 Task: Find connections with filter location Lehrte with filter topic #personalbrandingwith filter profile language English with filter current company Corporate Soldiers®? with filter school St. Thomas Higher Secondary School  with filter industry Fine Arts Schools with filter service category Bankruptcy Law with filter keywords title Entertainment Specialist
Action: Mouse moved to (606, 89)
Screenshot: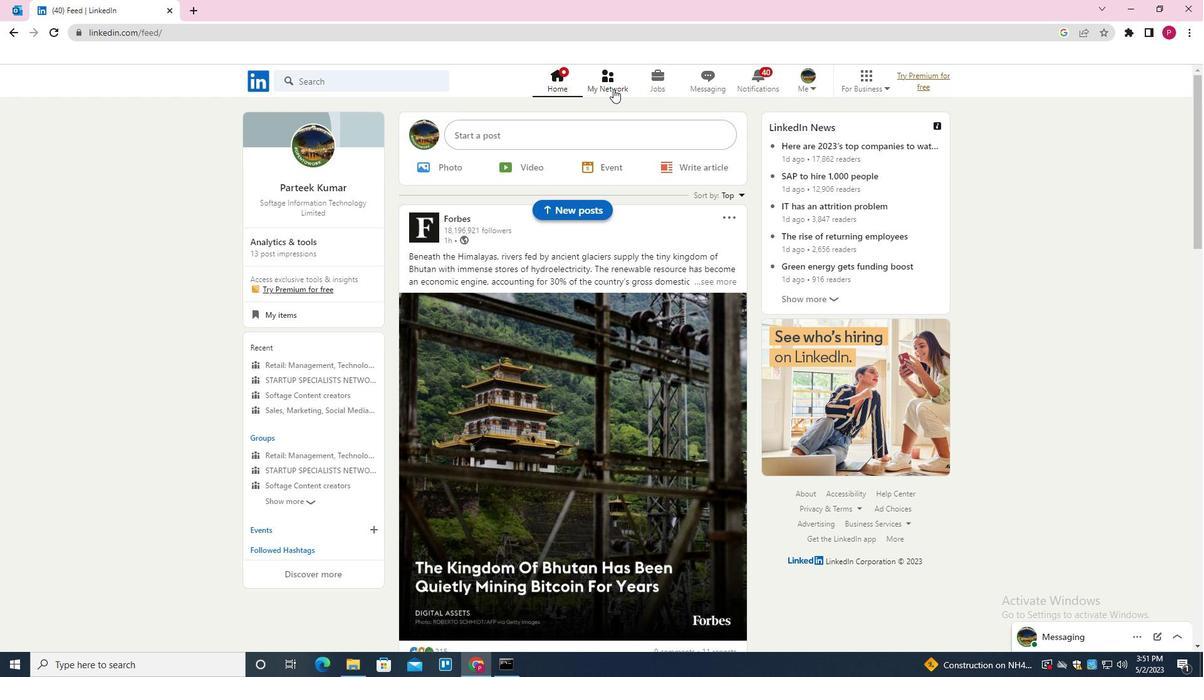 
Action: Mouse pressed left at (606, 89)
Screenshot: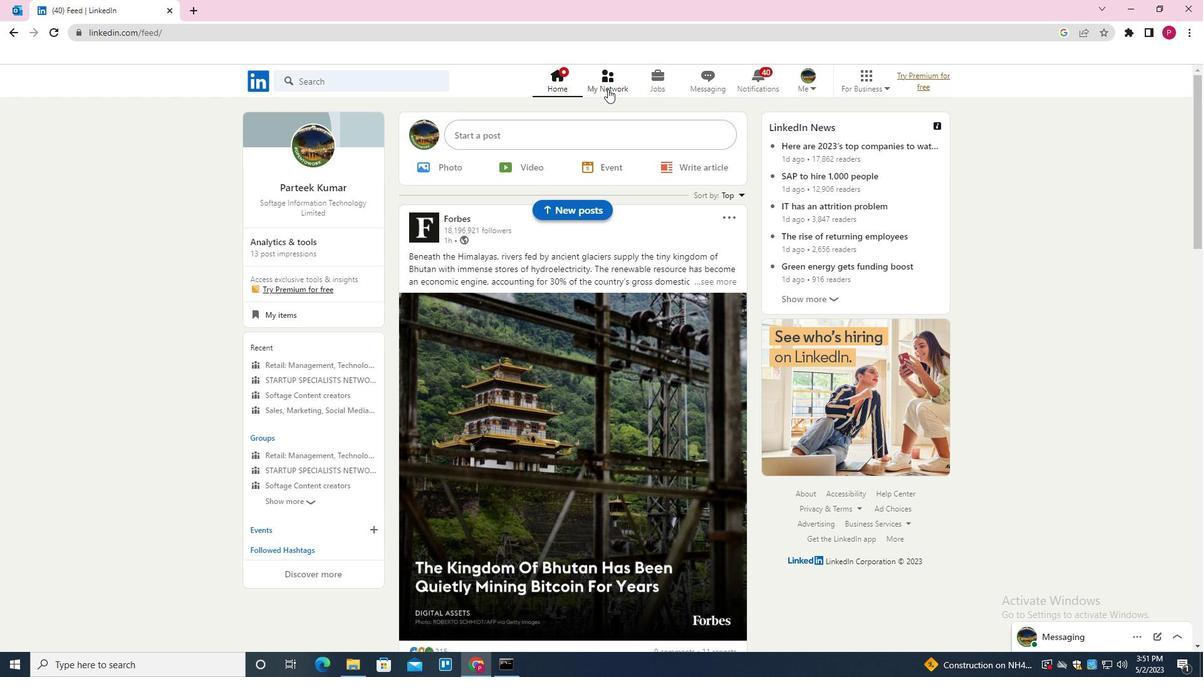 
Action: Mouse moved to (386, 147)
Screenshot: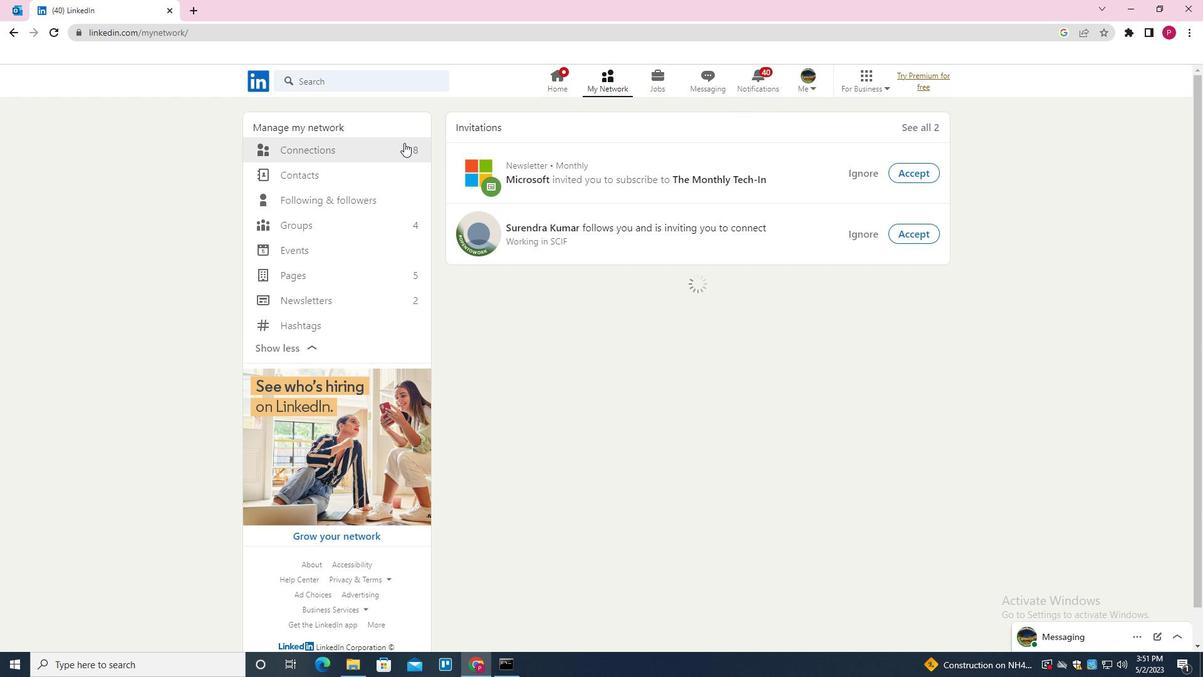 
Action: Mouse pressed left at (386, 147)
Screenshot: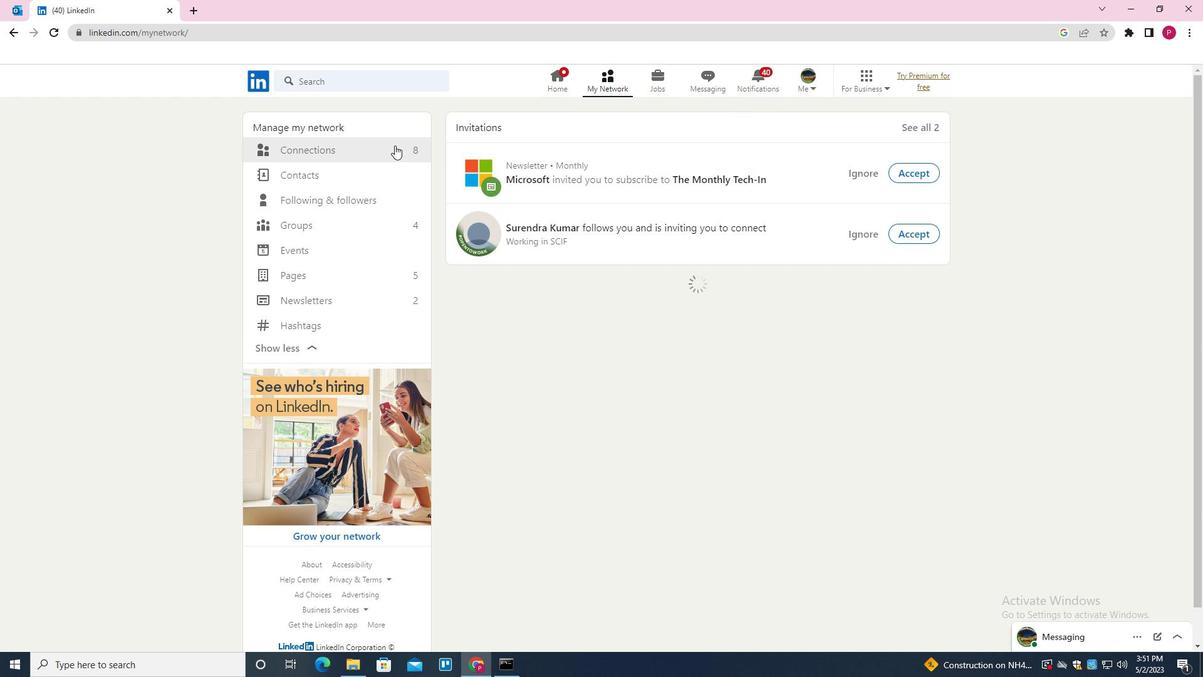 
Action: Mouse moved to (680, 149)
Screenshot: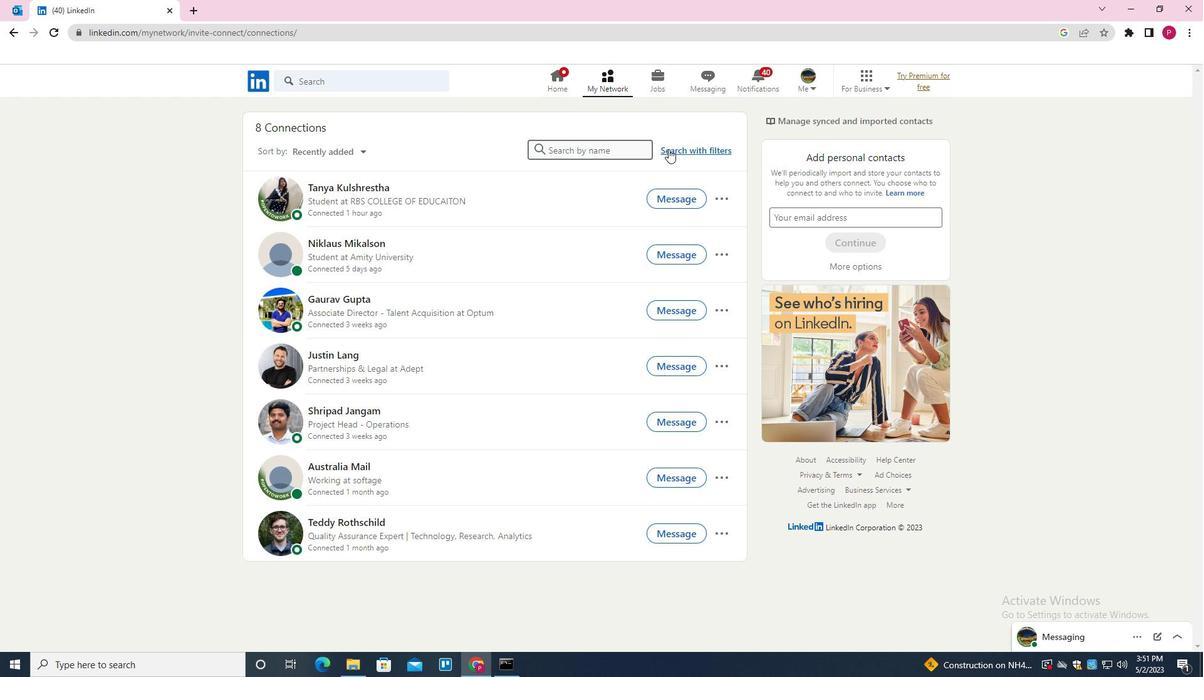 
Action: Mouse pressed left at (680, 149)
Screenshot: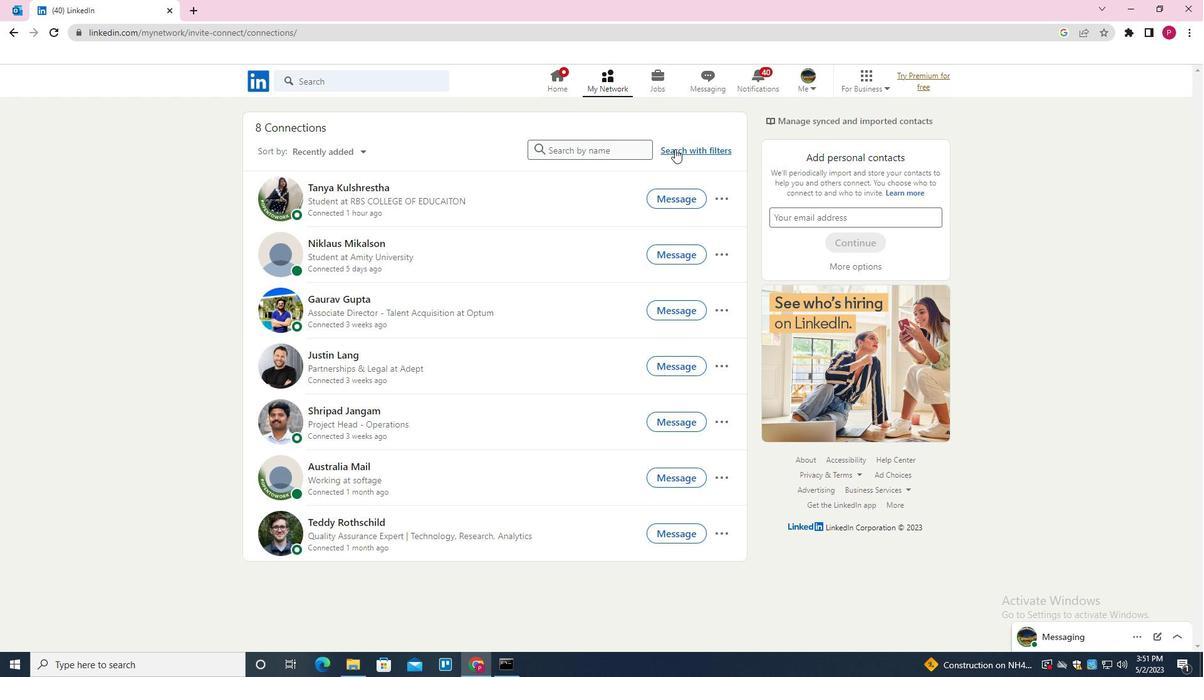 
Action: Mouse moved to (638, 115)
Screenshot: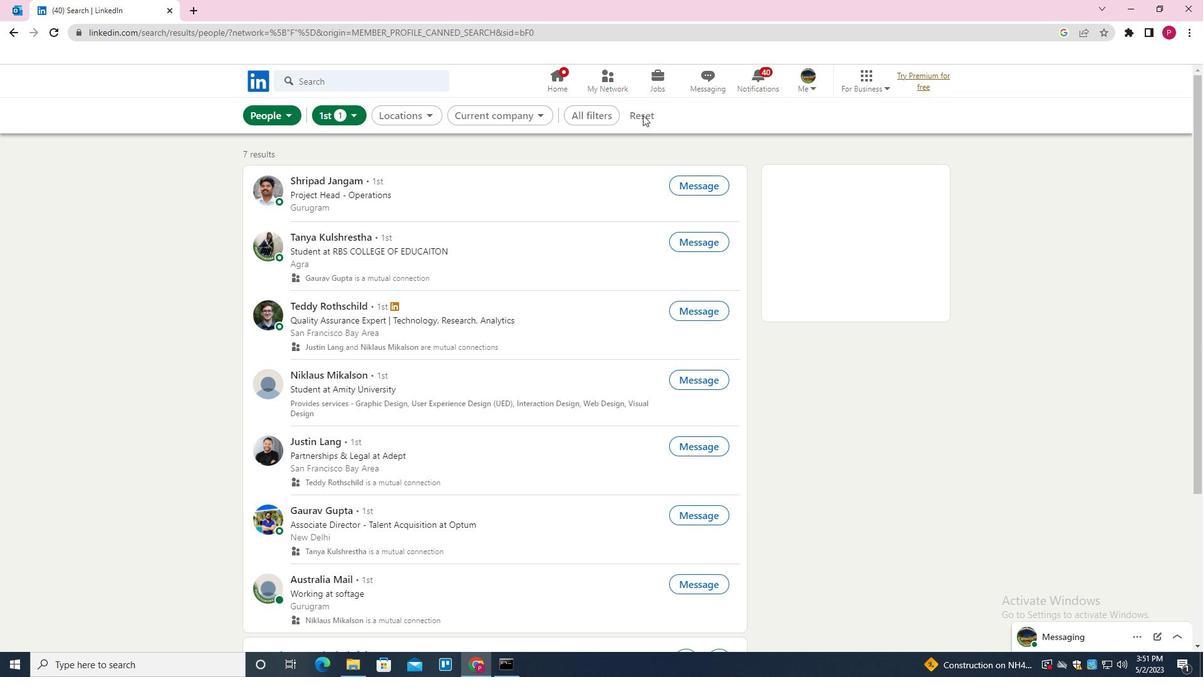 
Action: Mouse pressed left at (638, 115)
Screenshot: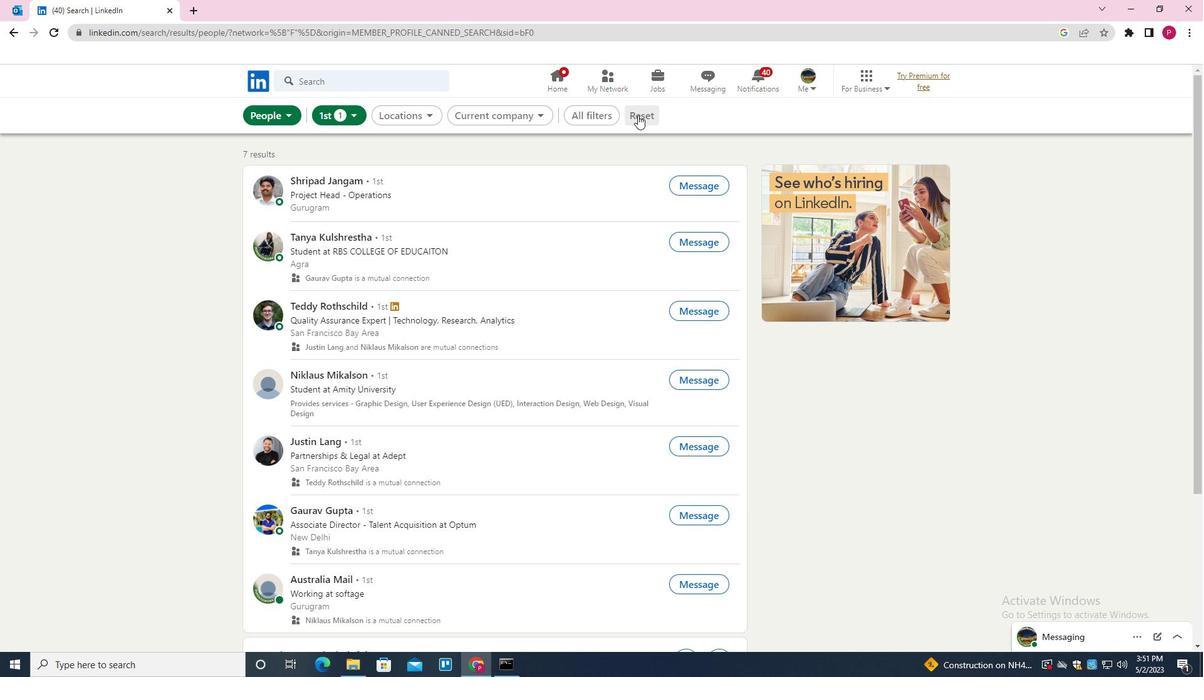 
Action: Mouse moved to (618, 117)
Screenshot: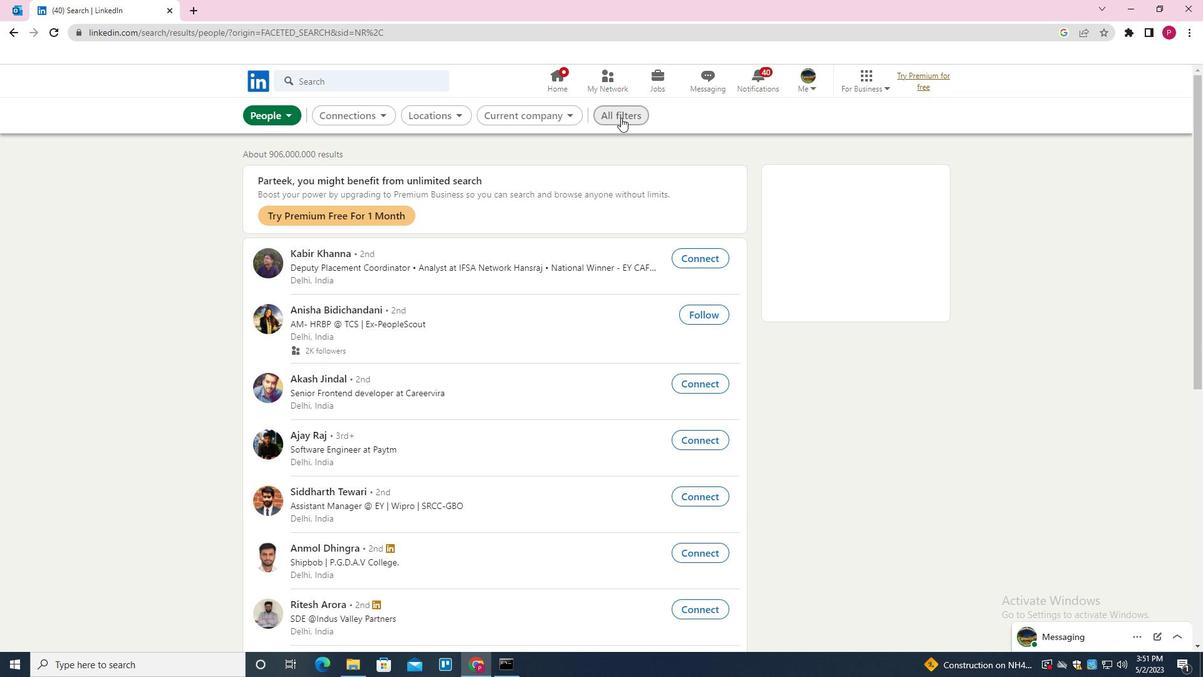 
Action: Mouse pressed left at (618, 117)
Screenshot: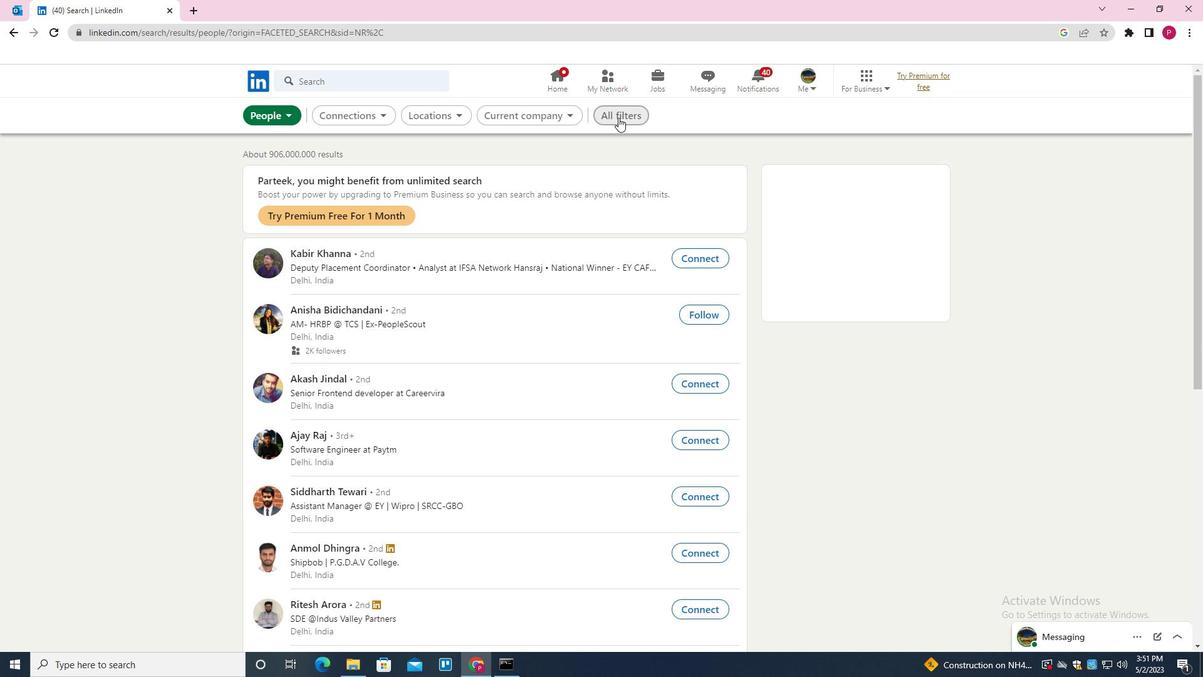 
Action: Mouse moved to (1053, 323)
Screenshot: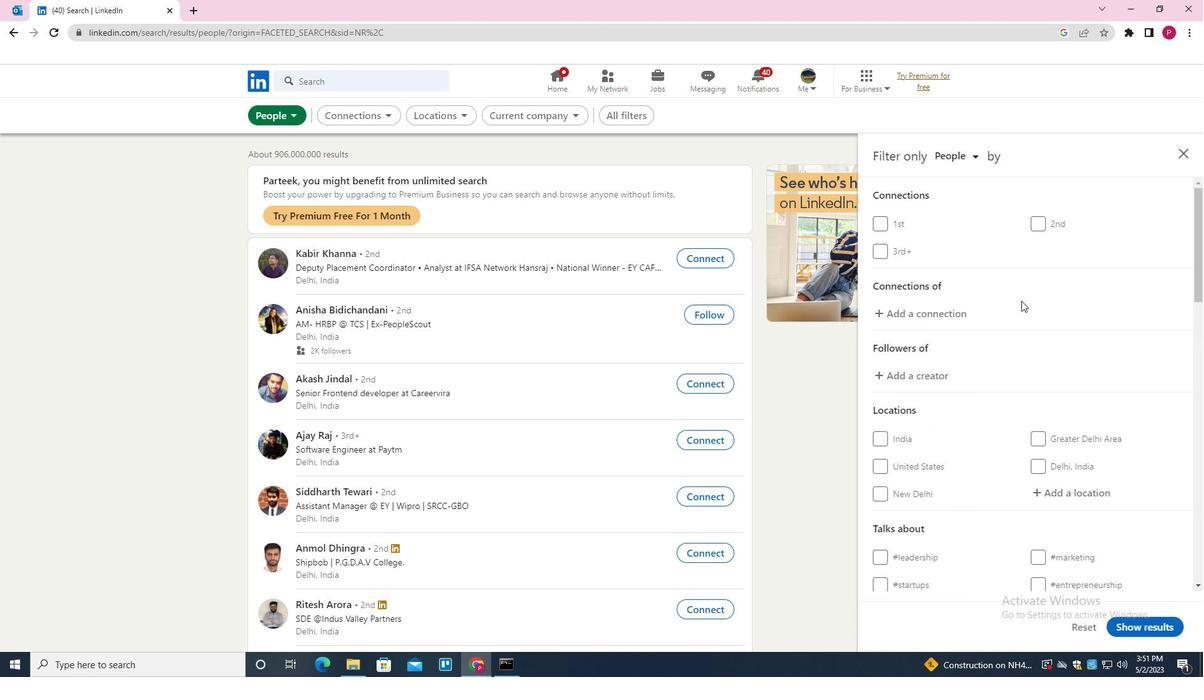 
Action: Mouse scrolled (1053, 322) with delta (0, 0)
Screenshot: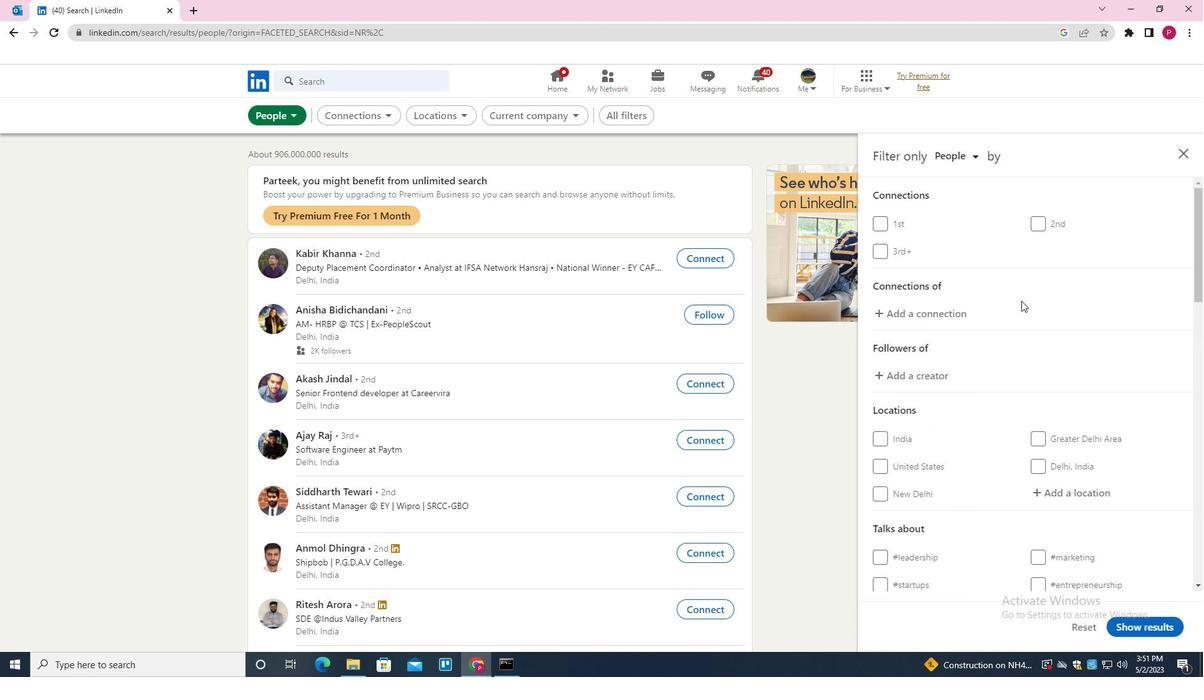 
Action: Mouse scrolled (1053, 322) with delta (0, 0)
Screenshot: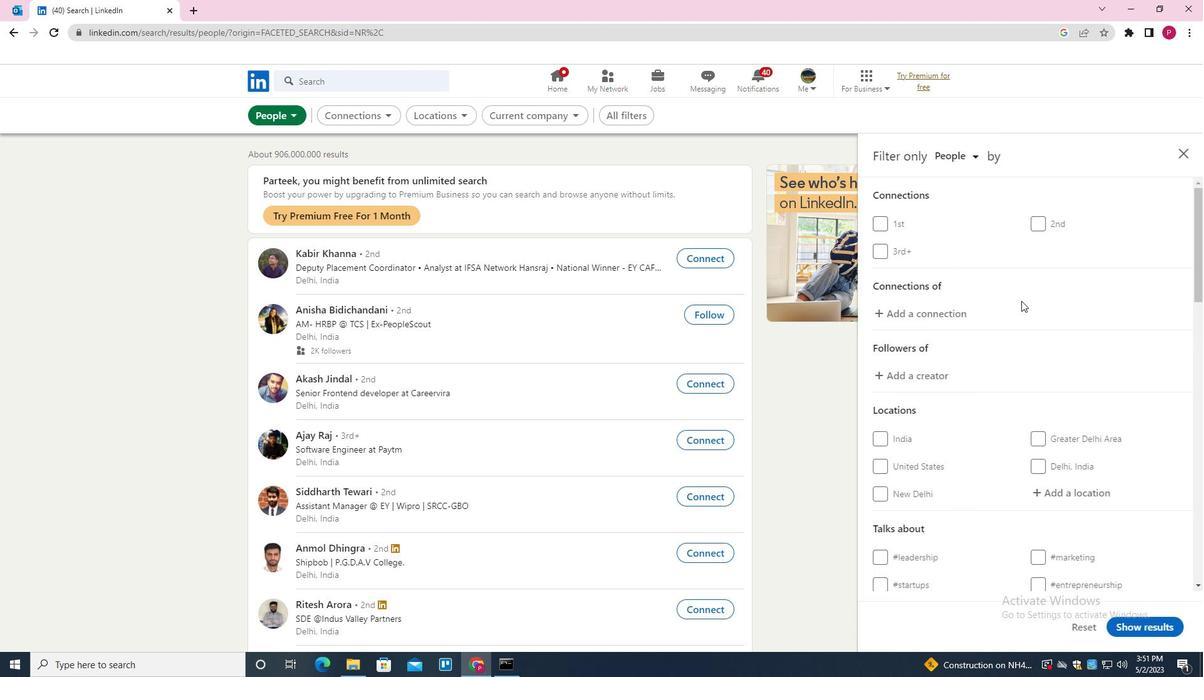 
Action: Mouse moved to (1055, 369)
Screenshot: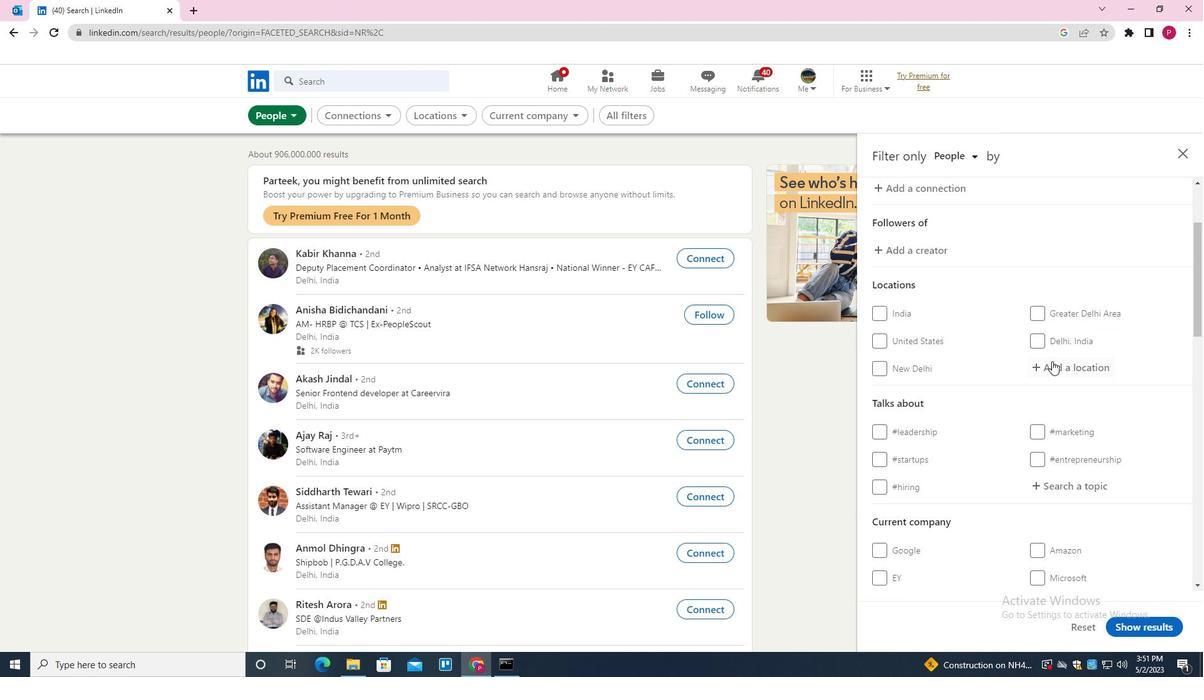 
Action: Mouse pressed left at (1055, 369)
Screenshot: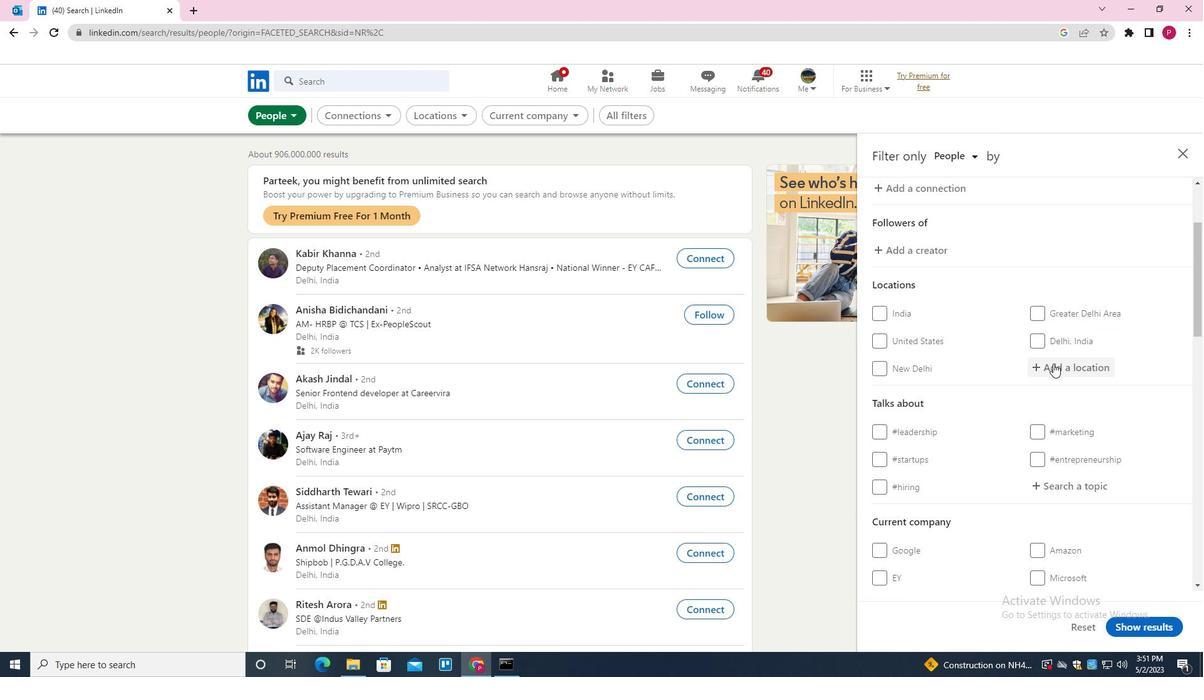 
Action: Mouse moved to (1055, 369)
Screenshot: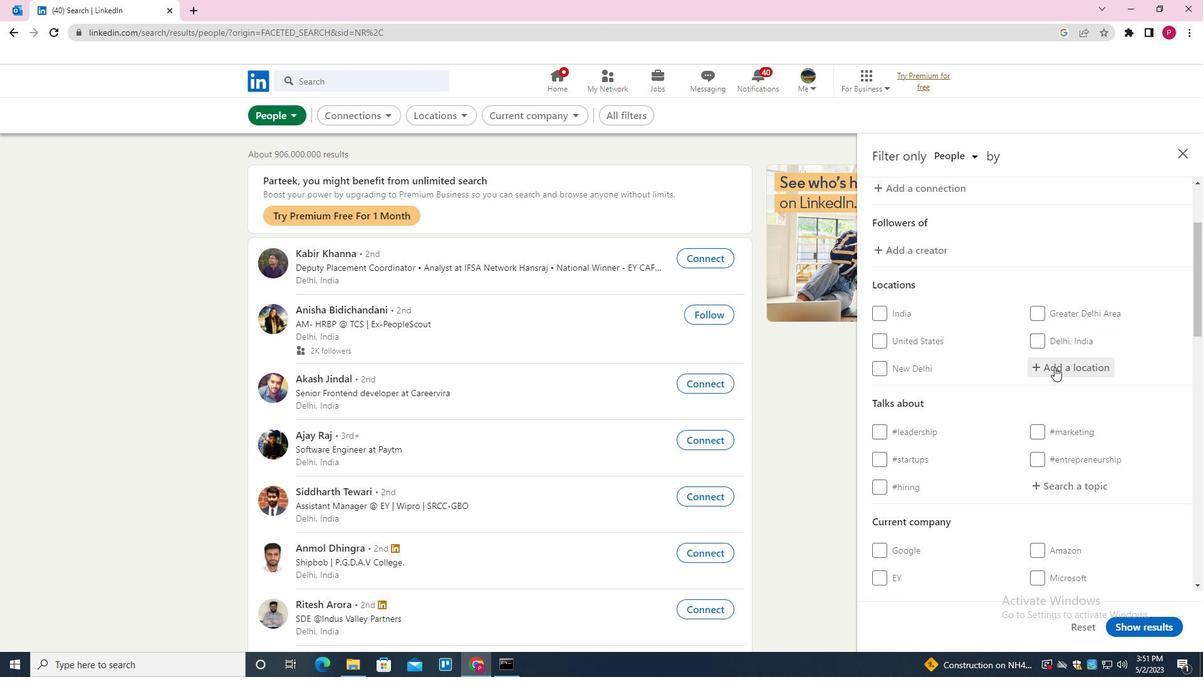 
Action: Key pressed <Key.shift><Key.shift><Key.shift><Key.shift><Key.shift><Key.shift><Key.shift><Key.shift>LEHRTE<Key.down><Key.enter>
Screenshot: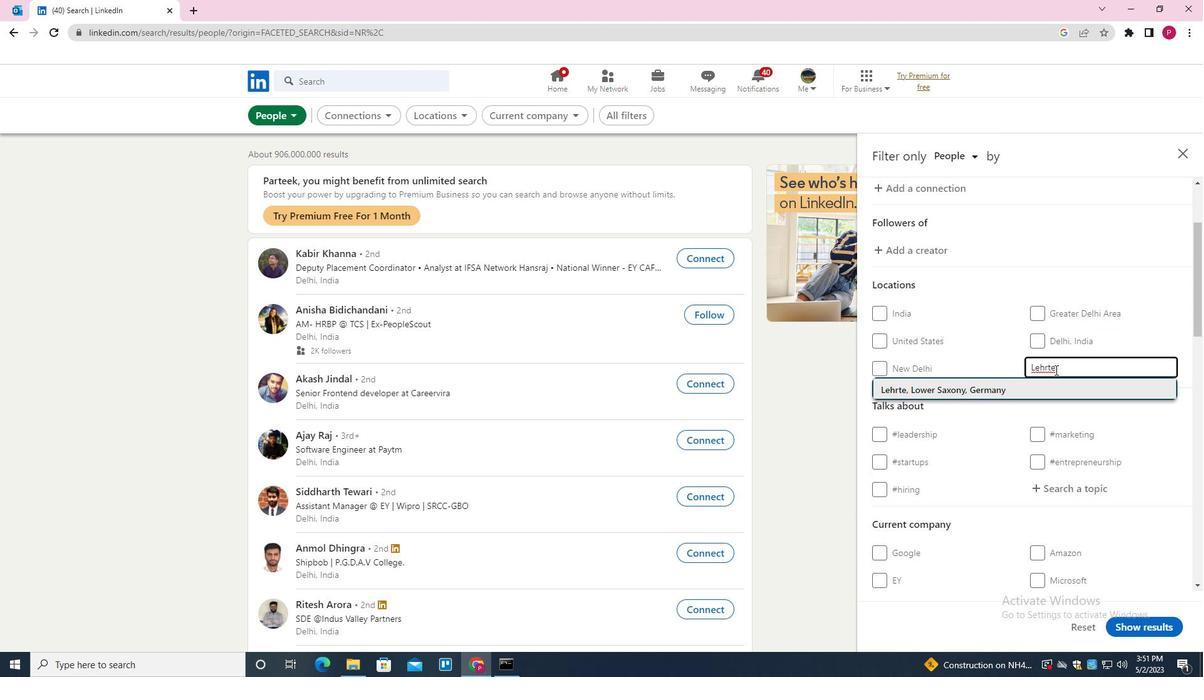 
Action: Mouse scrolled (1055, 369) with delta (0, 0)
Screenshot: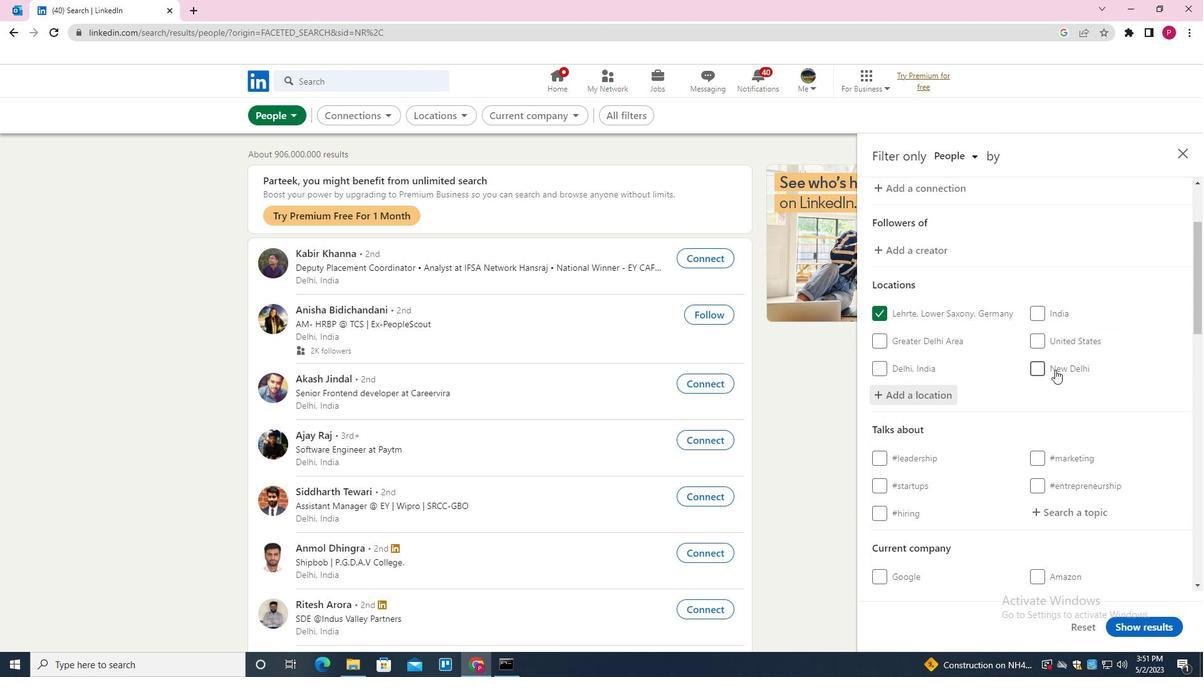 
Action: Mouse scrolled (1055, 369) with delta (0, 0)
Screenshot: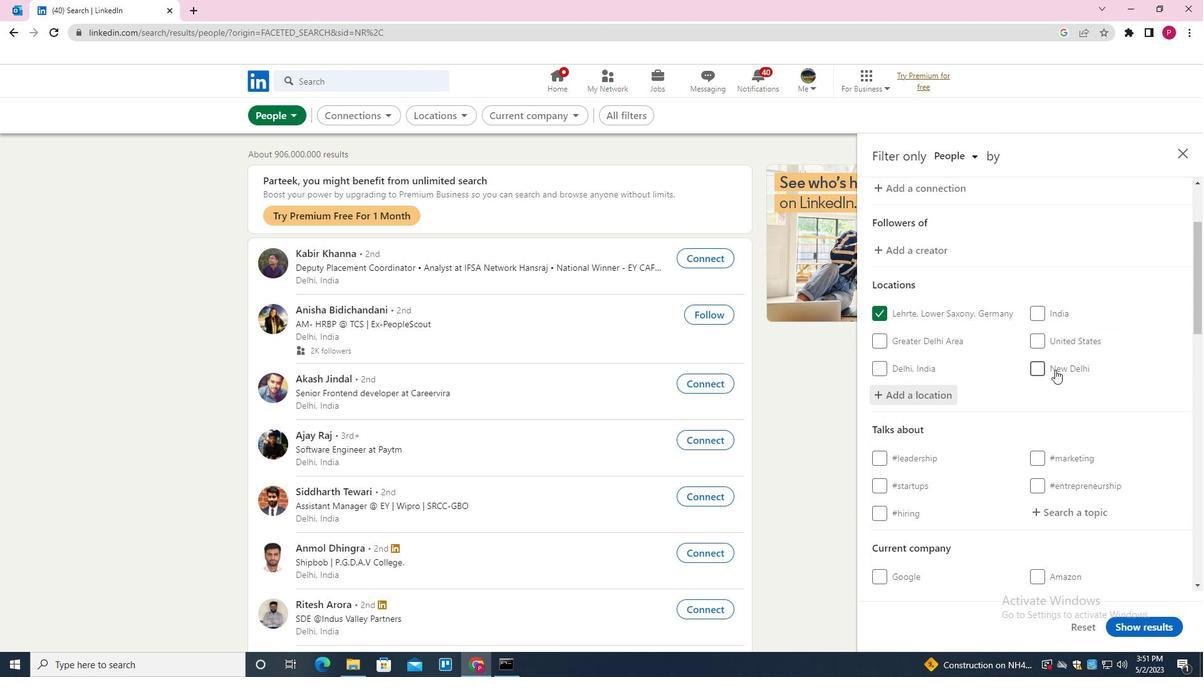 
Action: Mouse scrolled (1055, 369) with delta (0, 0)
Screenshot: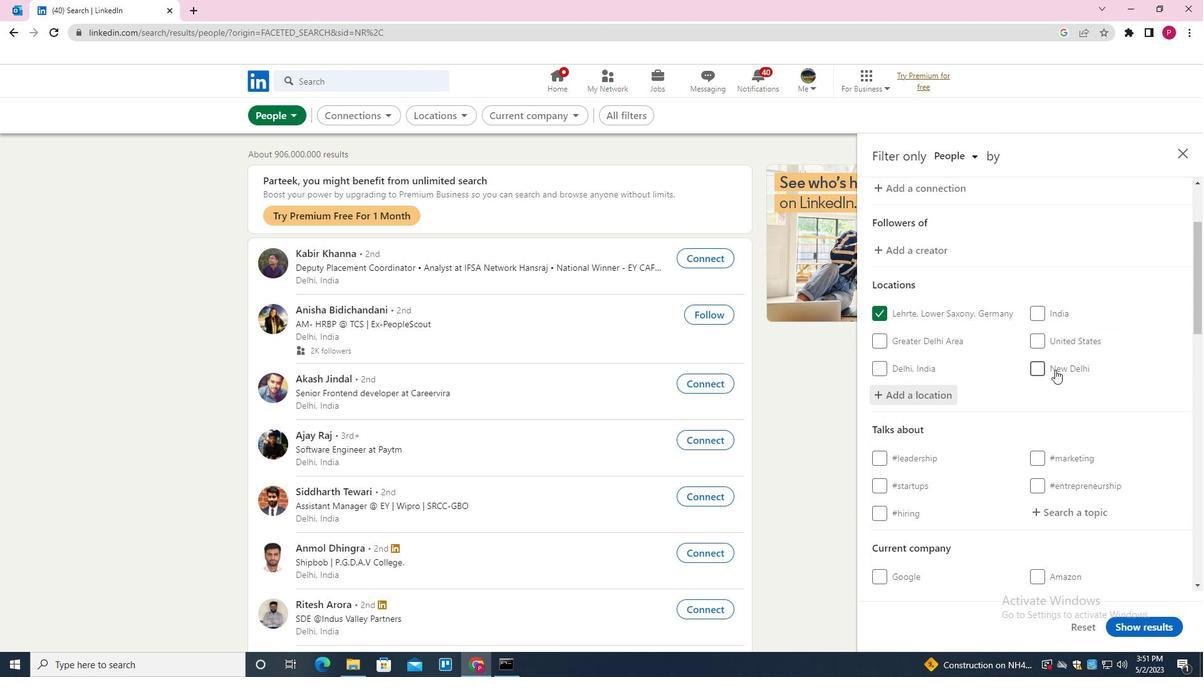
Action: Mouse moved to (1067, 327)
Screenshot: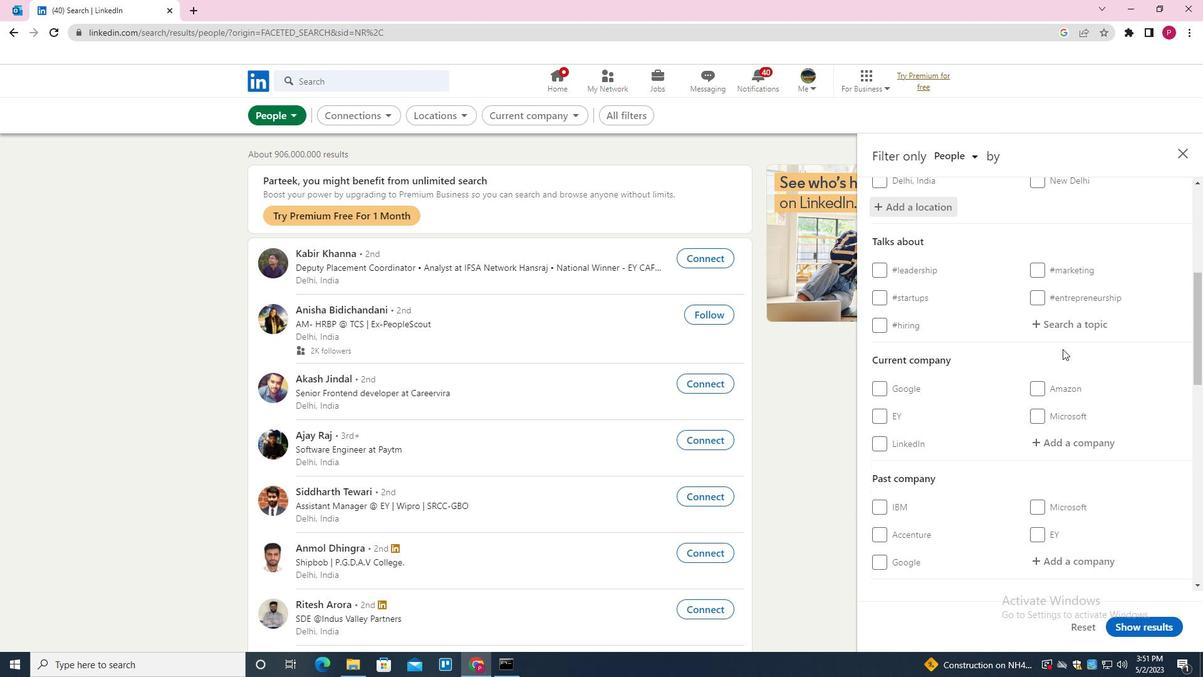 
Action: Mouse pressed left at (1067, 327)
Screenshot: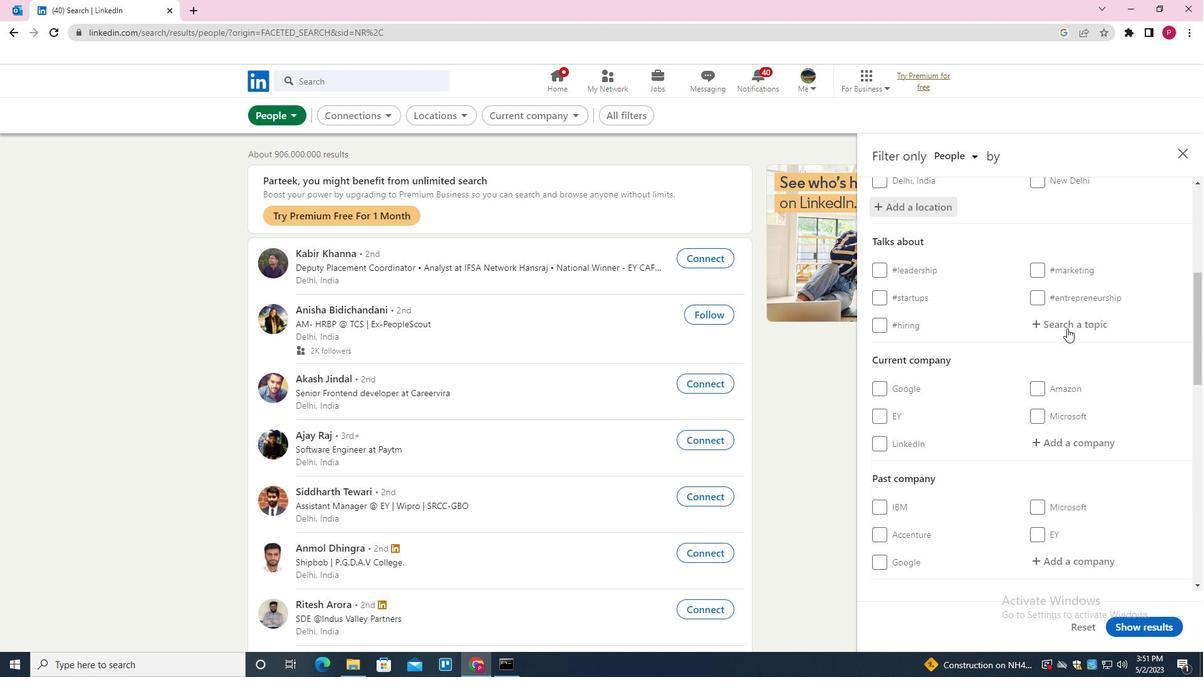 
Action: Key pressed PERSONALBRANDING<Key.down><Key.enter>
Screenshot: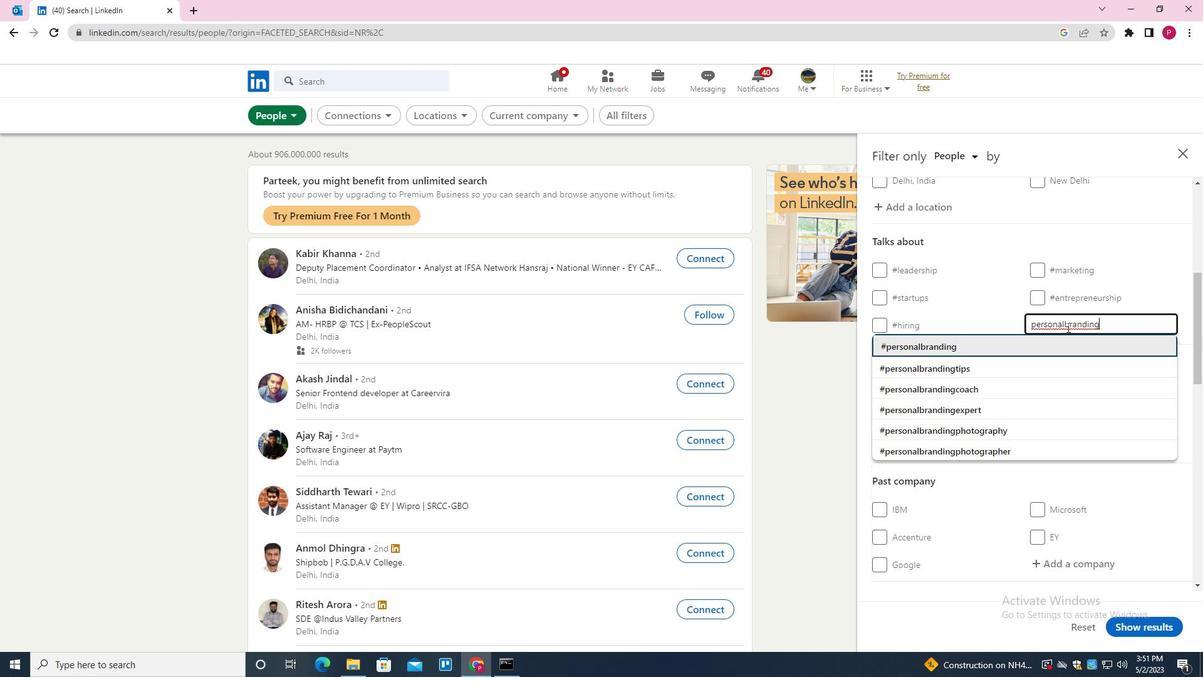 
Action: Mouse moved to (1067, 326)
Screenshot: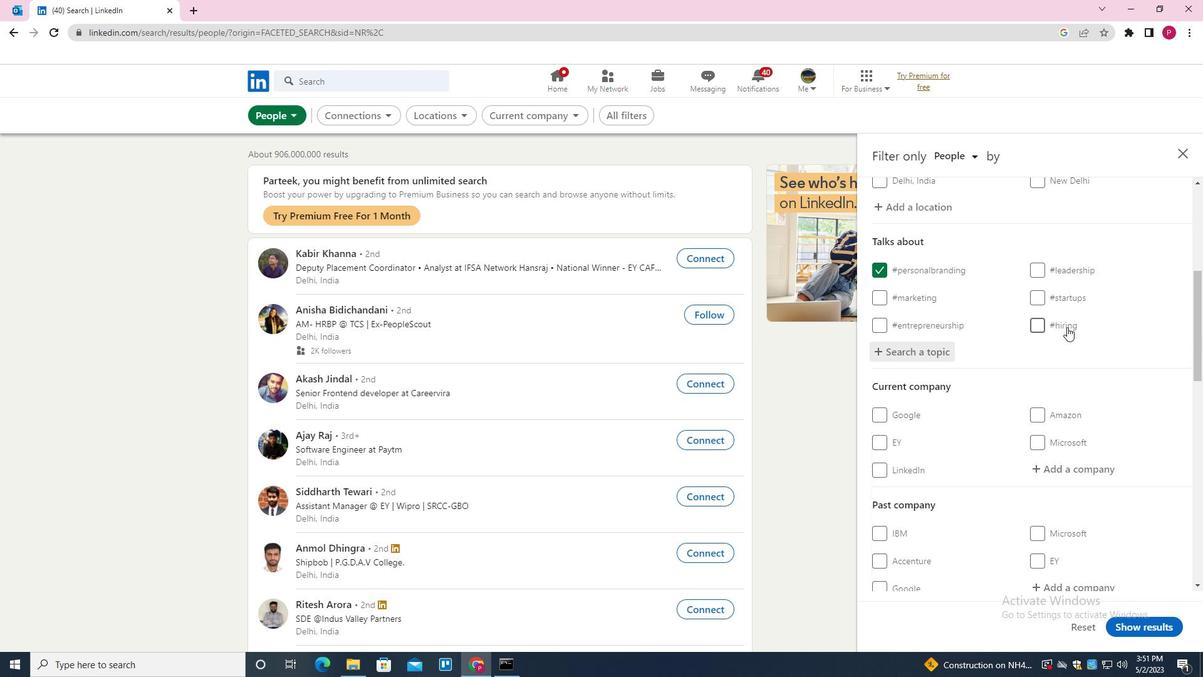 
Action: Mouse scrolled (1067, 326) with delta (0, 0)
Screenshot: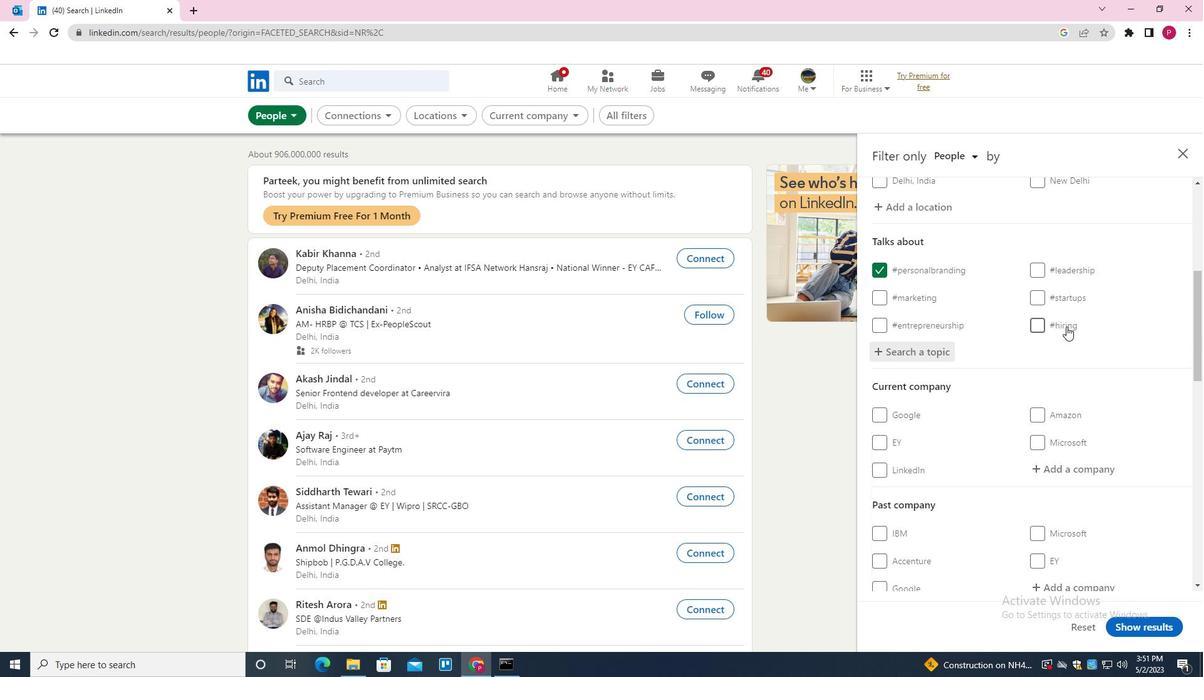 
Action: Mouse scrolled (1067, 326) with delta (0, 0)
Screenshot: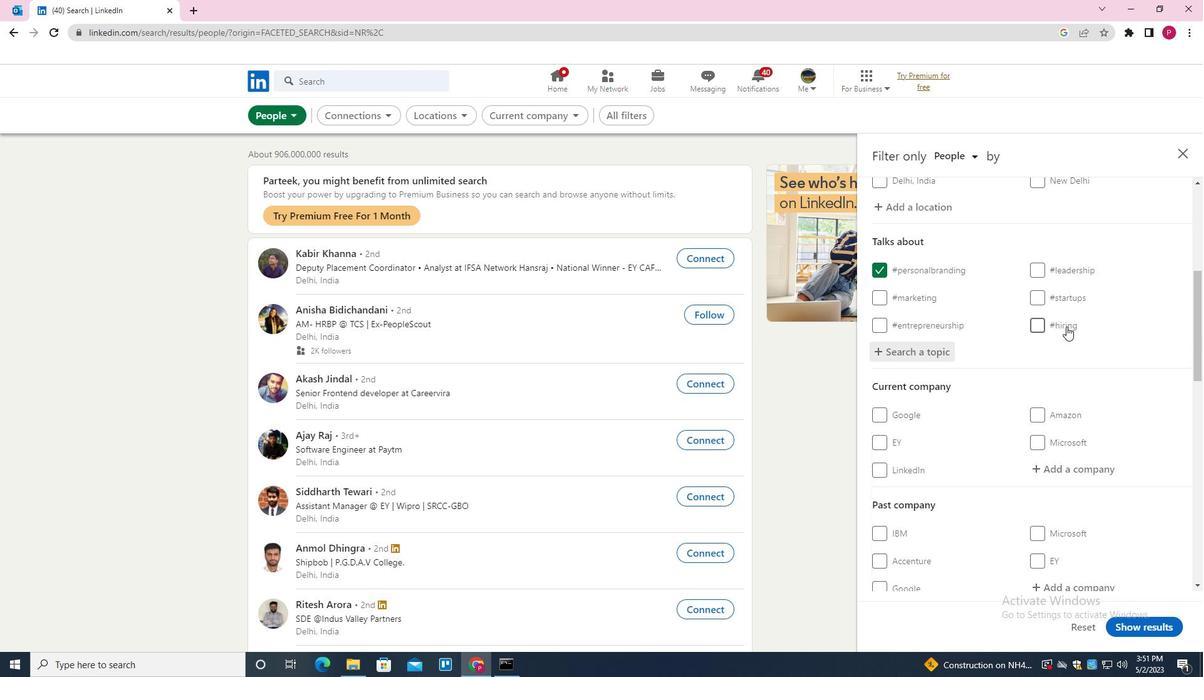 
Action: Mouse scrolled (1067, 326) with delta (0, 0)
Screenshot: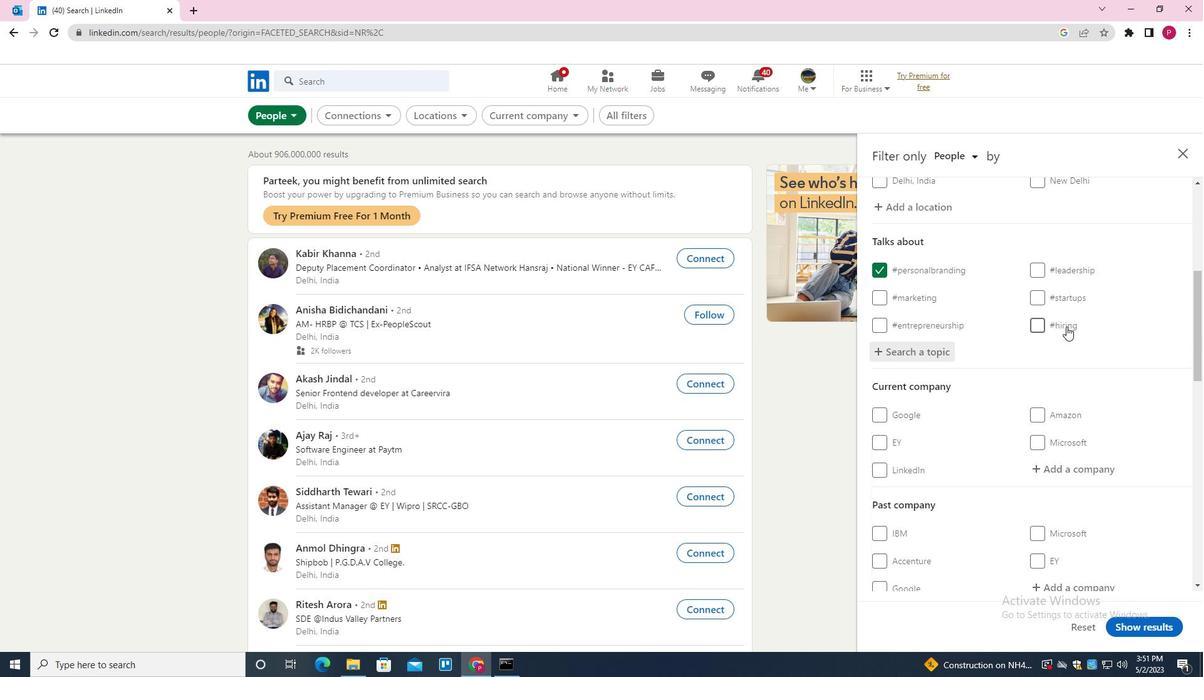 
Action: Mouse moved to (1058, 327)
Screenshot: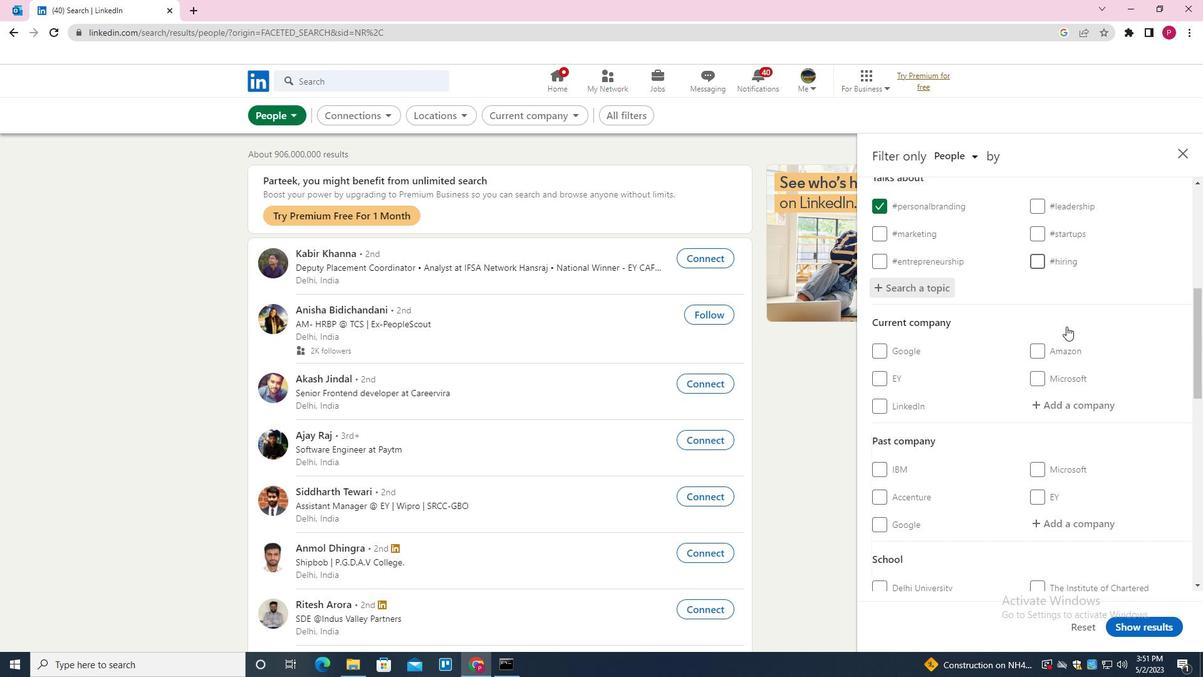 
Action: Mouse scrolled (1058, 326) with delta (0, 0)
Screenshot: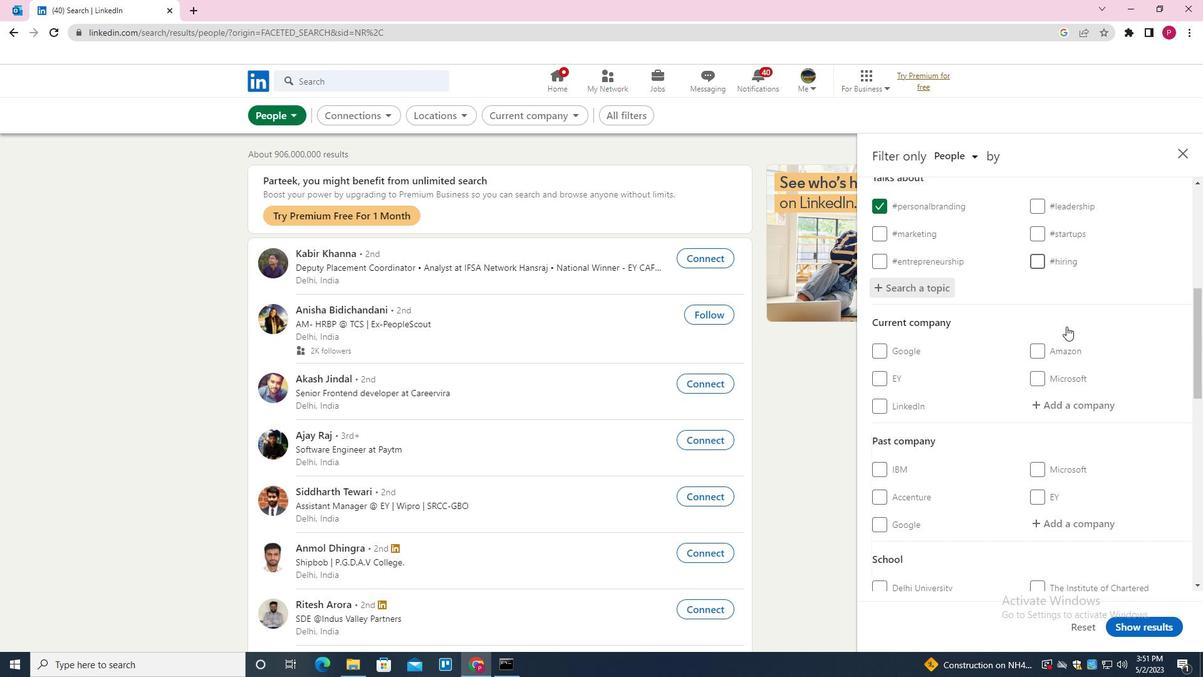 
Action: Mouse moved to (1053, 327)
Screenshot: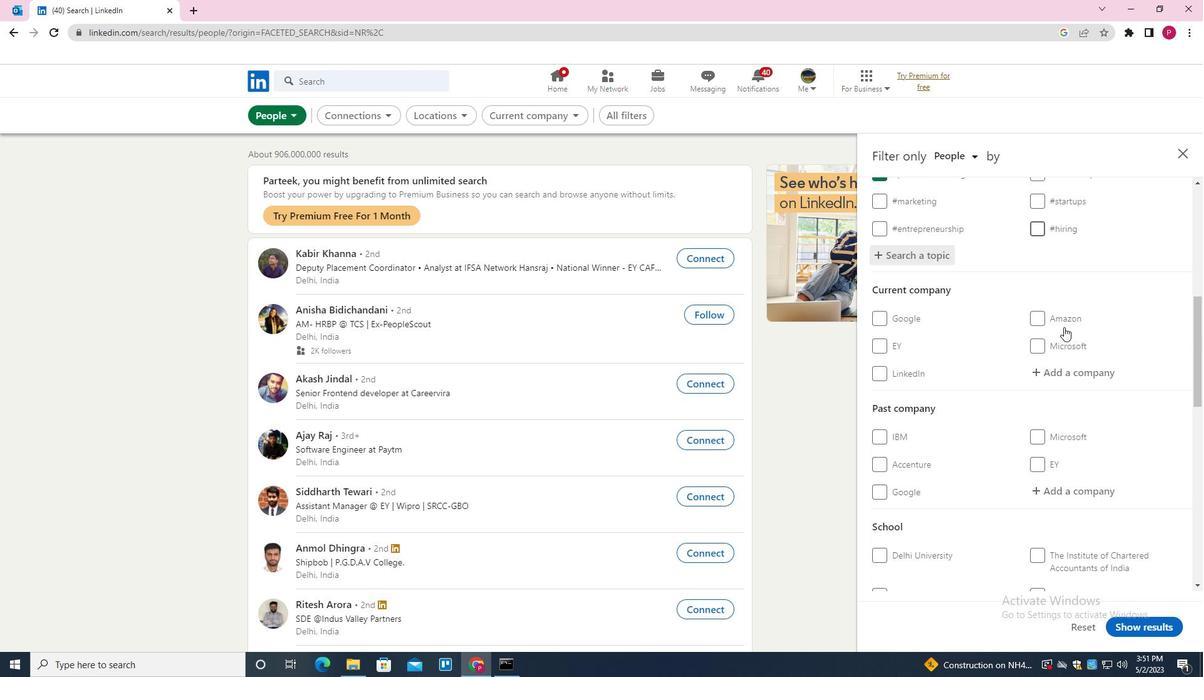 
Action: Mouse scrolled (1053, 326) with delta (0, 0)
Screenshot: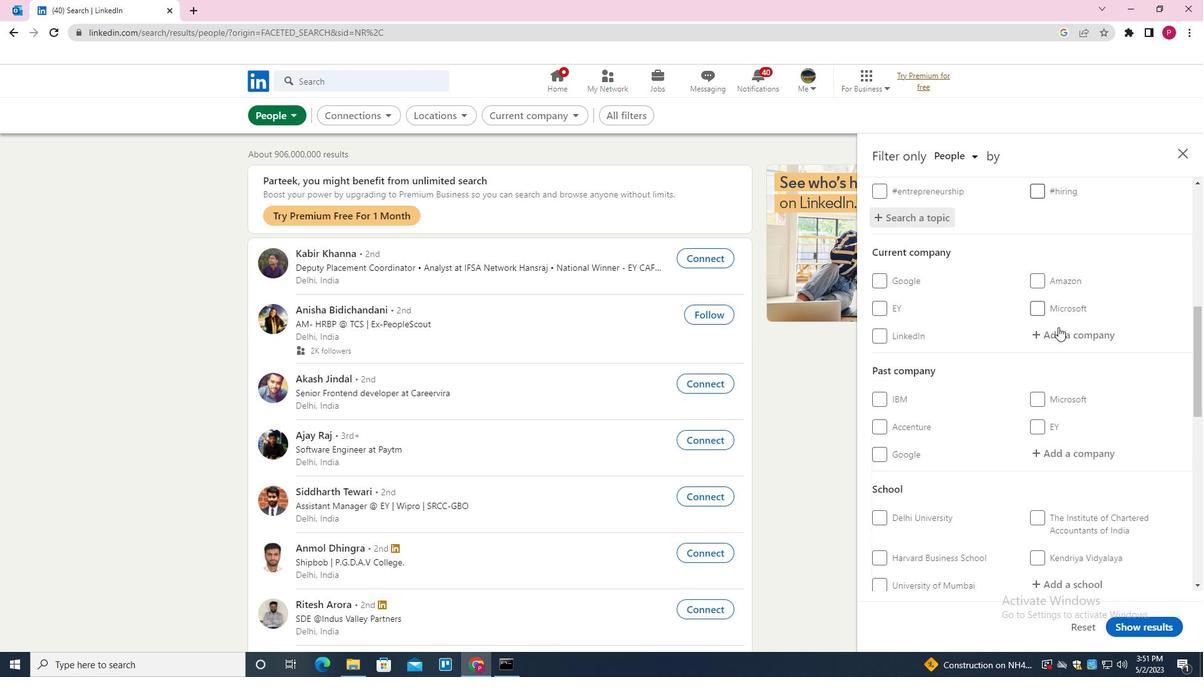 
Action: Mouse moved to (1052, 327)
Screenshot: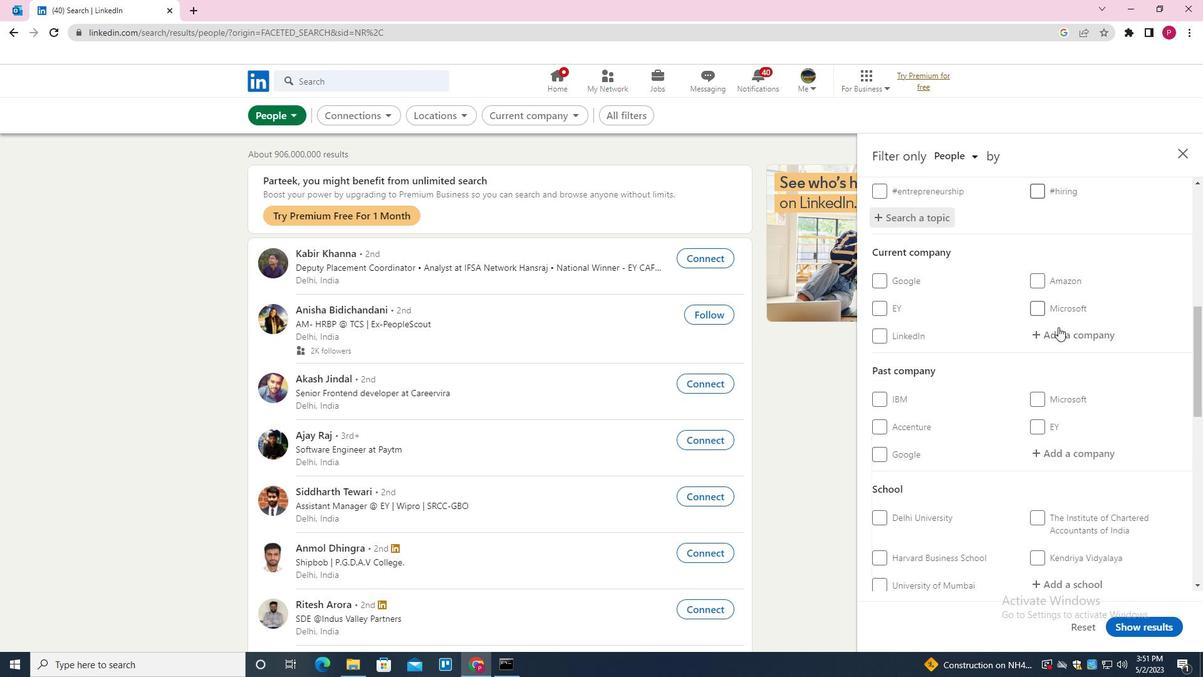 
Action: Mouse scrolled (1052, 326) with delta (0, 0)
Screenshot: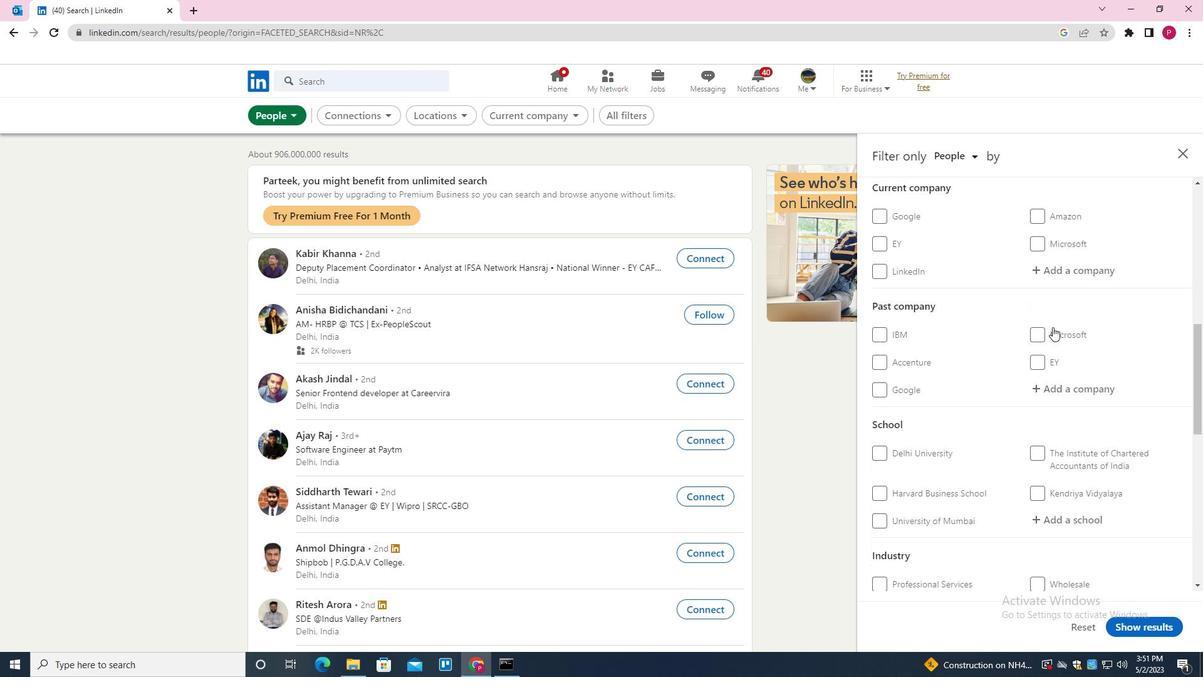 
Action: Mouse moved to (1052, 327)
Screenshot: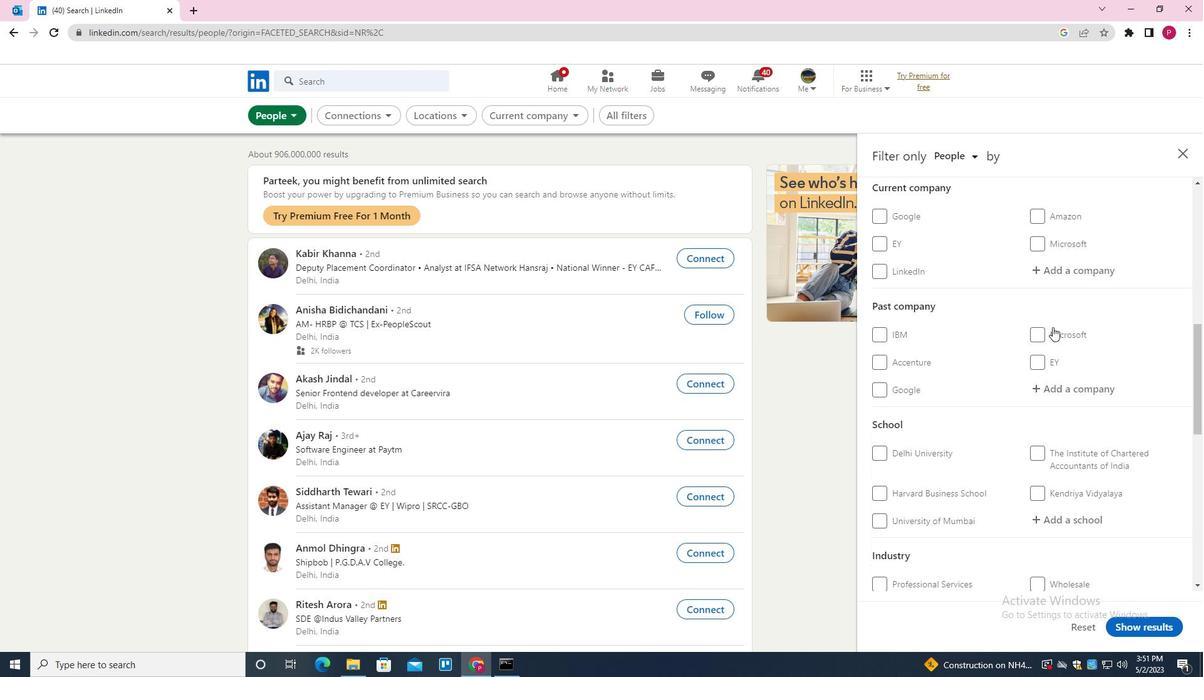 
Action: Mouse scrolled (1052, 326) with delta (0, 0)
Screenshot: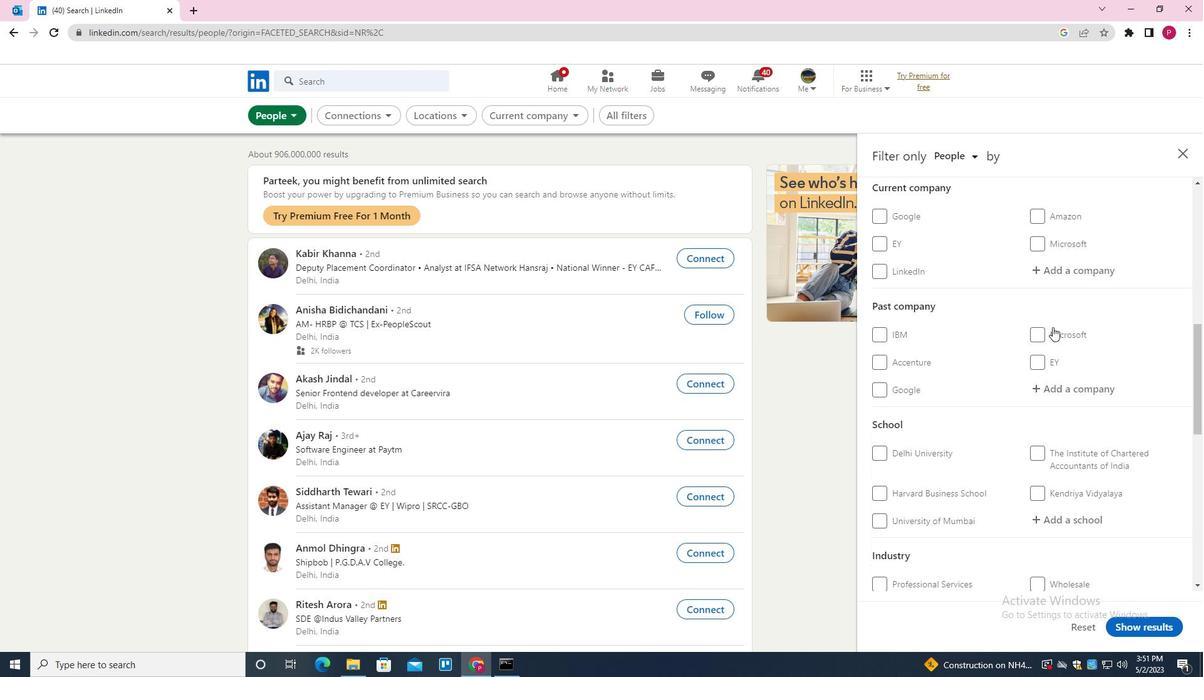 
Action: Mouse scrolled (1052, 326) with delta (0, 0)
Screenshot: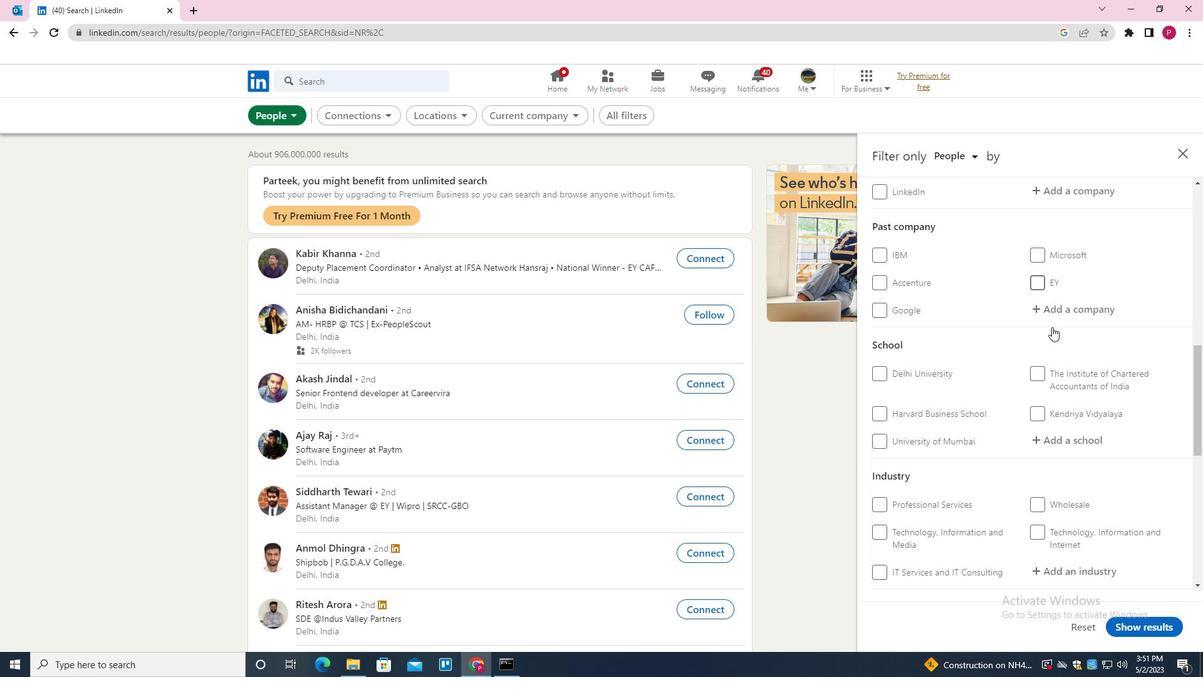 
Action: Mouse moved to (957, 342)
Screenshot: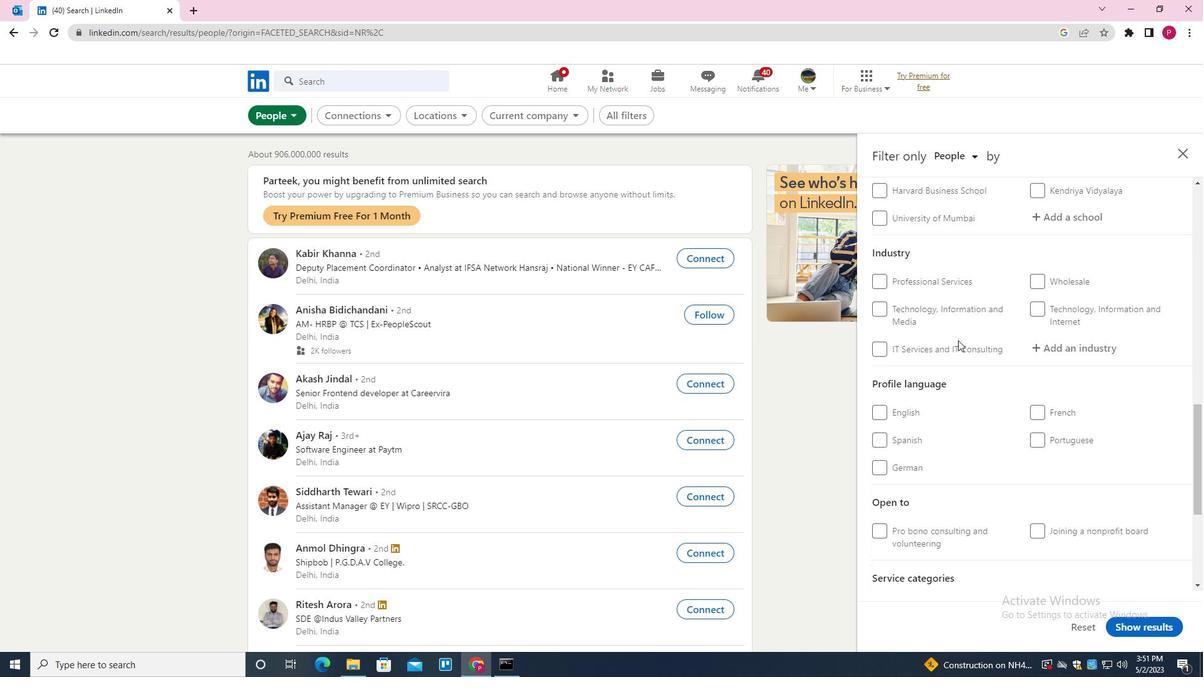 
Action: Mouse scrolled (957, 341) with delta (0, 0)
Screenshot: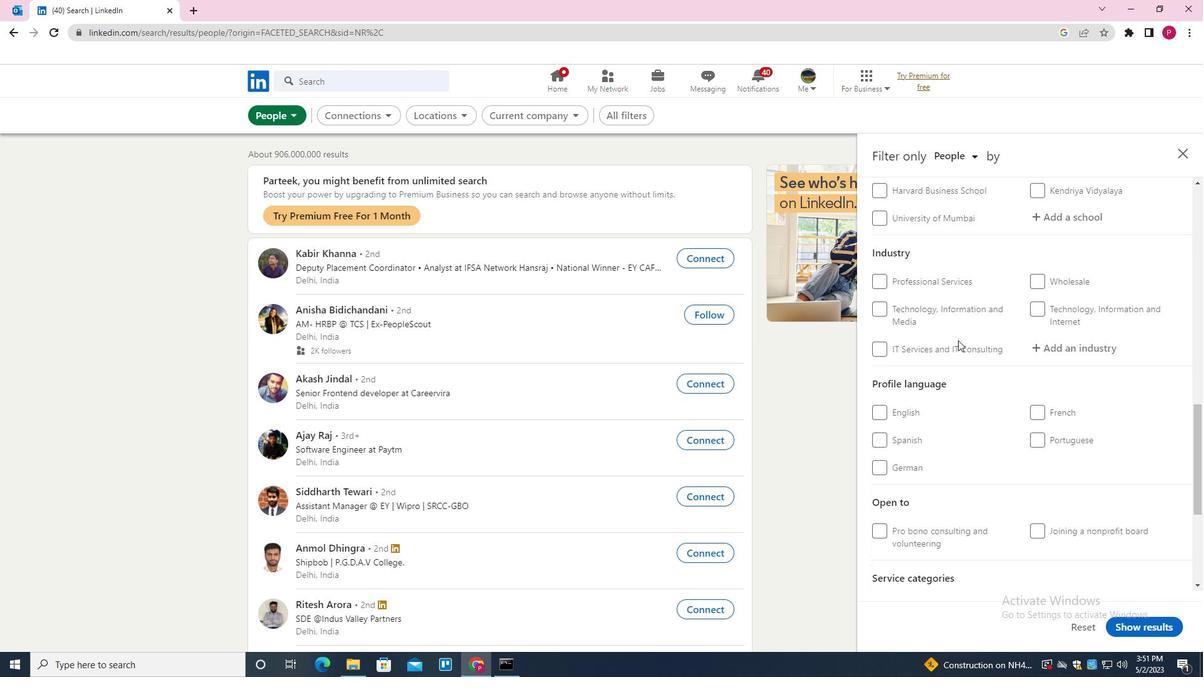 
Action: Mouse moved to (957, 343)
Screenshot: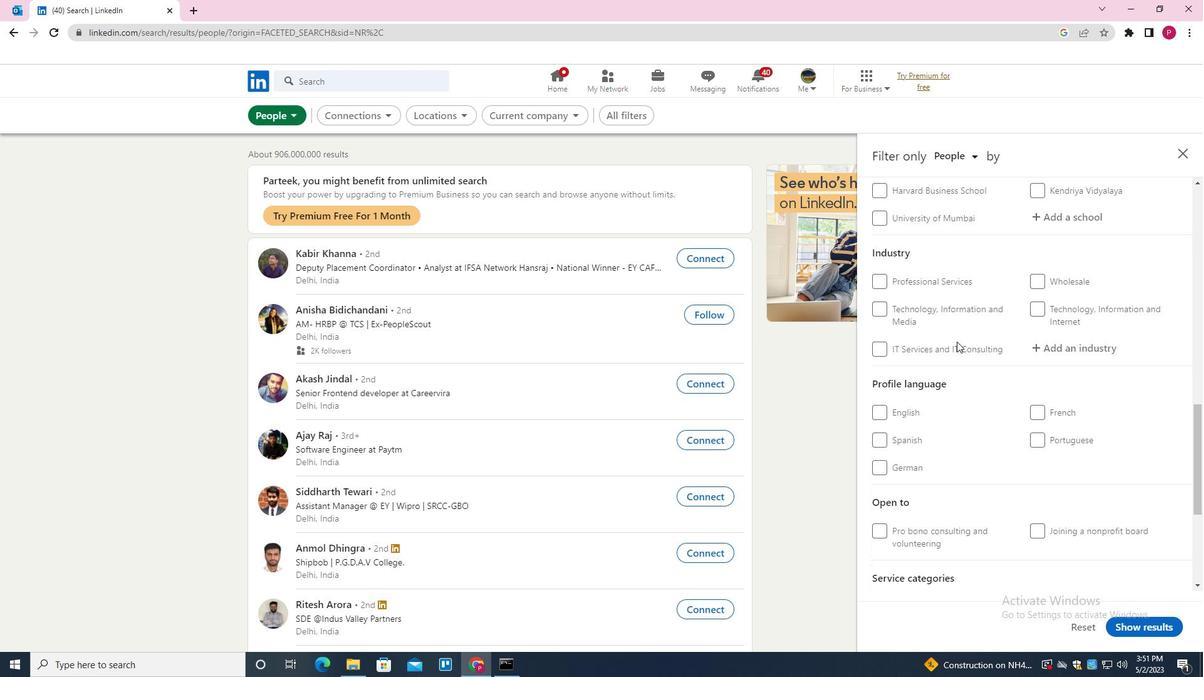 
Action: Mouse scrolled (957, 342) with delta (0, 0)
Screenshot: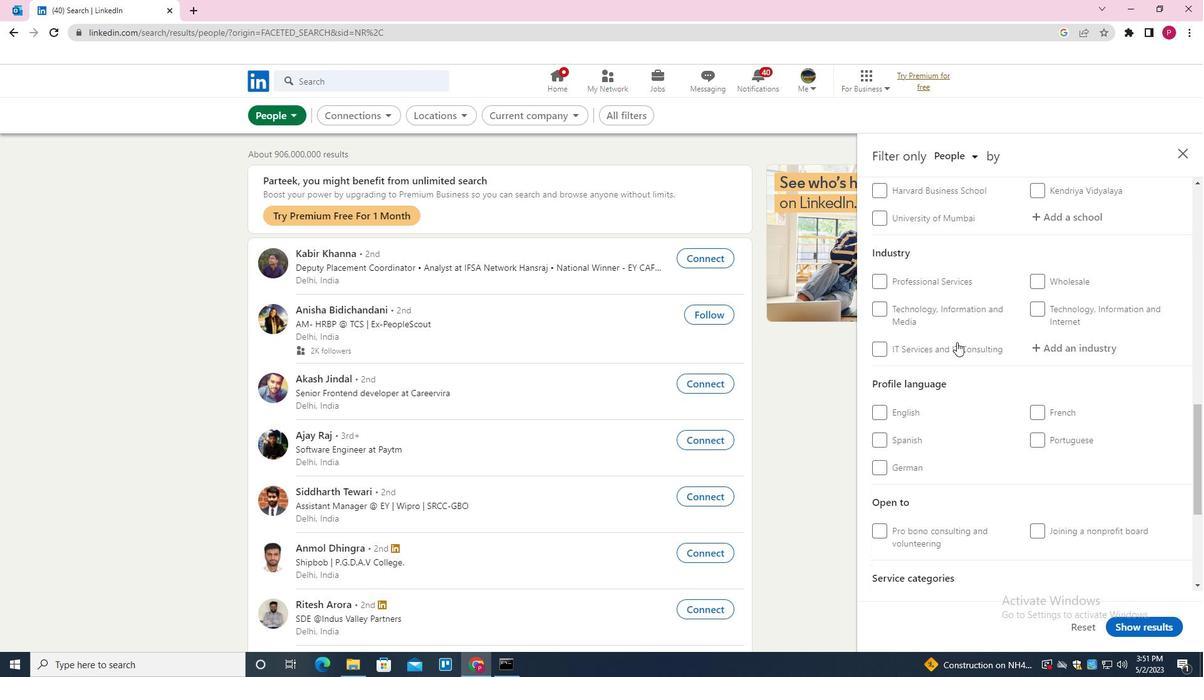 
Action: Mouse moved to (897, 289)
Screenshot: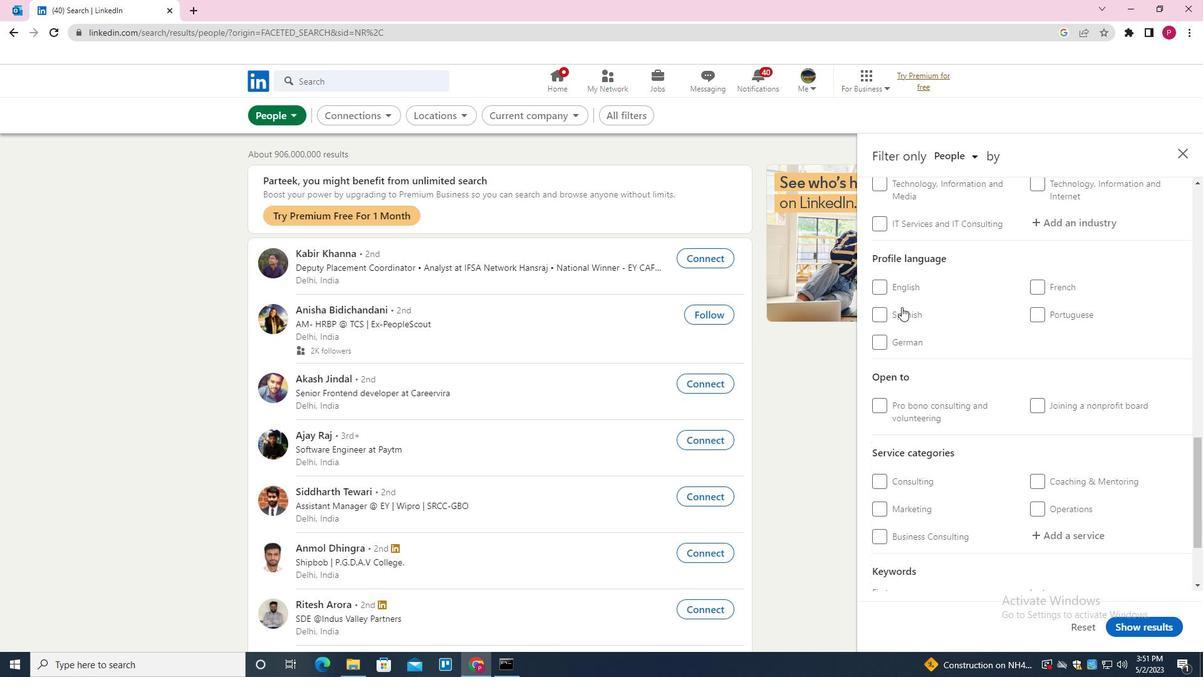 
Action: Mouse pressed left at (897, 289)
Screenshot: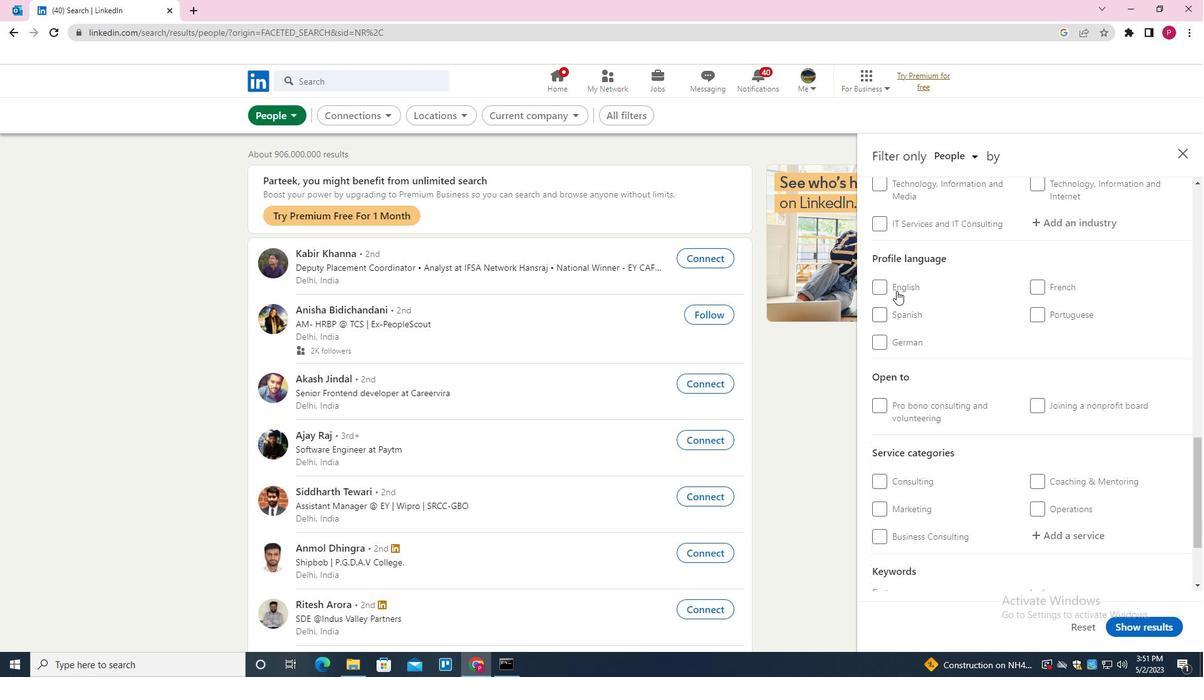 
Action: Mouse moved to (946, 335)
Screenshot: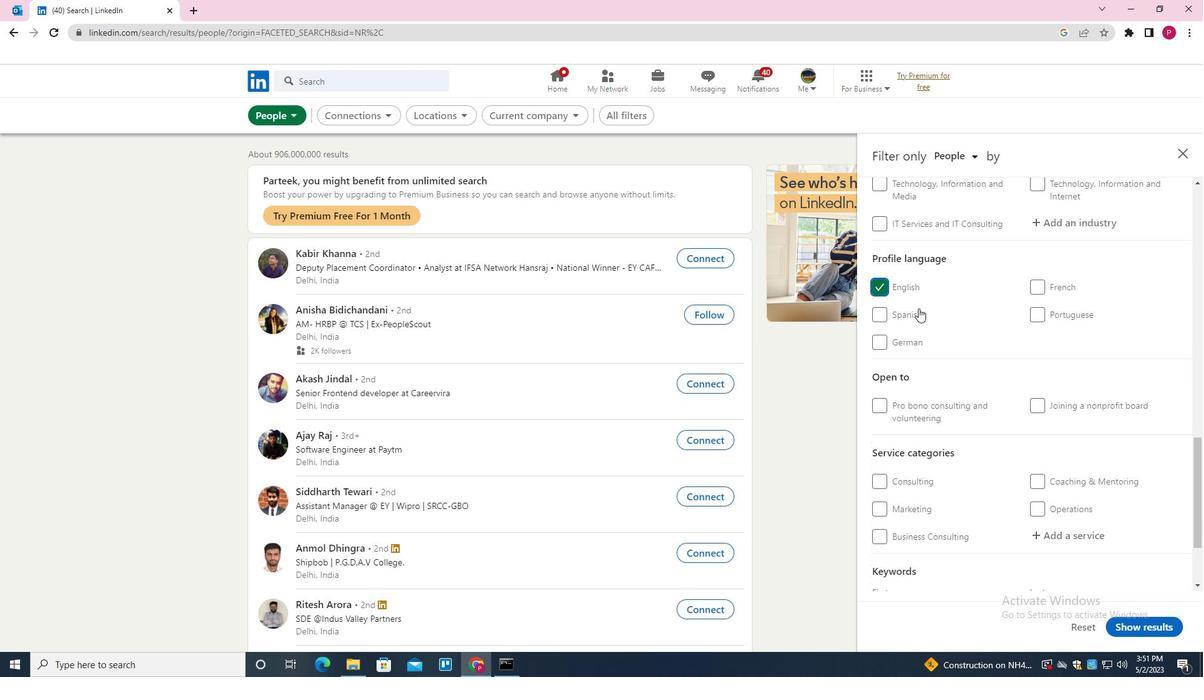 
Action: Mouse scrolled (946, 336) with delta (0, 0)
Screenshot: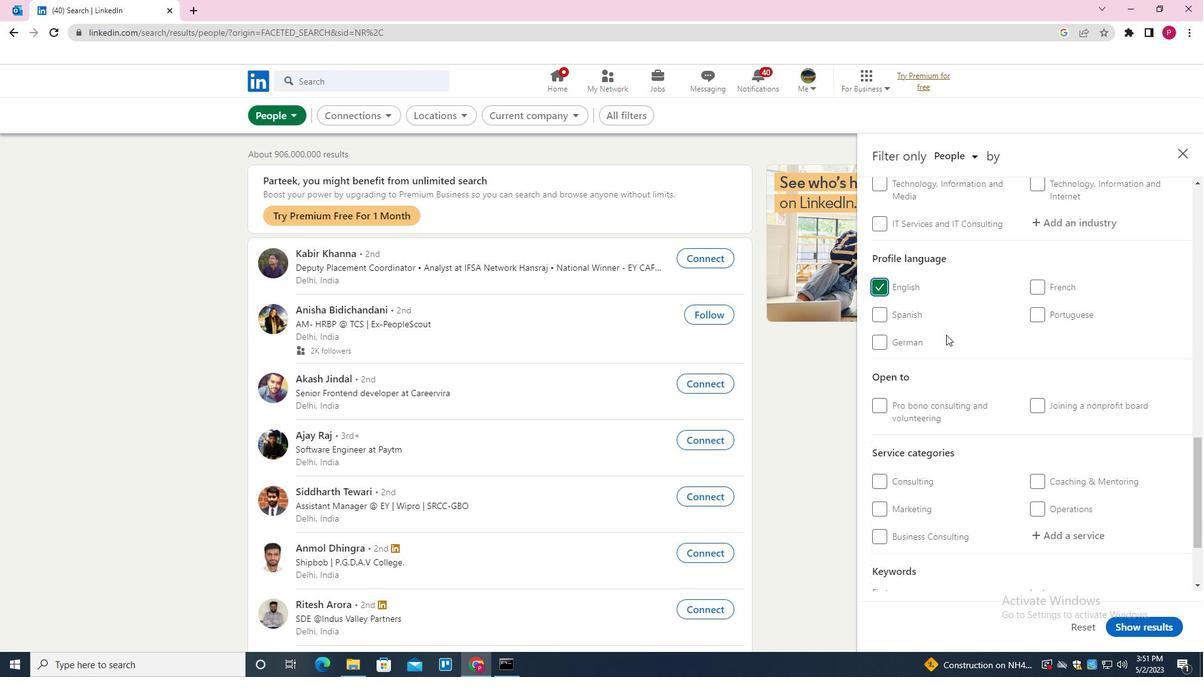 
Action: Mouse scrolled (946, 336) with delta (0, 0)
Screenshot: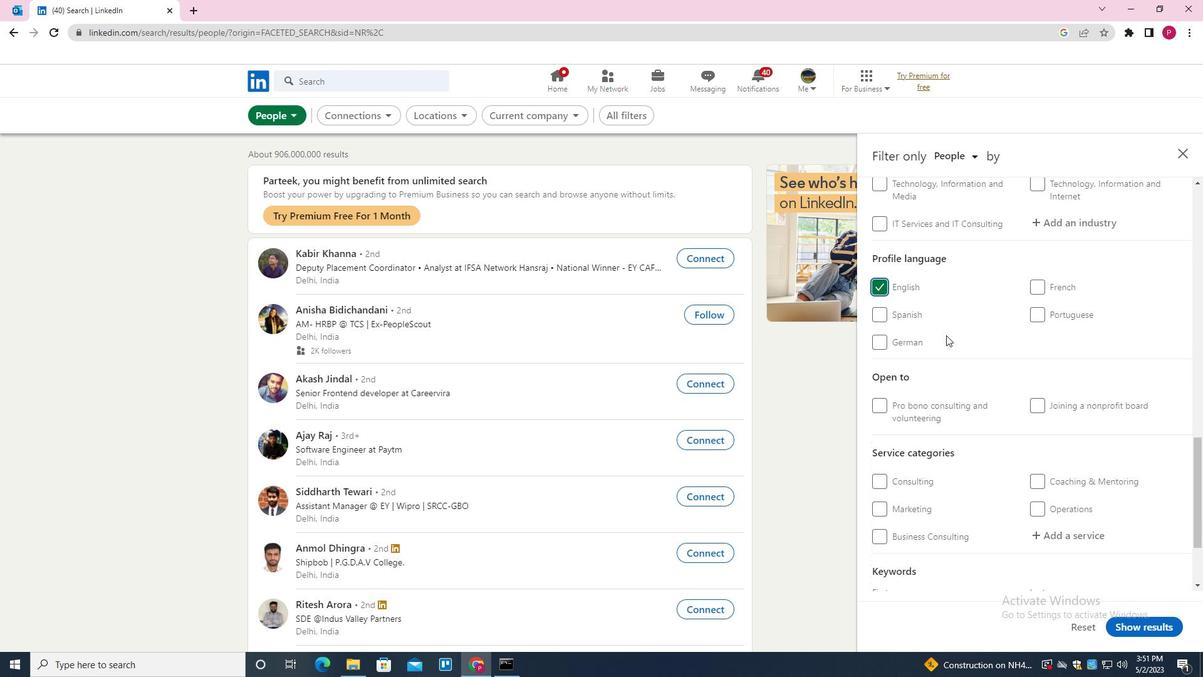 
Action: Mouse scrolled (946, 336) with delta (0, 0)
Screenshot: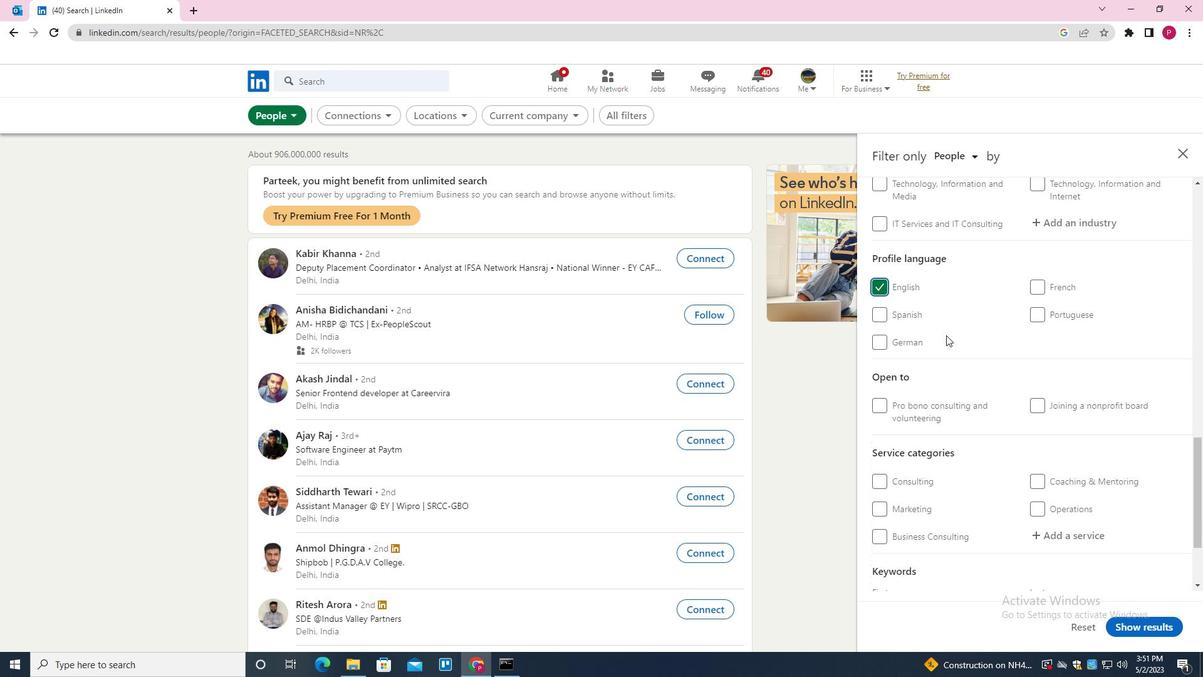 
Action: Mouse scrolled (946, 336) with delta (0, 0)
Screenshot: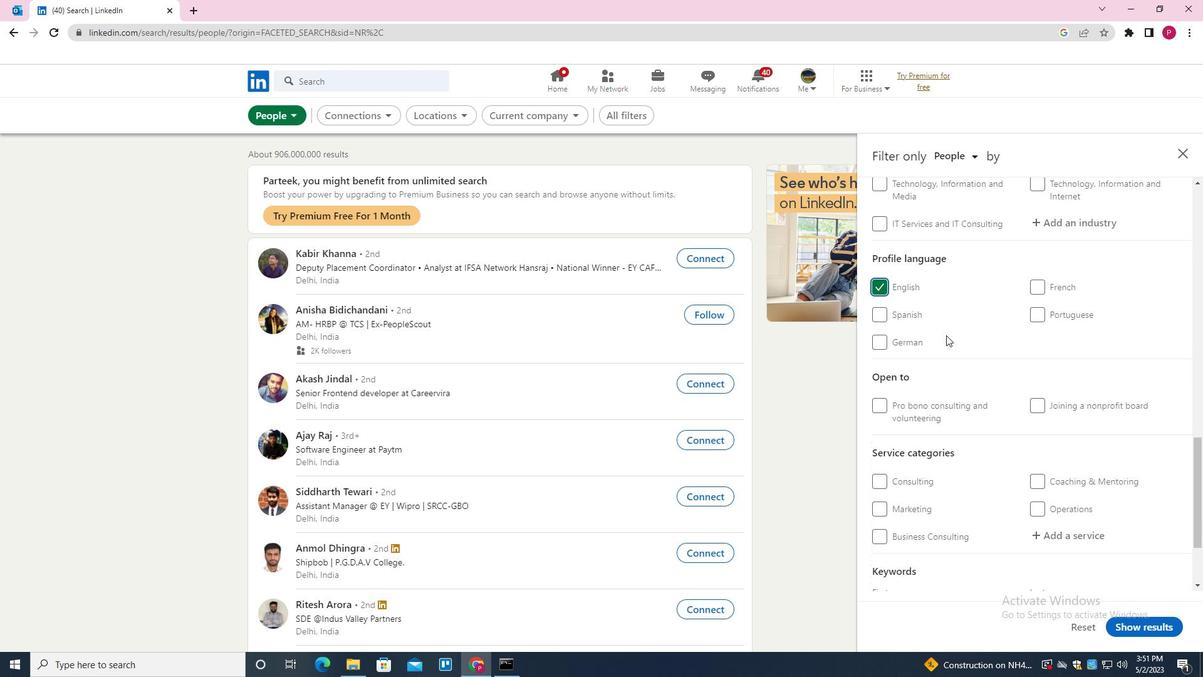 
Action: Mouse scrolled (946, 336) with delta (0, 0)
Screenshot: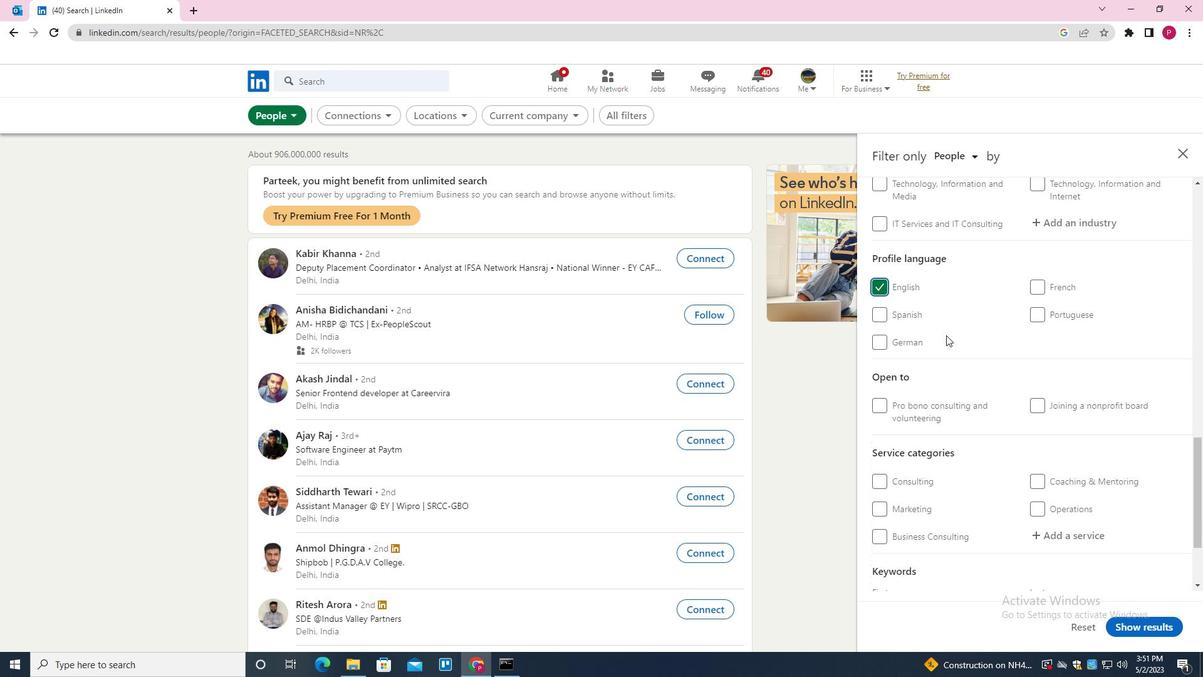 
Action: Mouse scrolled (946, 336) with delta (0, 0)
Screenshot: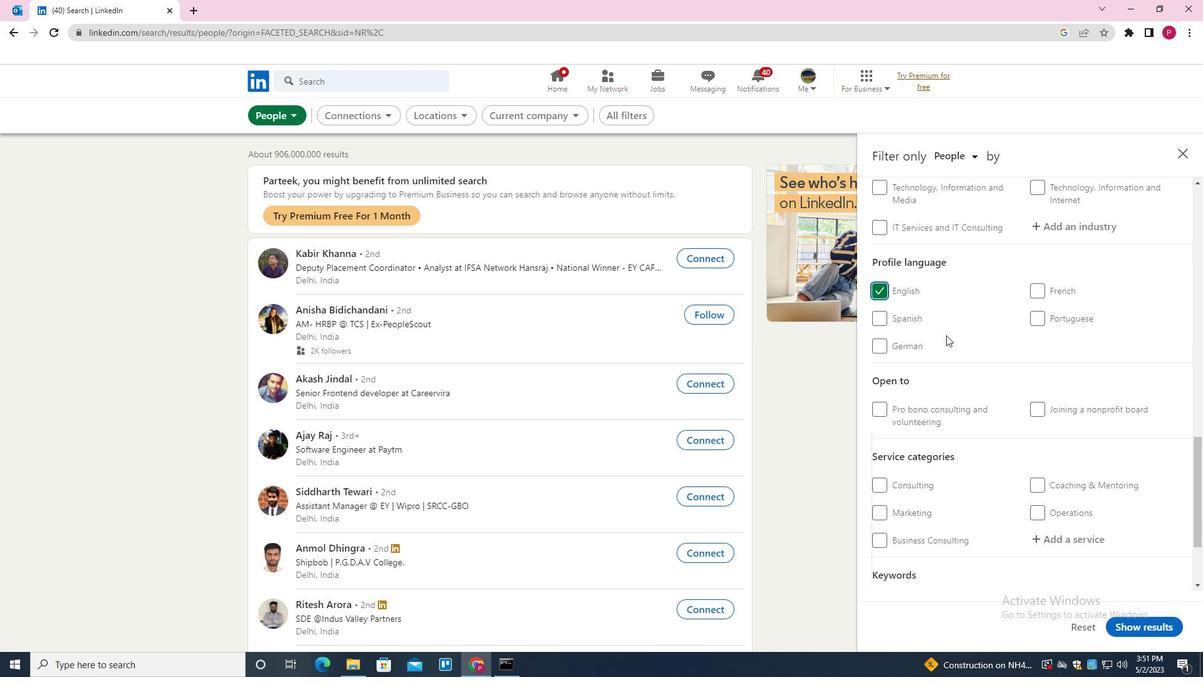 
Action: Mouse scrolled (946, 336) with delta (0, 0)
Screenshot: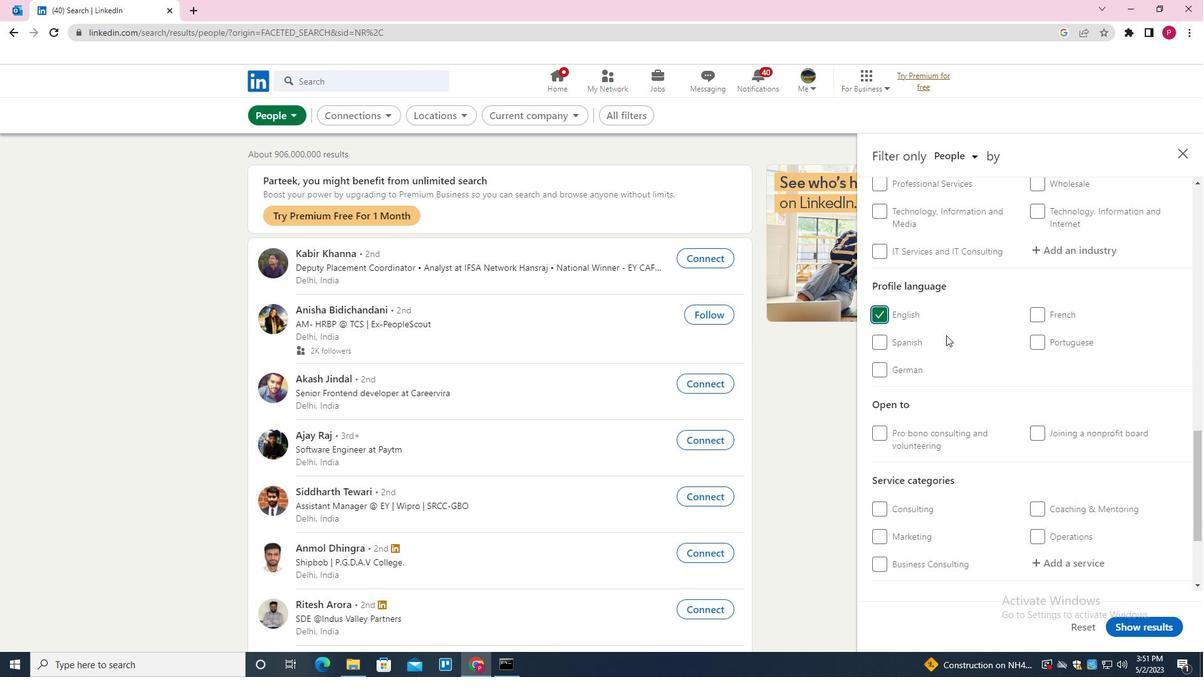 
Action: Mouse moved to (947, 335)
Screenshot: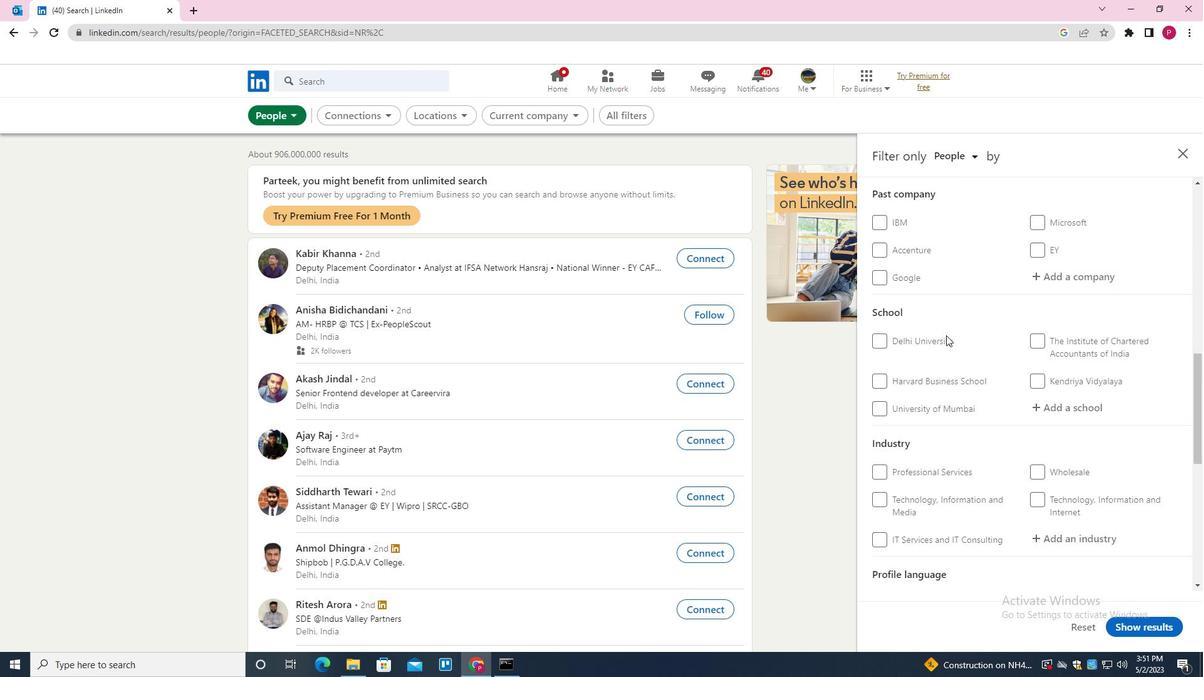 
Action: Mouse scrolled (947, 336) with delta (0, 0)
Screenshot: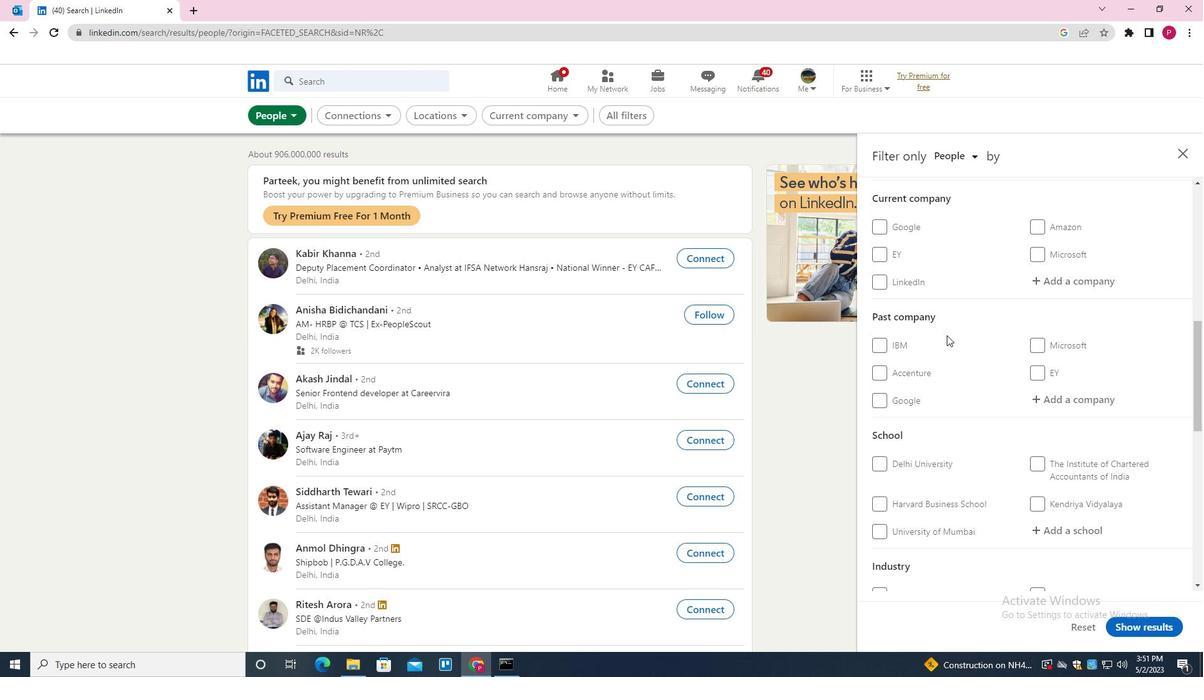 
Action: Mouse scrolled (947, 336) with delta (0, 0)
Screenshot: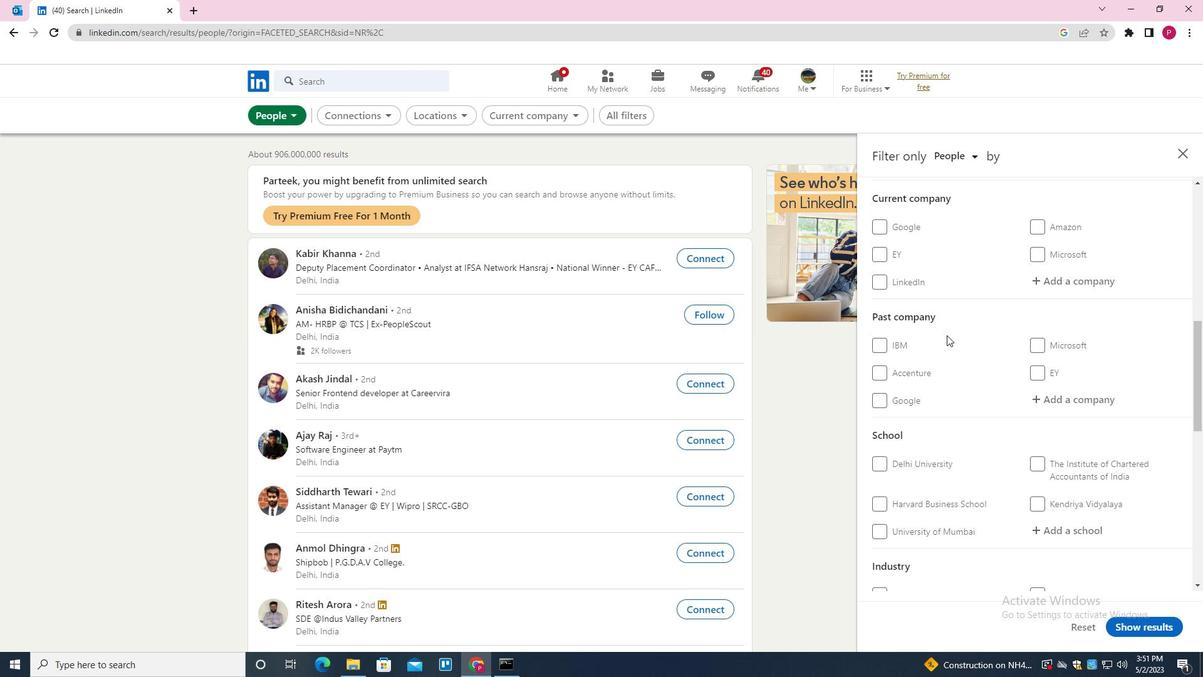 
Action: Mouse scrolled (947, 336) with delta (0, 0)
Screenshot: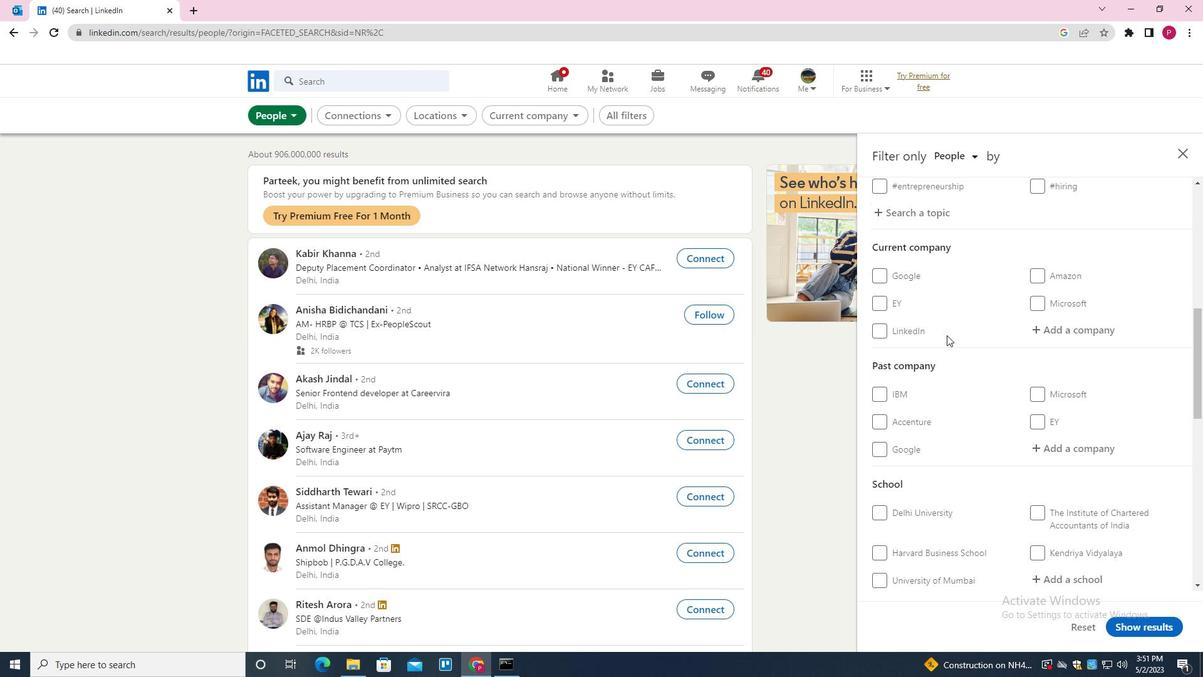 
Action: Mouse moved to (1073, 472)
Screenshot: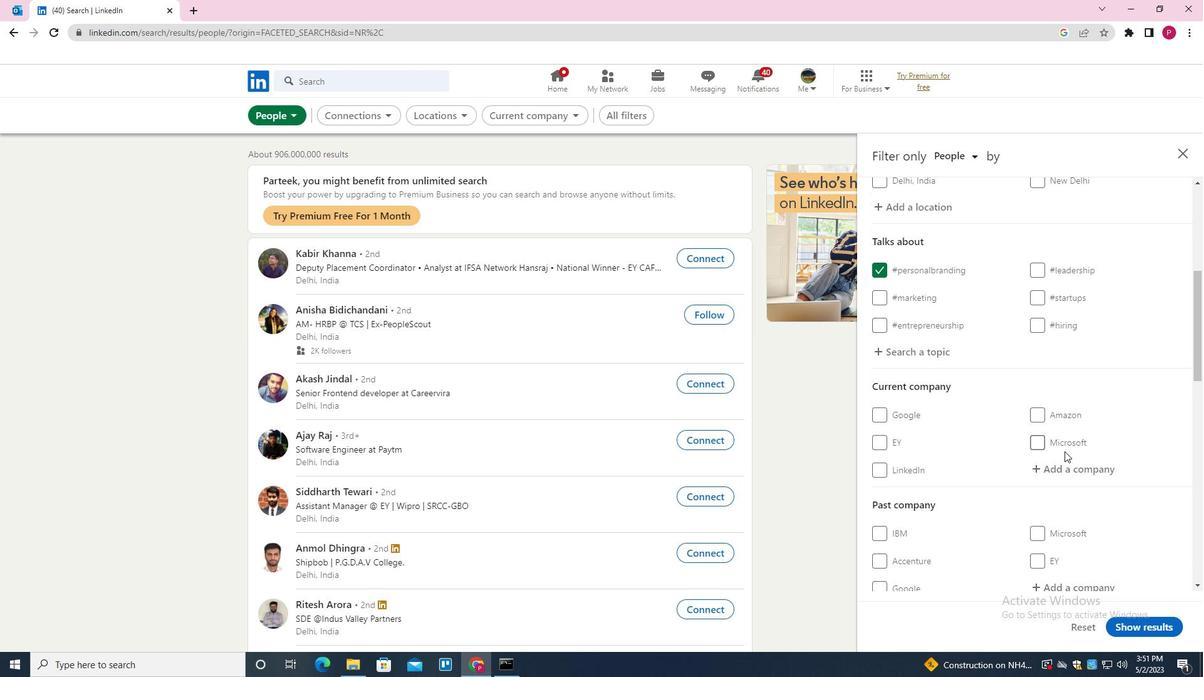 
Action: Mouse pressed left at (1073, 472)
Screenshot: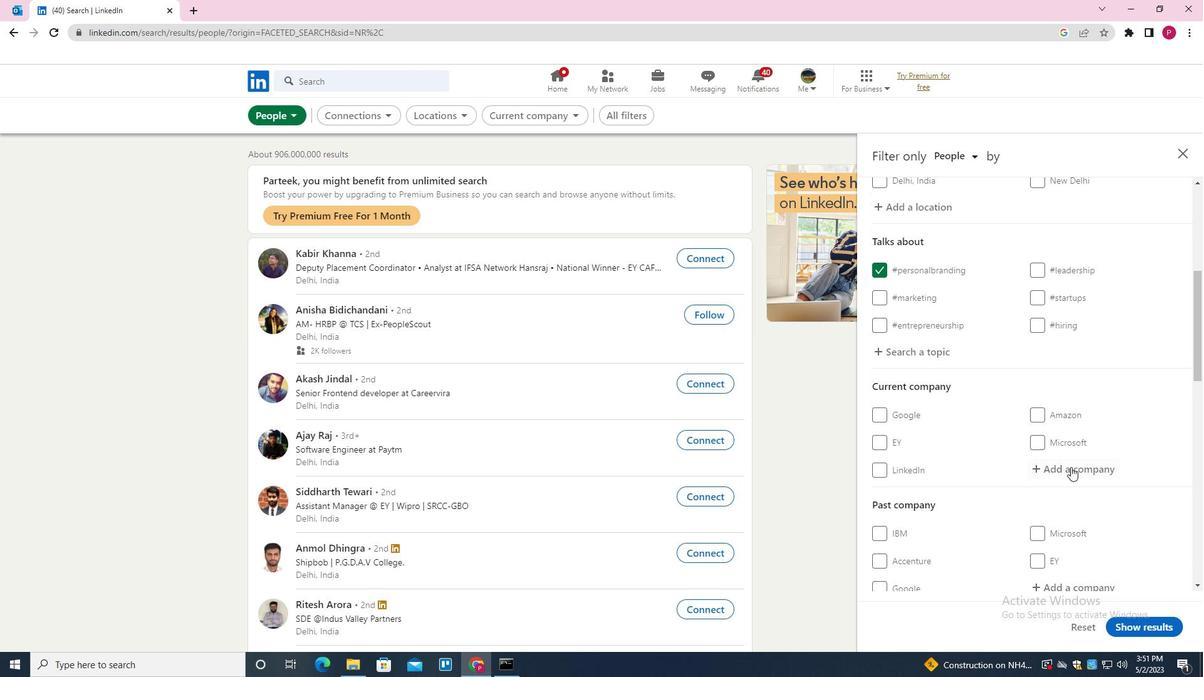 
Action: Key pressed <Key.shift><Key.shift><Key.shift><Key.shift><Key.shift><Key.shift><Key.shift><Key.shift><Key.shift><Key.shift><Key.shift><Key.shift><Key.shift><Key.shift><Key.shift><Key.shift><Key.shift><Key.shift>CORPORATE<Key.space><Key.shift>SOLDIRES<Key.backspace><Key.backspace><Key.backspace><Key.down><Key.enter>
Screenshot: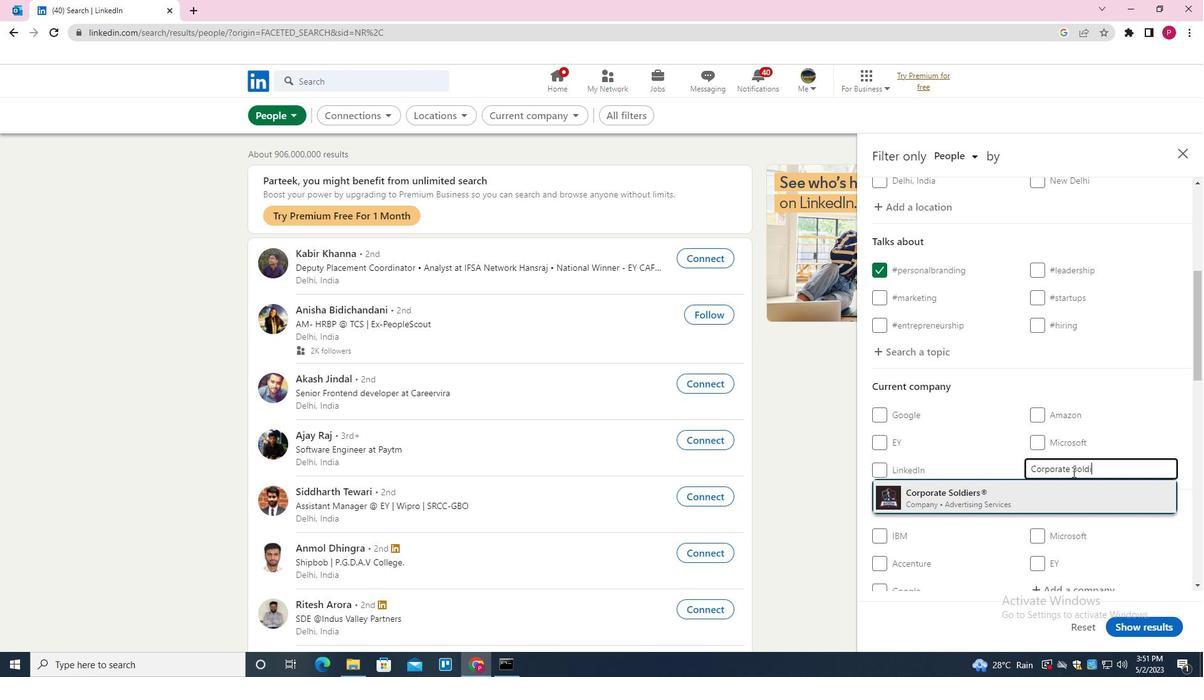 
Action: Mouse moved to (1041, 432)
Screenshot: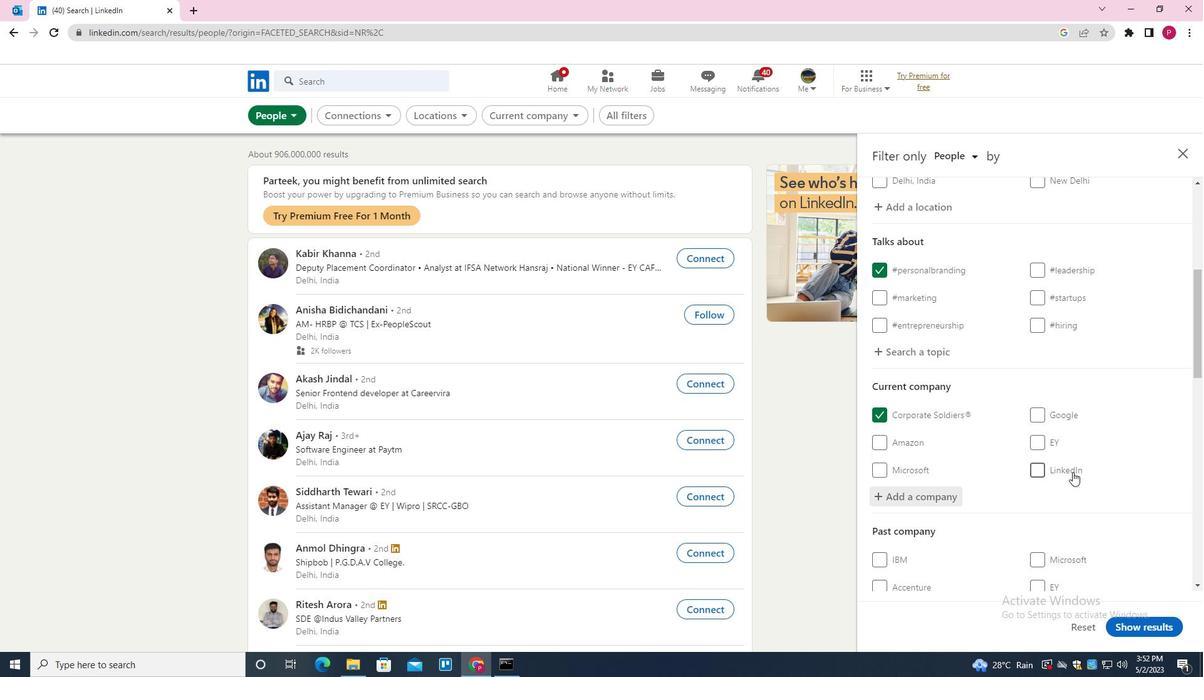 
Action: Mouse scrolled (1041, 431) with delta (0, 0)
Screenshot: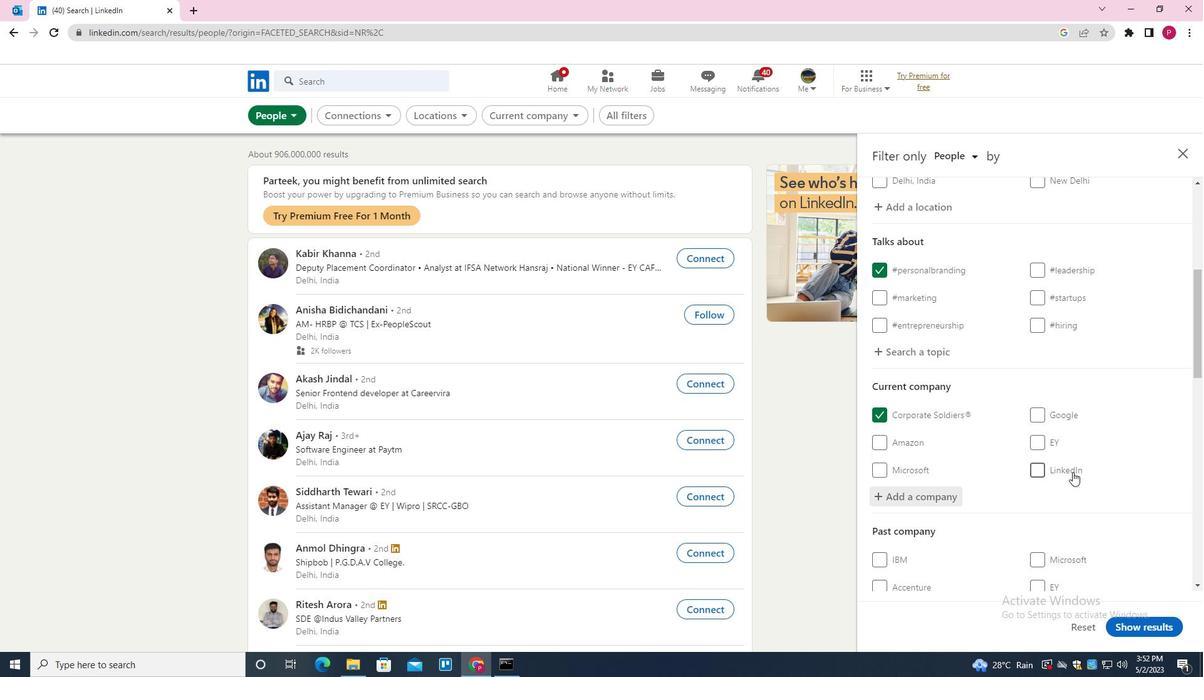 
Action: Mouse moved to (1039, 426)
Screenshot: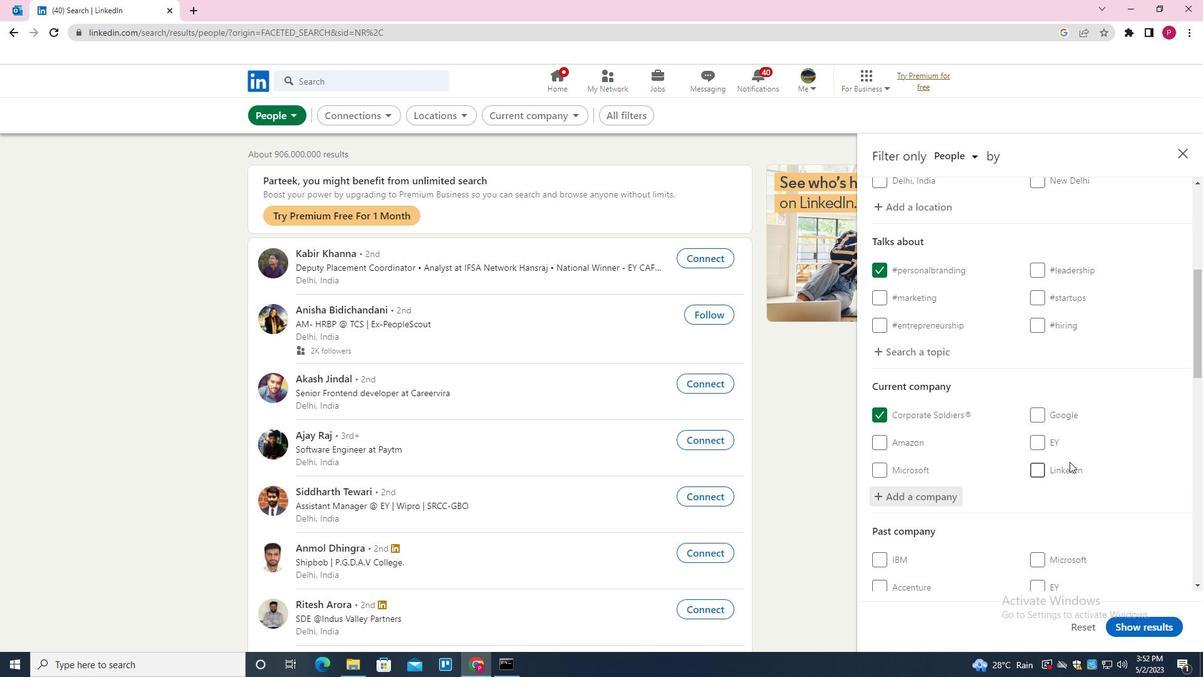 
Action: Mouse scrolled (1039, 425) with delta (0, 0)
Screenshot: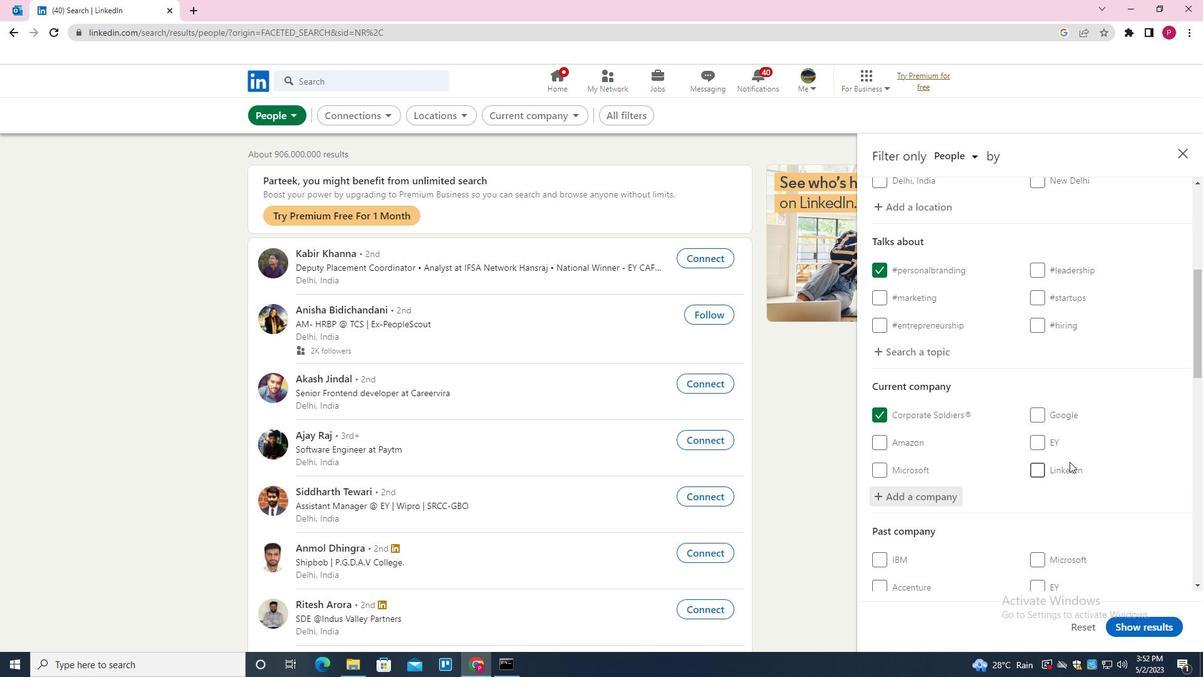 
Action: Mouse moved to (1039, 425)
Screenshot: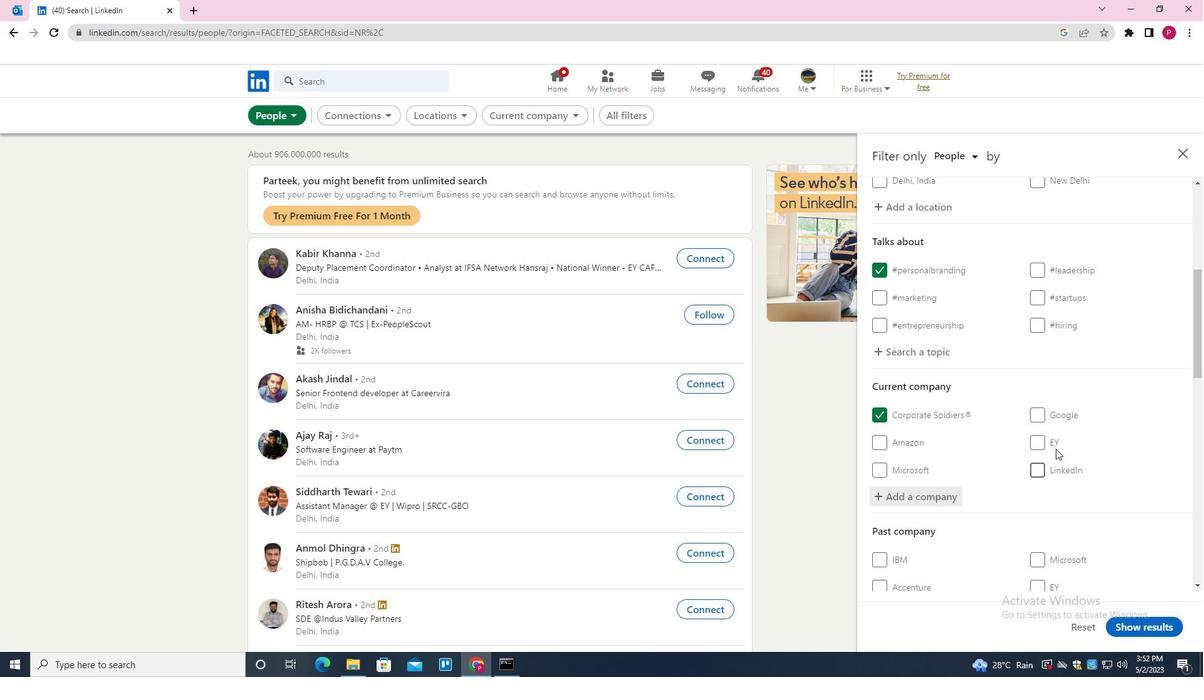 
Action: Mouse scrolled (1039, 425) with delta (0, 0)
Screenshot: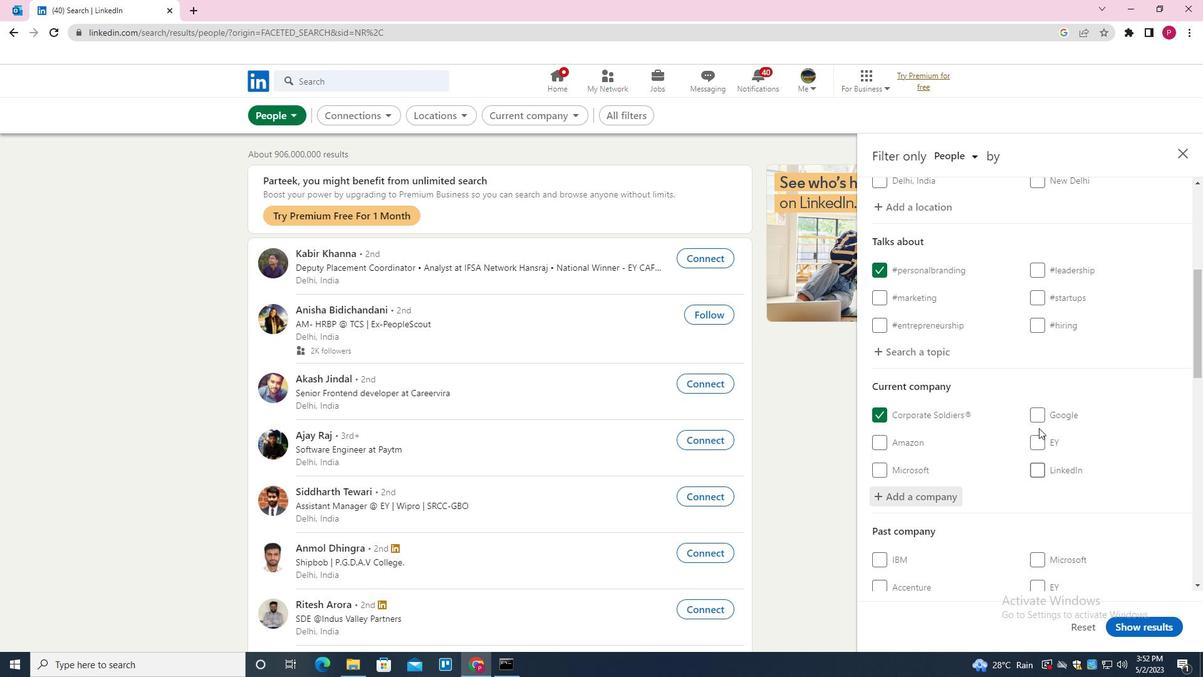 
Action: Mouse moved to (1039, 425)
Screenshot: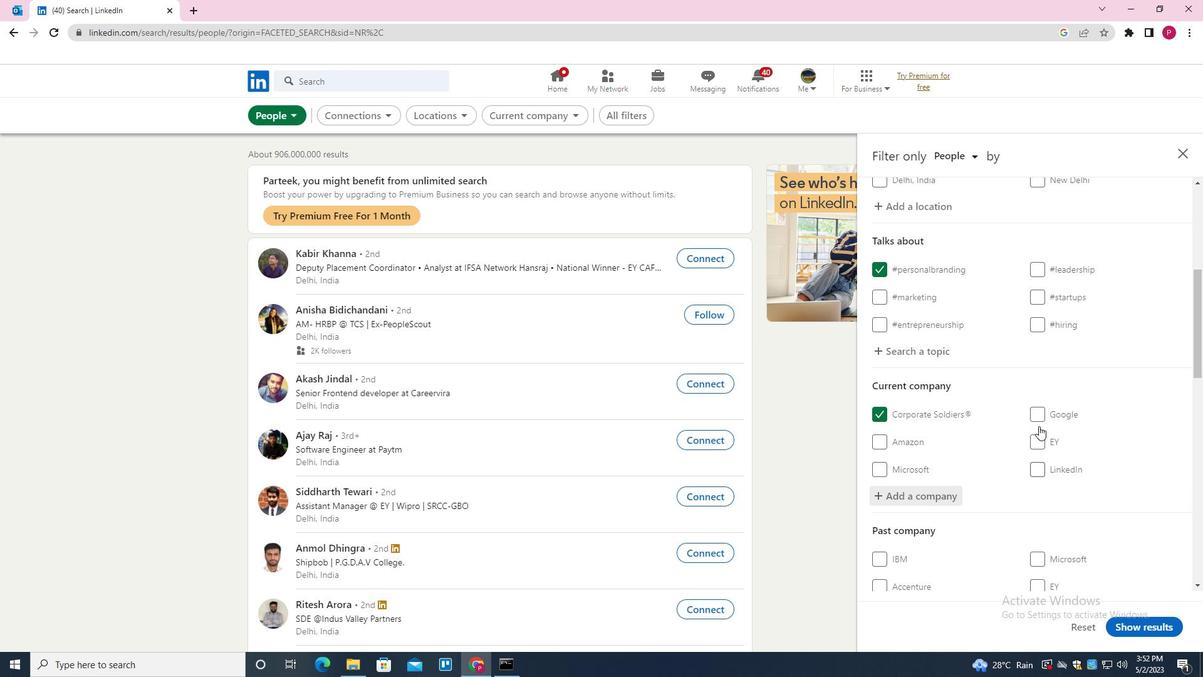
Action: Mouse scrolled (1039, 424) with delta (0, 0)
Screenshot: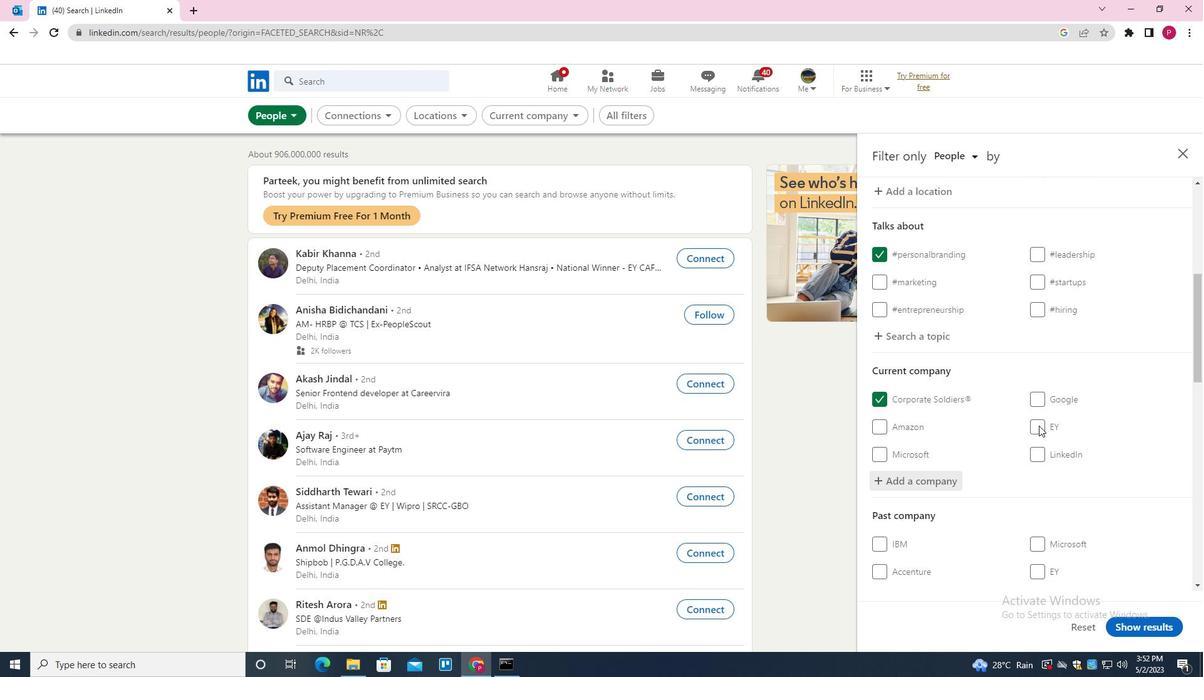 
Action: Mouse moved to (1039, 424)
Screenshot: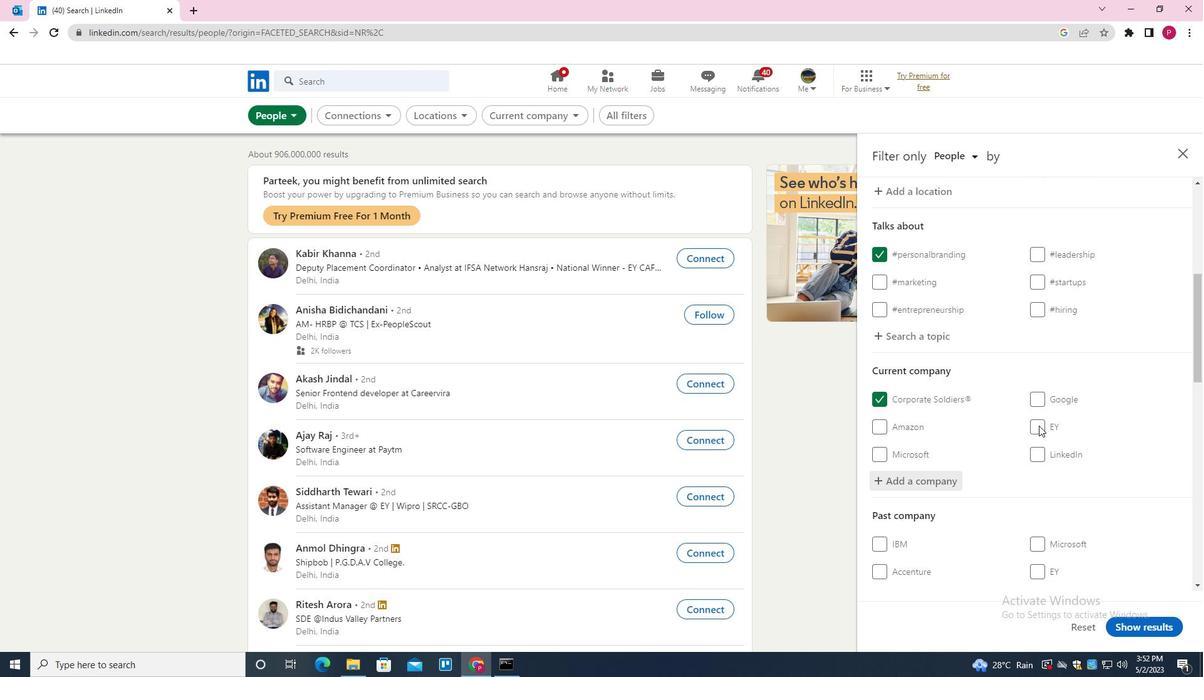 
Action: Mouse scrolled (1039, 423) with delta (0, 0)
Screenshot: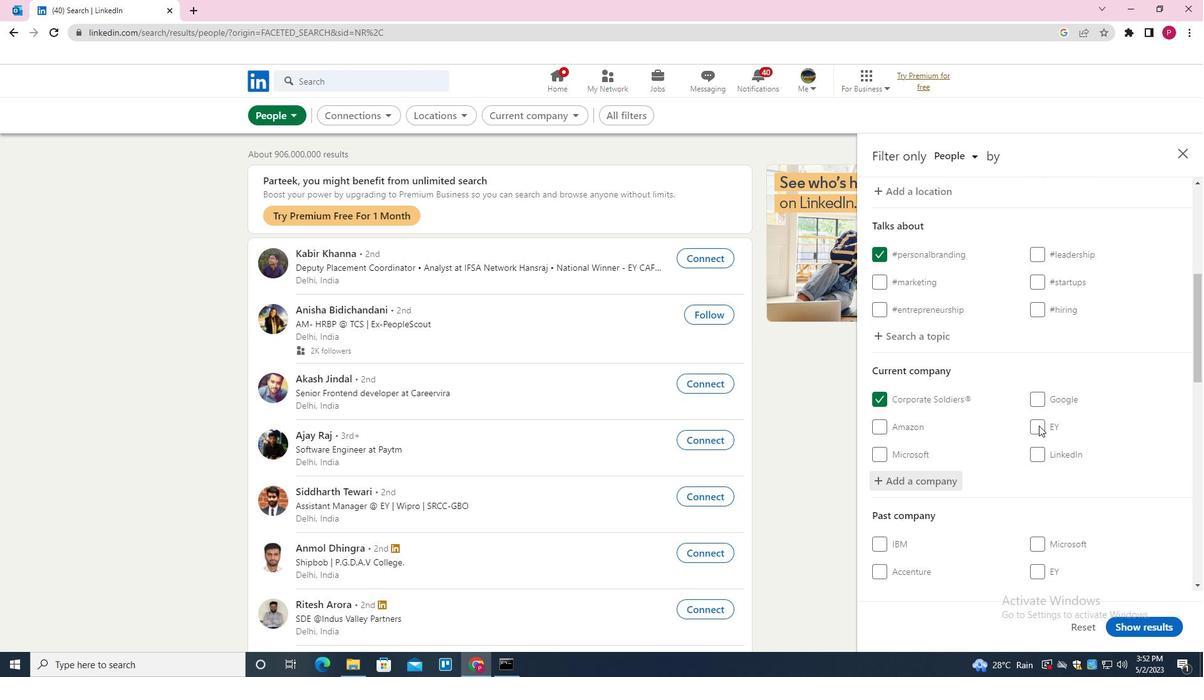 
Action: Mouse scrolled (1039, 423) with delta (0, 0)
Screenshot: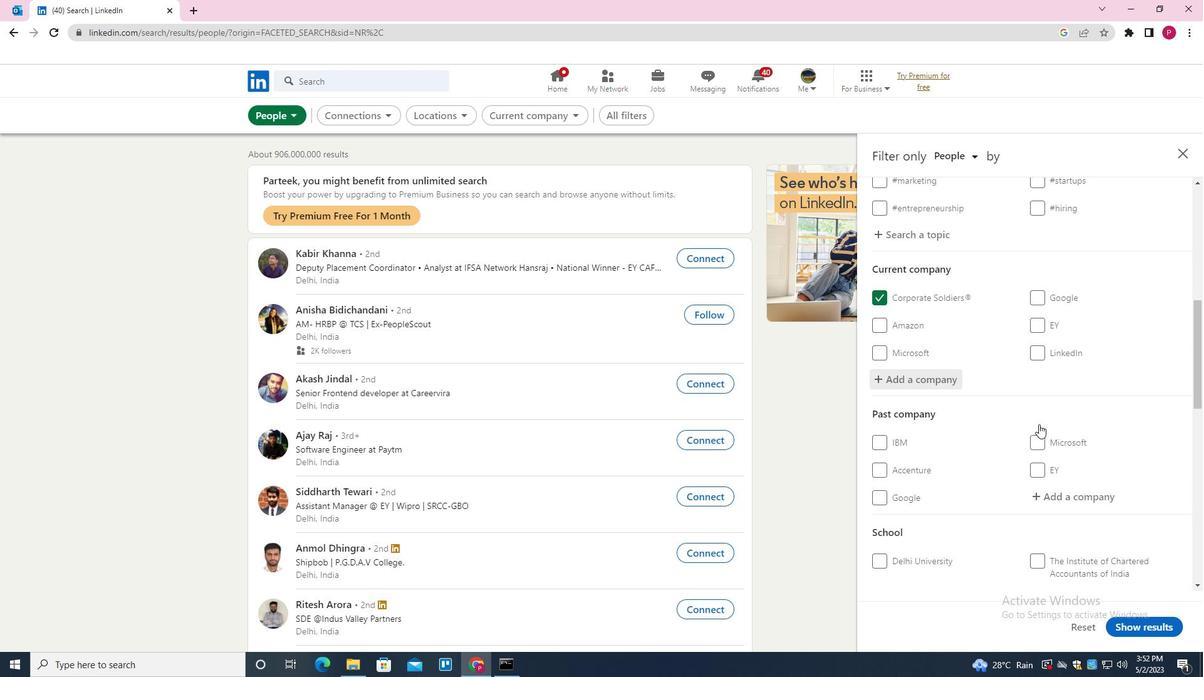
Action: Mouse moved to (1063, 366)
Screenshot: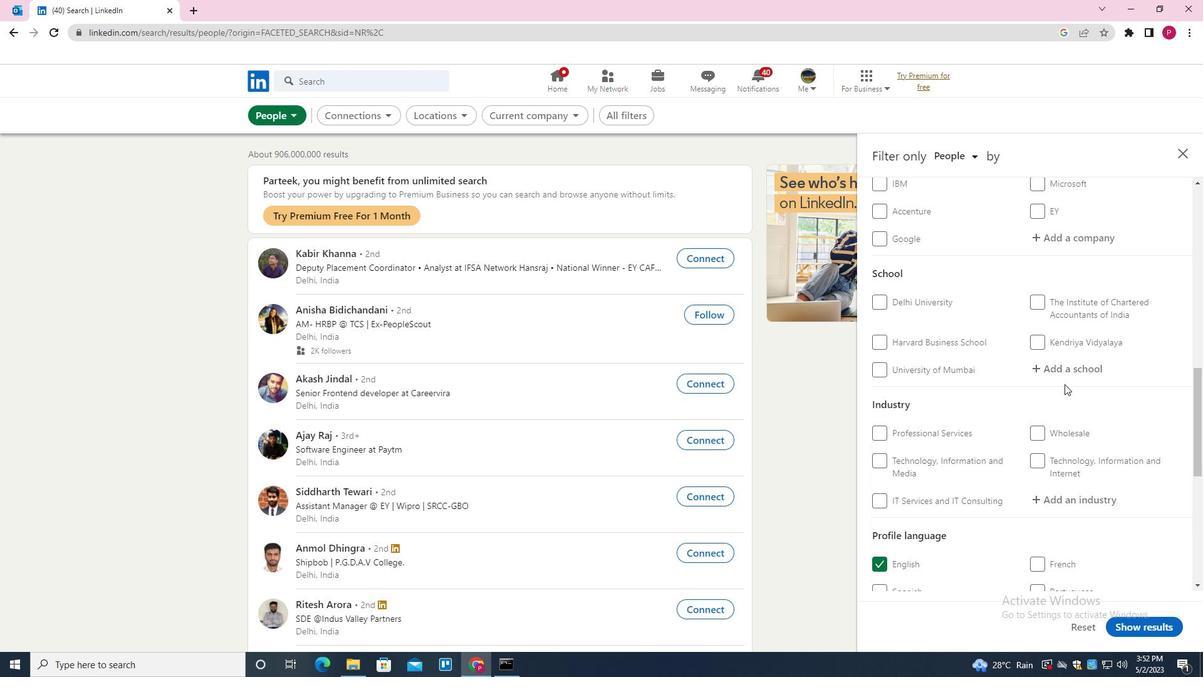 
Action: Mouse pressed left at (1063, 366)
Screenshot: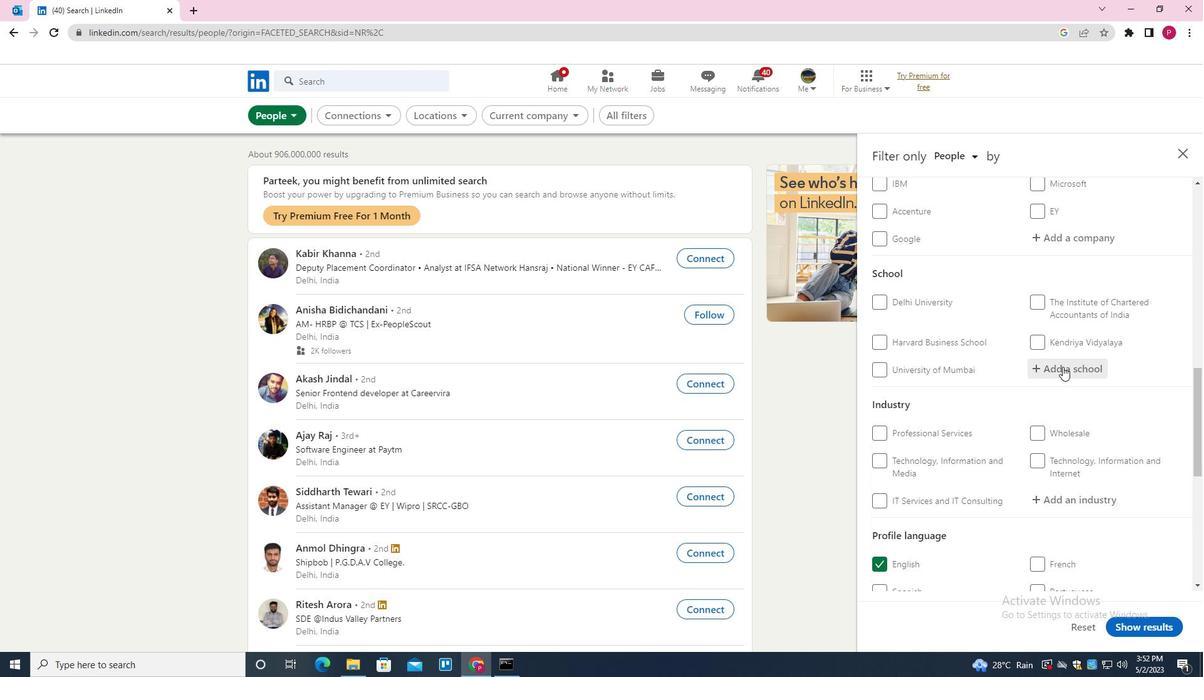 
Action: Mouse moved to (1062, 366)
Screenshot: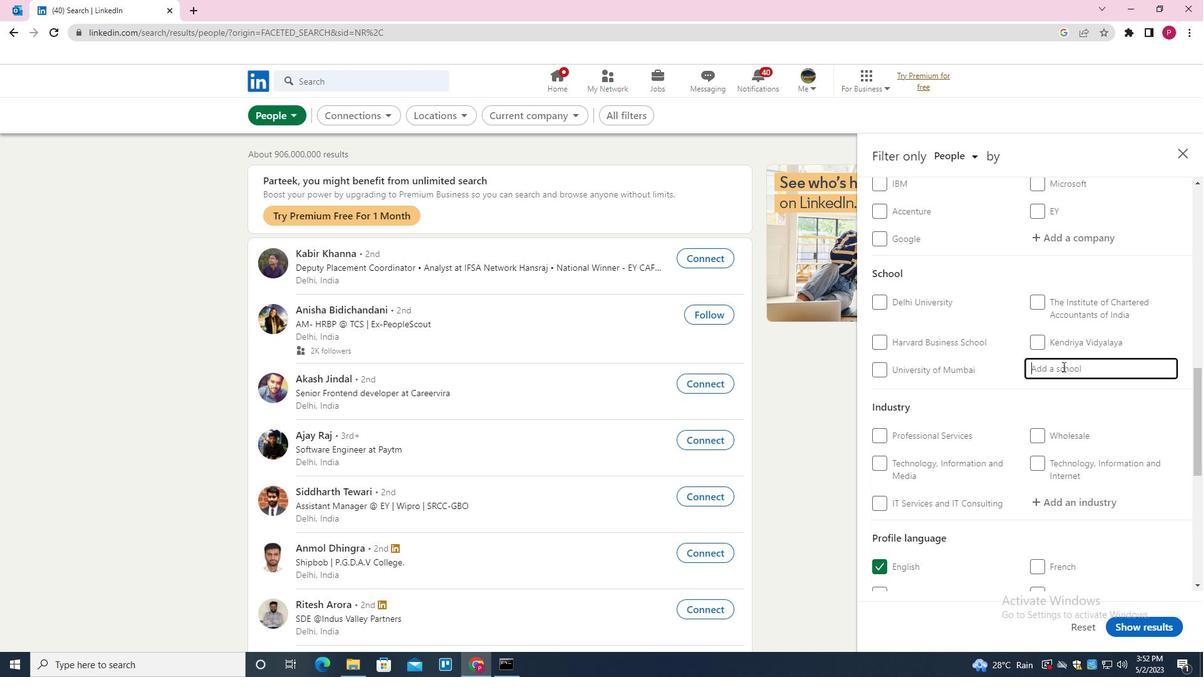 
Action: Key pressed <Key.shift>ST.<Key.space><Key.shift>THOMAS<Key.space><Key.shift>HIGHER<Key.space><Key.shift>SECONDARY<Key.space><Key.shift>SCHOOL<Key.down><Key.down><Key.enter>
Screenshot: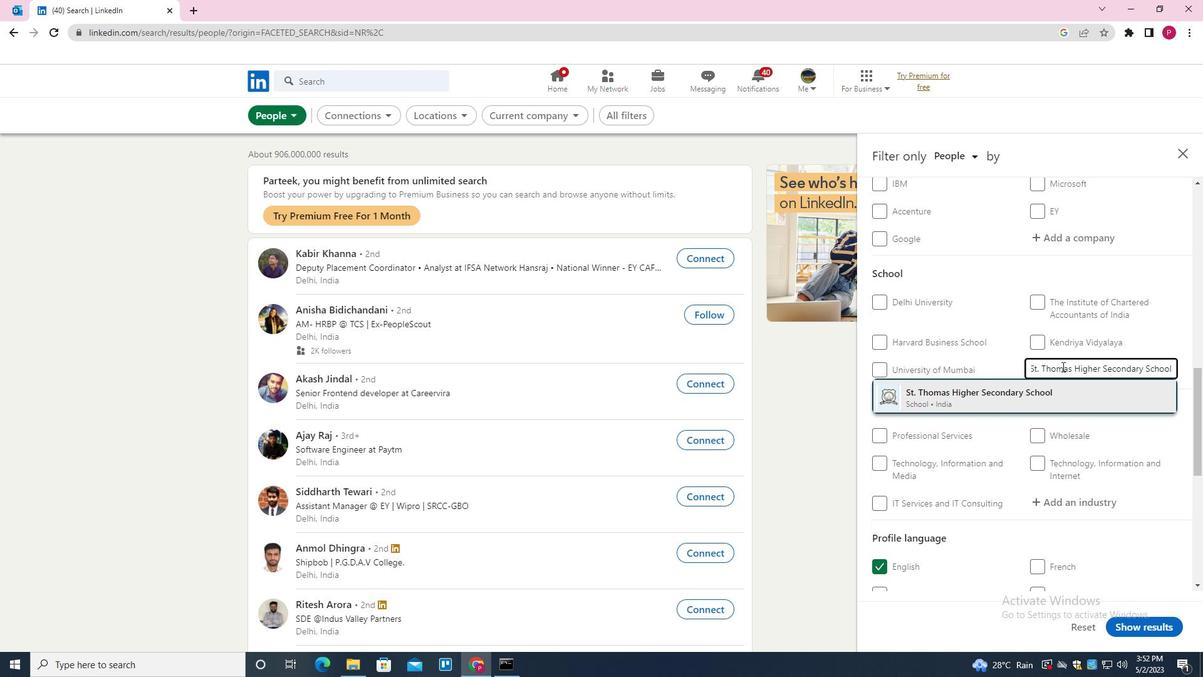 
Action: Mouse moved to (1061, 367)
Screenshot: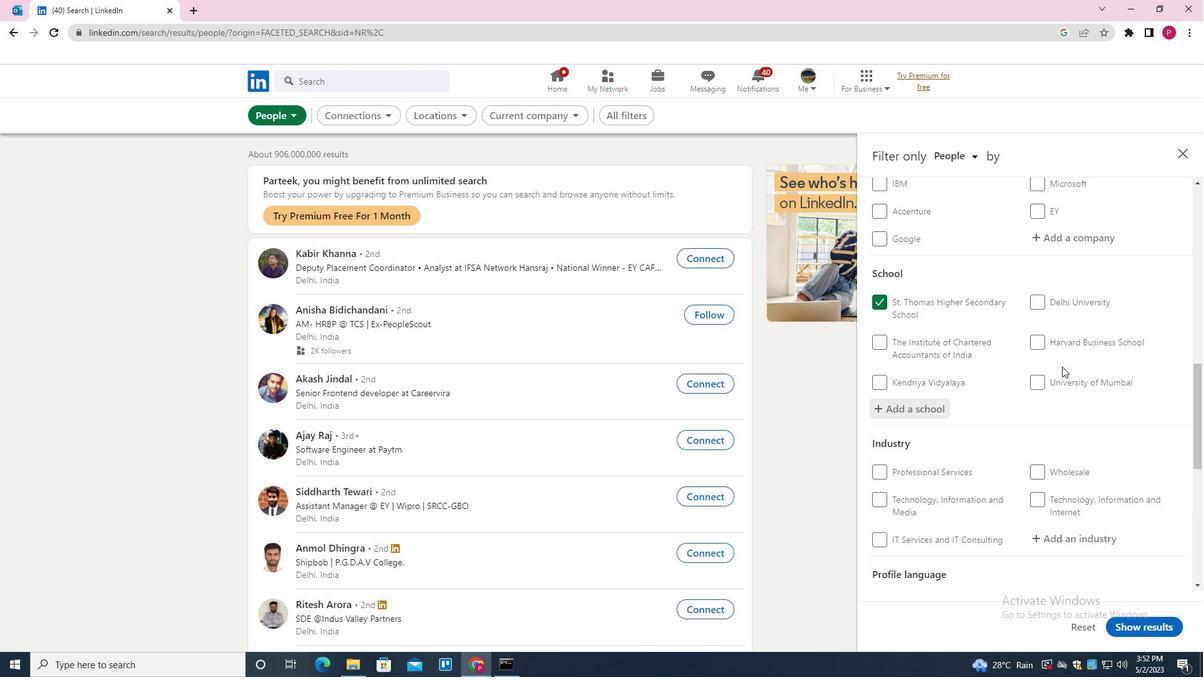 
Action: Mouse scrolled (1061, 366) with delta (0, 0)
Screenshot: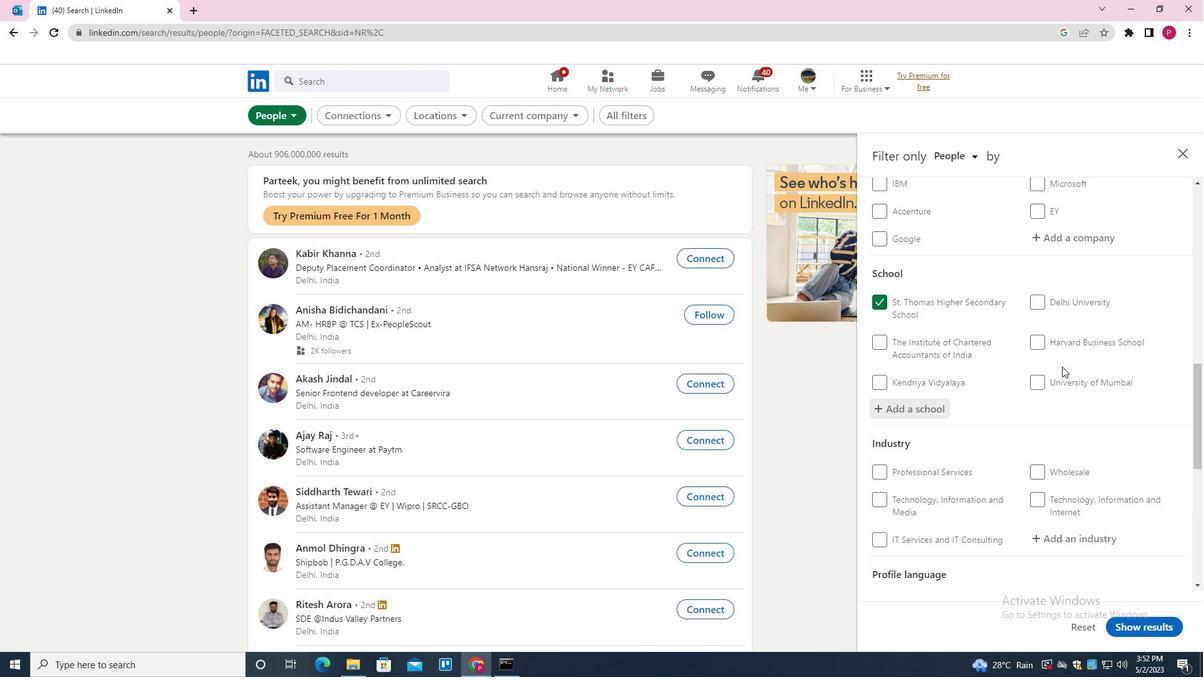 
Action: Mouse moved to (1058, 369)
Screenshot: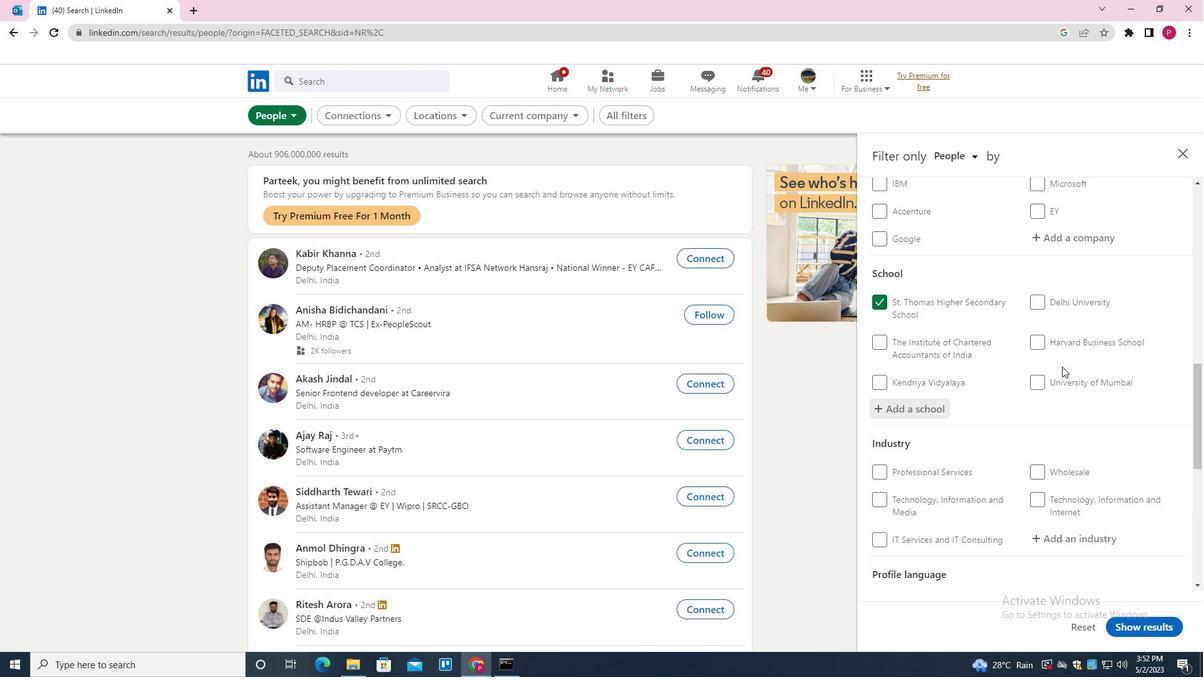 
Action: Mouse scrolled (1058, 369) with delta (0, 0)
Screenshot: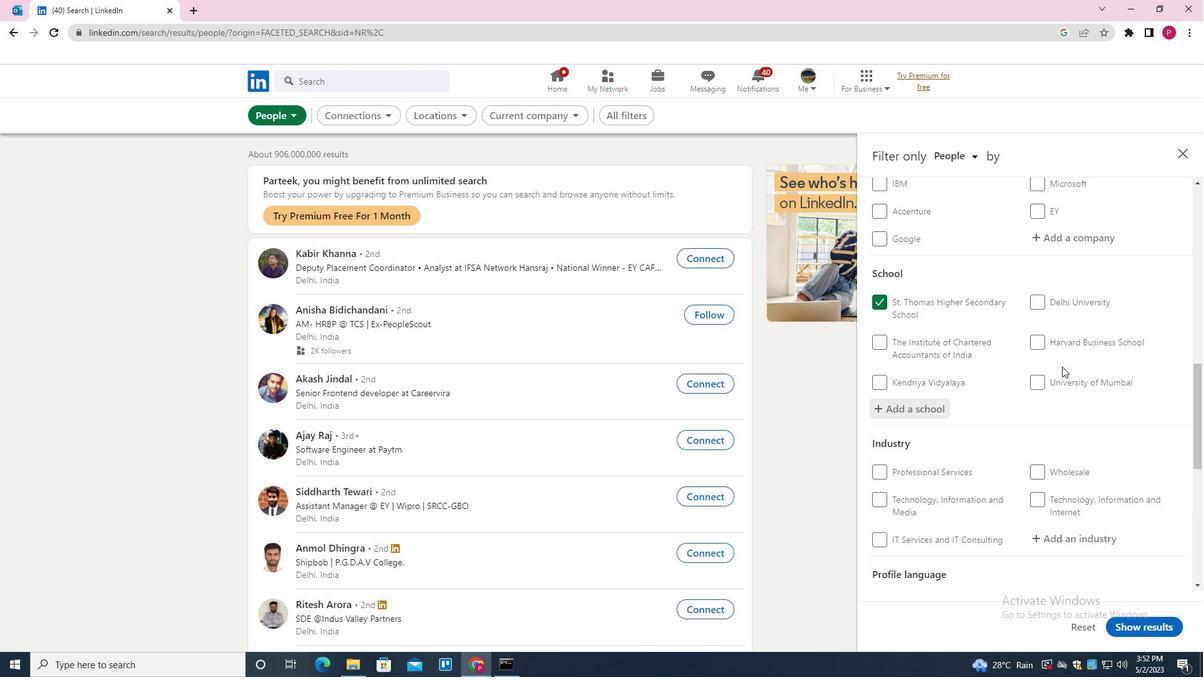 
Action: Mouse scrolled (1058, 369) with delta (0, 0)
Screenshot: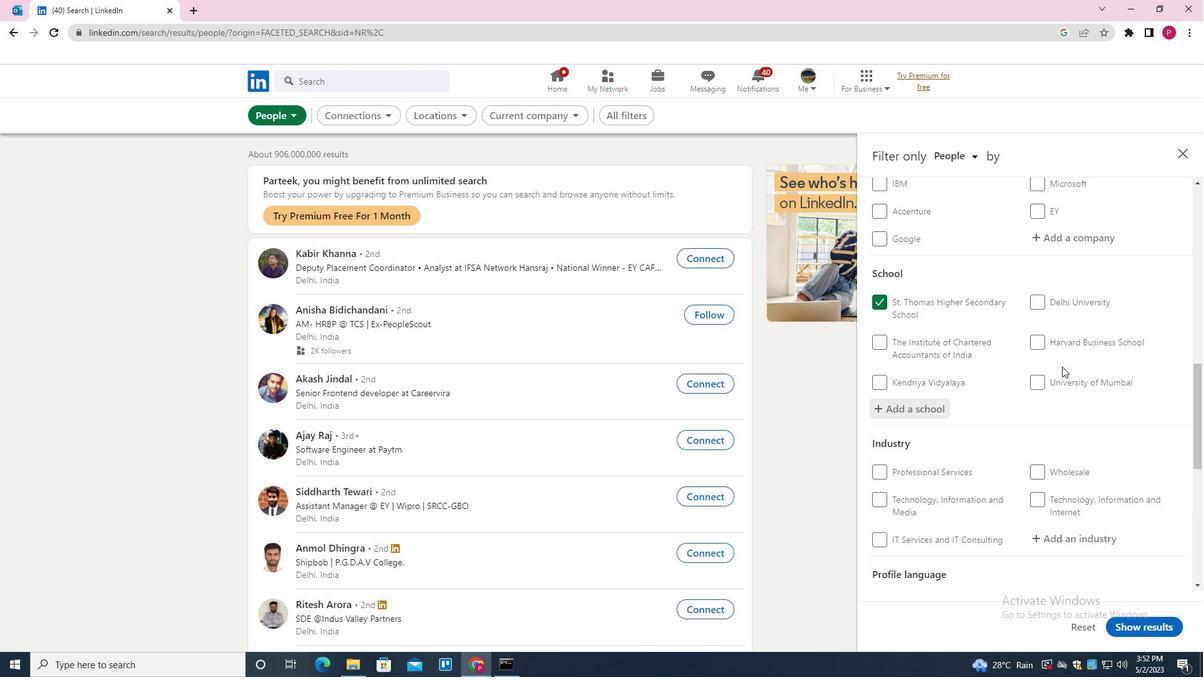 
Action: Mouse moved to (1058, 370)
Screenshot: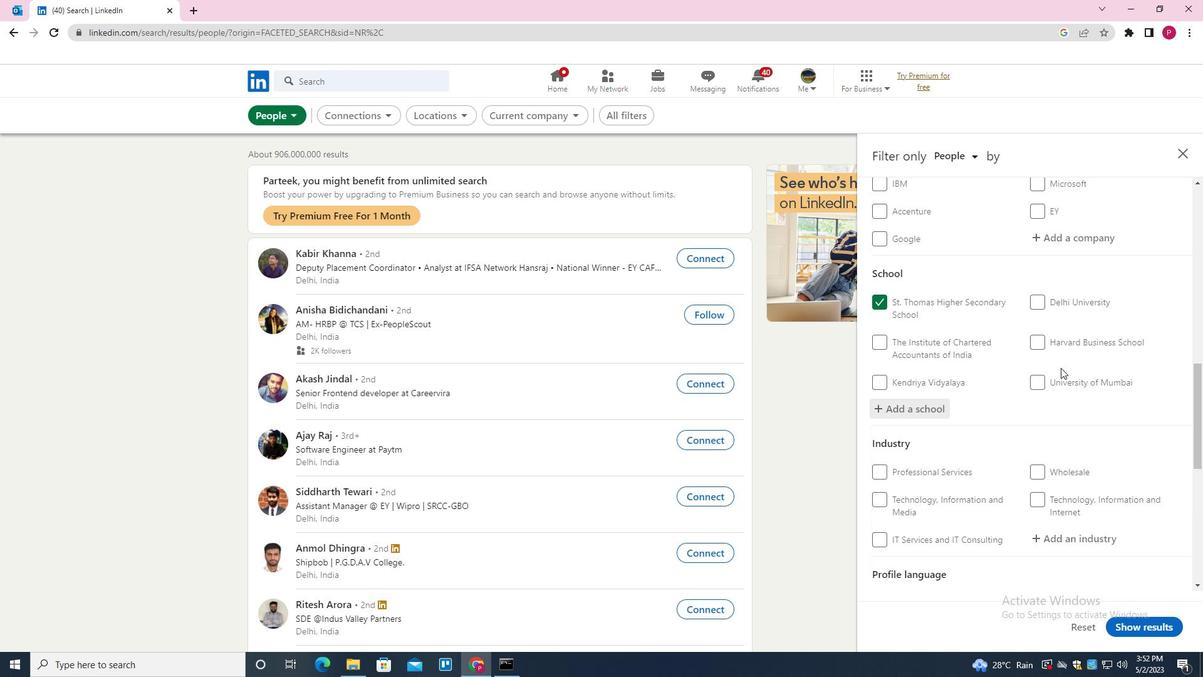 
Action: Mouse scrolled (1058, 369) with delta (0, 0)
Screenshot: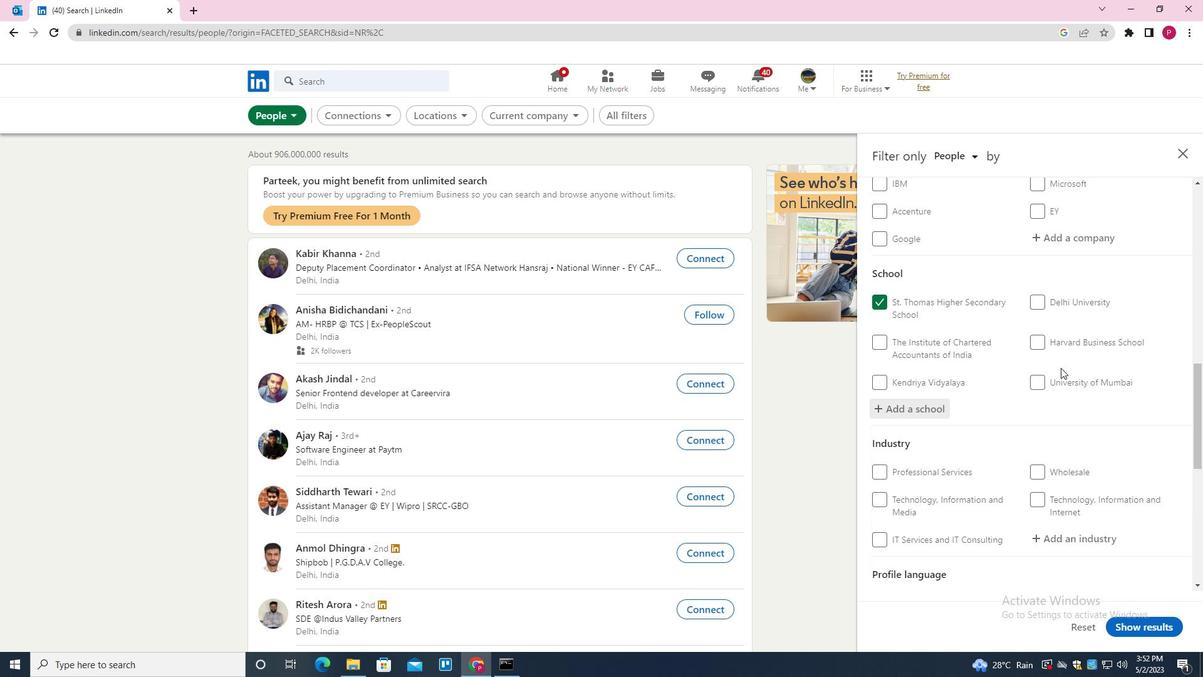 
Action: Mouse moved to (1045, 450)
Screenshot: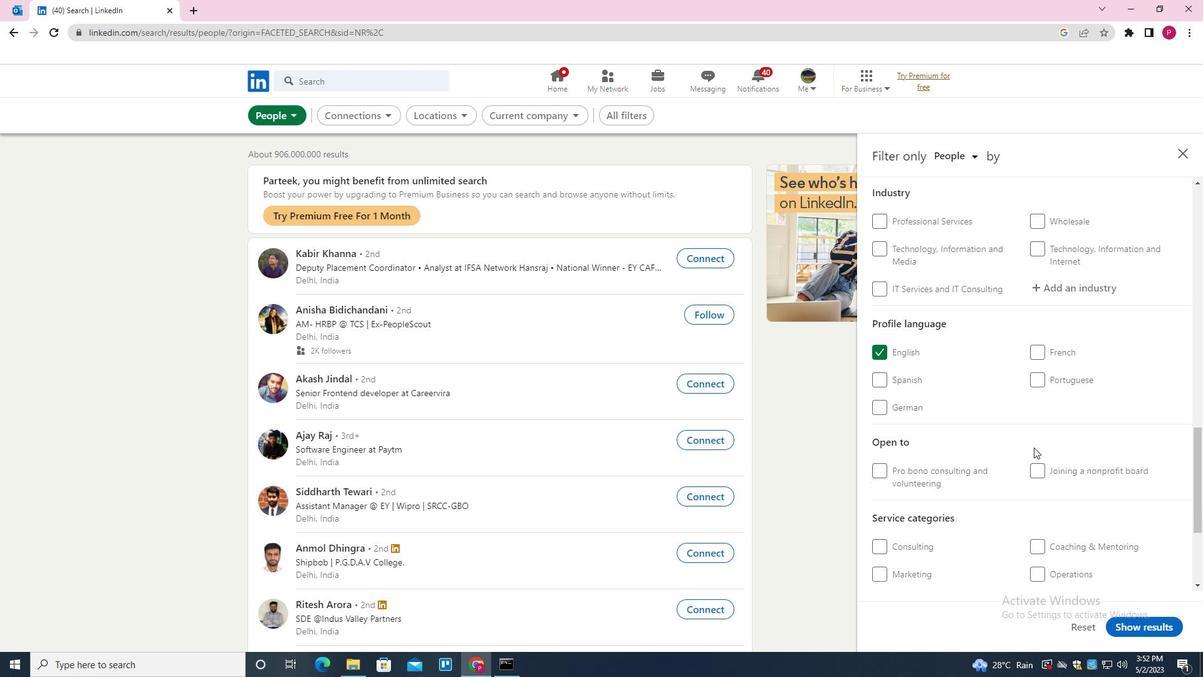 
Action: Mouse scrolled (1045, 449) with delta (0, 0)
Screenshot: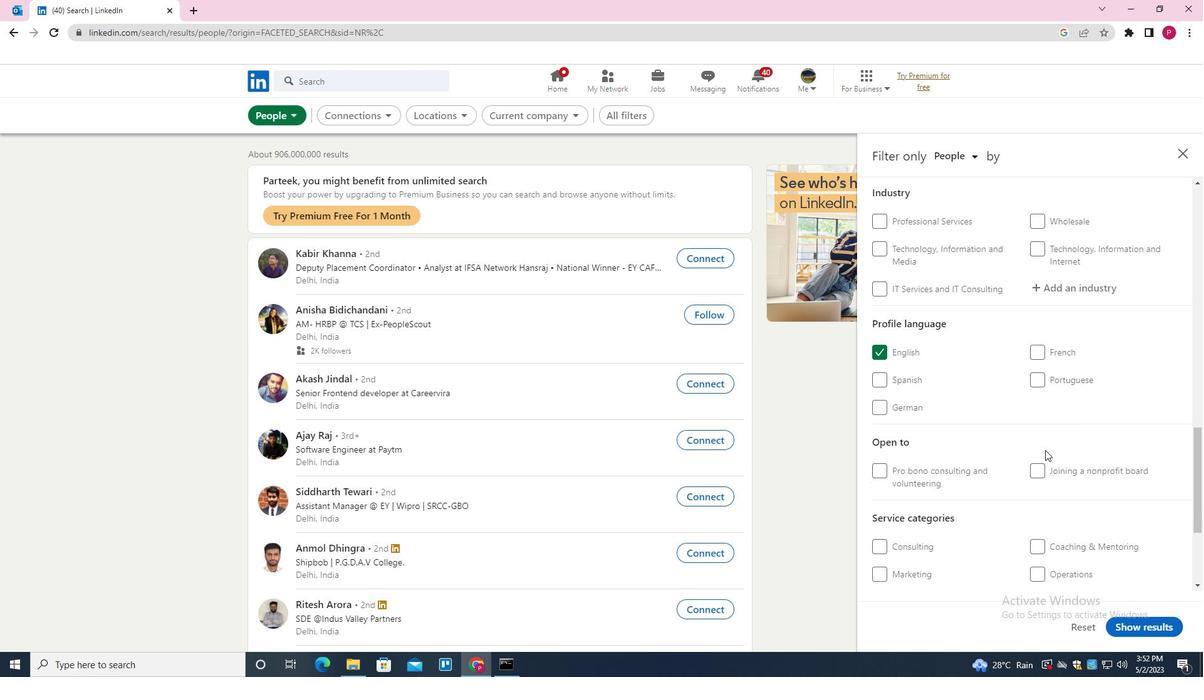 
Action: Mouse scrolled (1045, 449) with delta (0, 0)
Screenshot: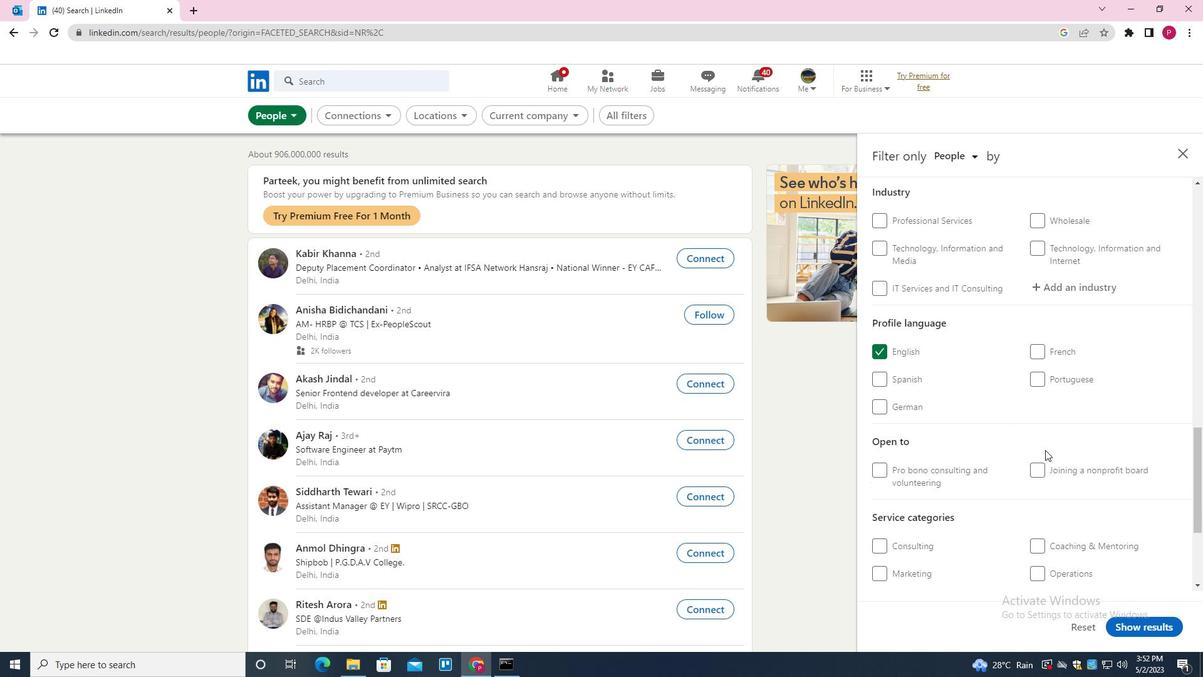 
Action: Mouse scrolled (1045, 449) with delta (0, 0)
Screenshot: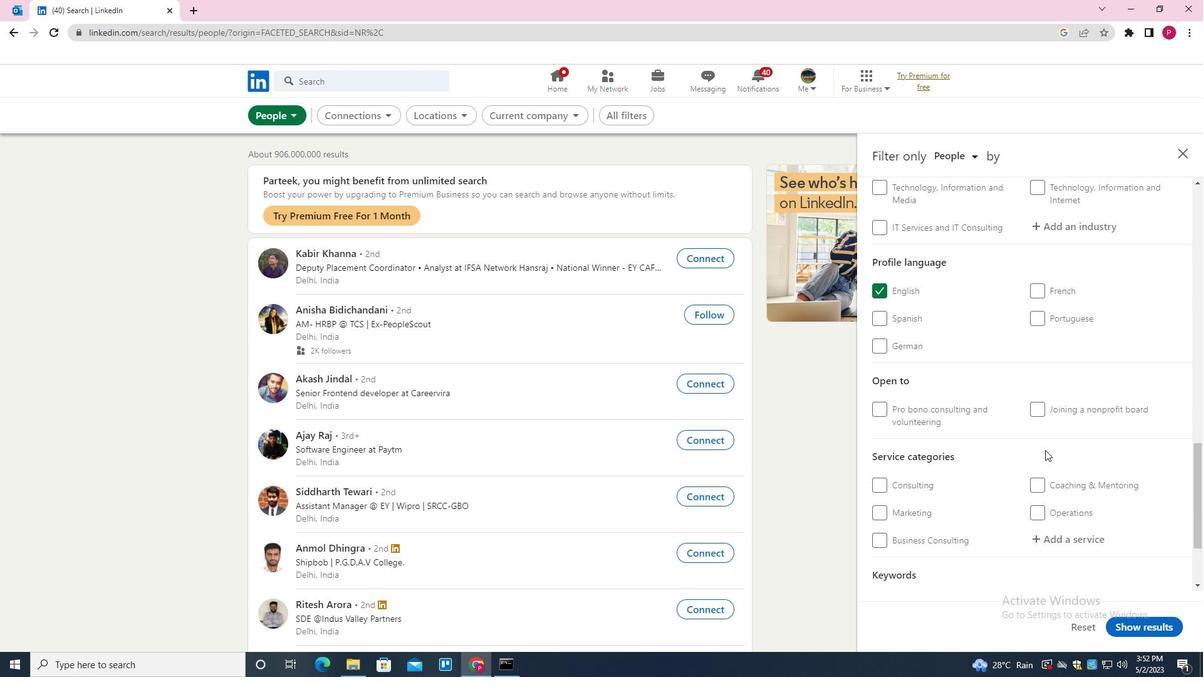 
Action: Mouse moved to (1046, 450)
Screenshot: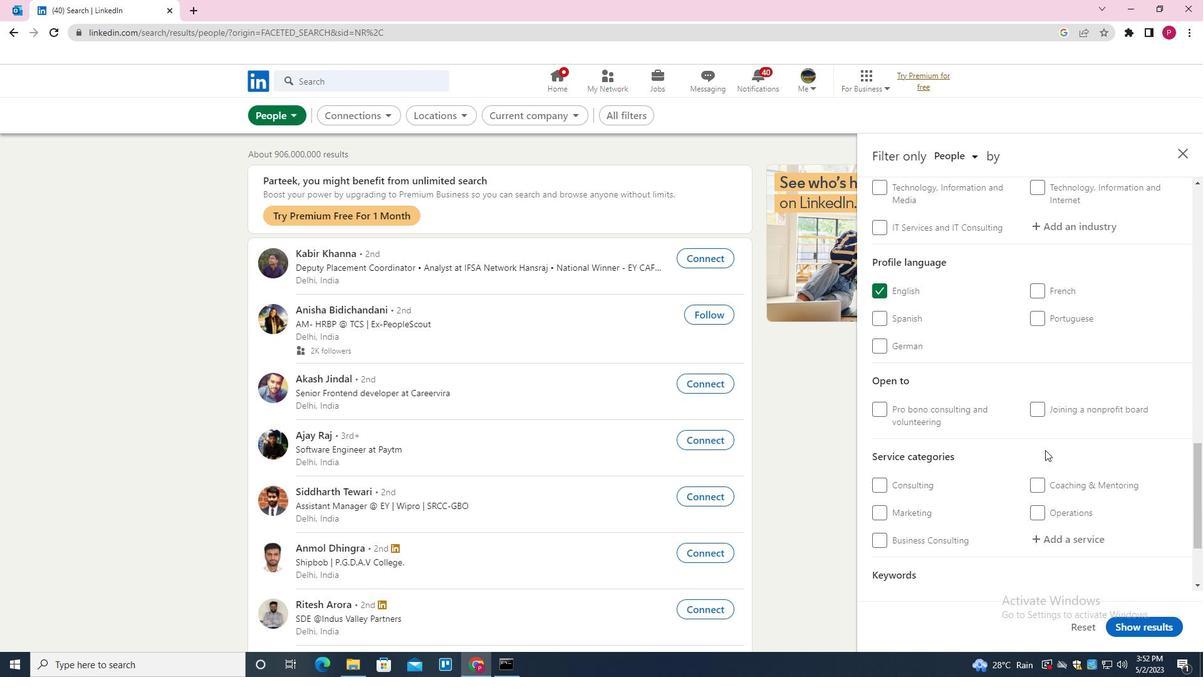 
Action: Mouse scrolled (1046, 450) with delta (0, 0)
Screenshot: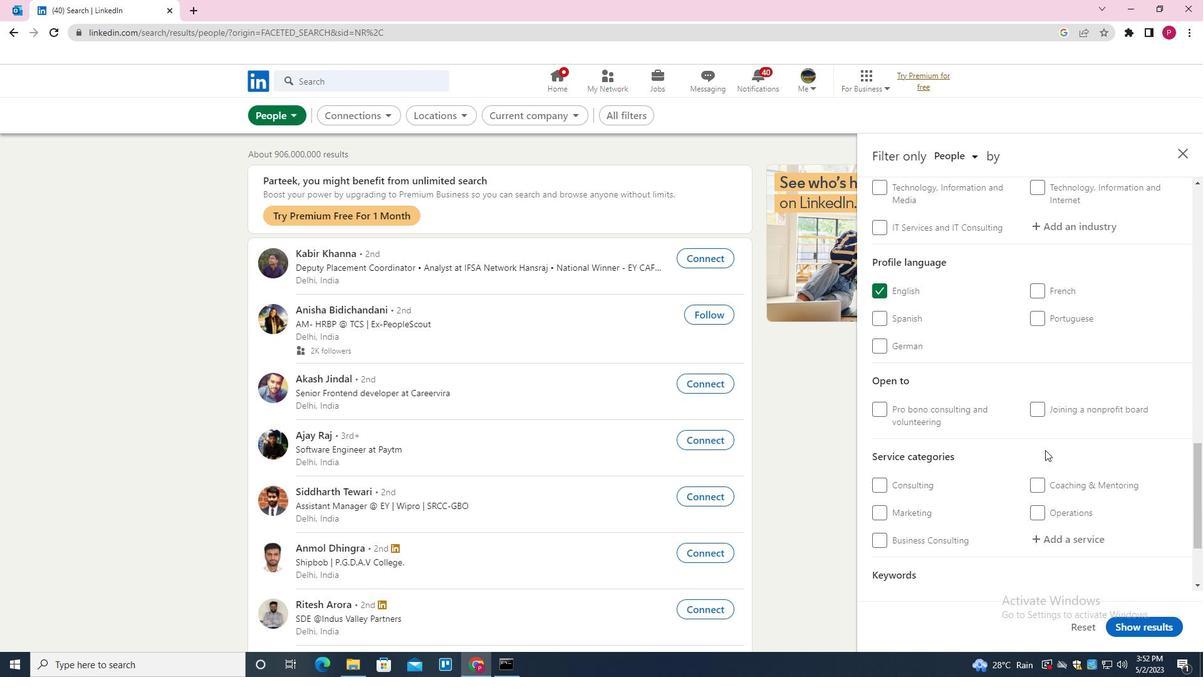 
Action: Mouse scrolled (1046, 450) with delta (0, 0)
Screenshot: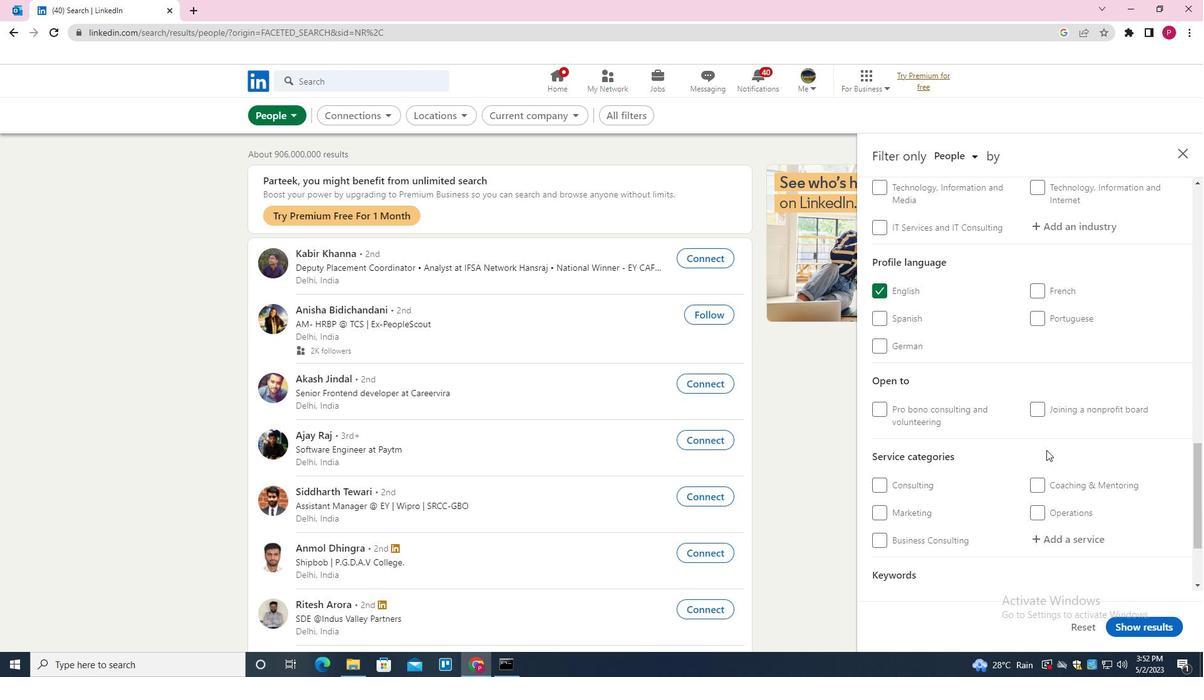 
Action: Mouse moved to (1047, 450)
Screenshot: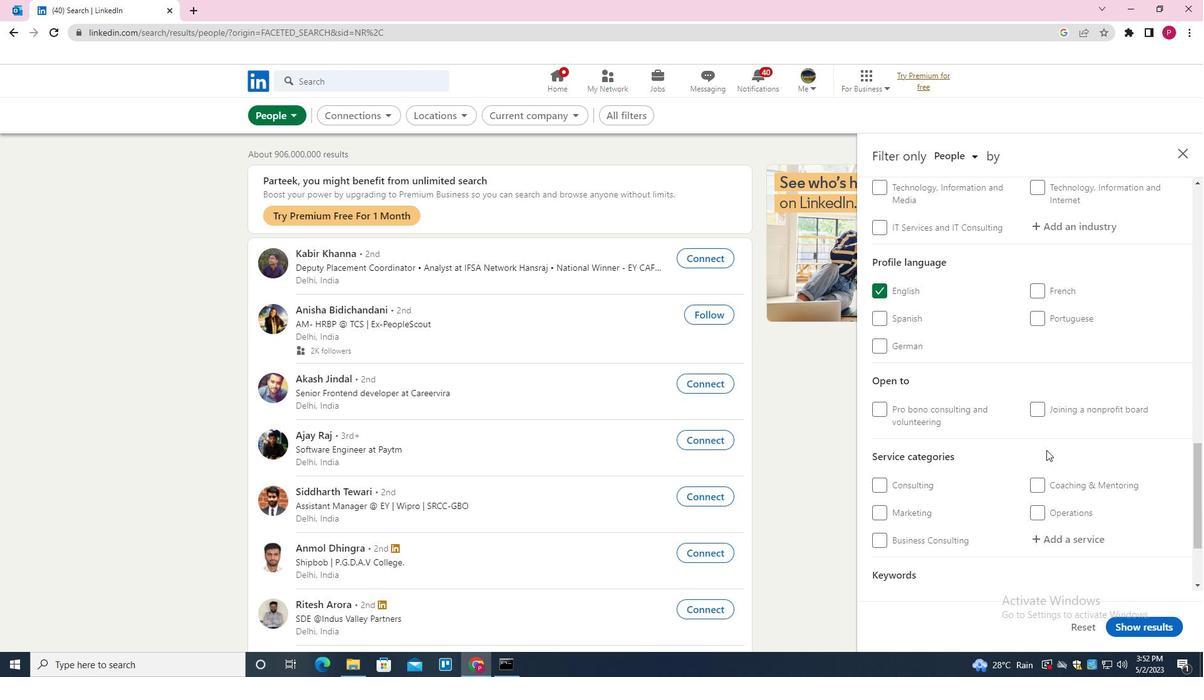 
Action: Mouse scrolled (1047, 450) with delta (0, 0)
Screenshot: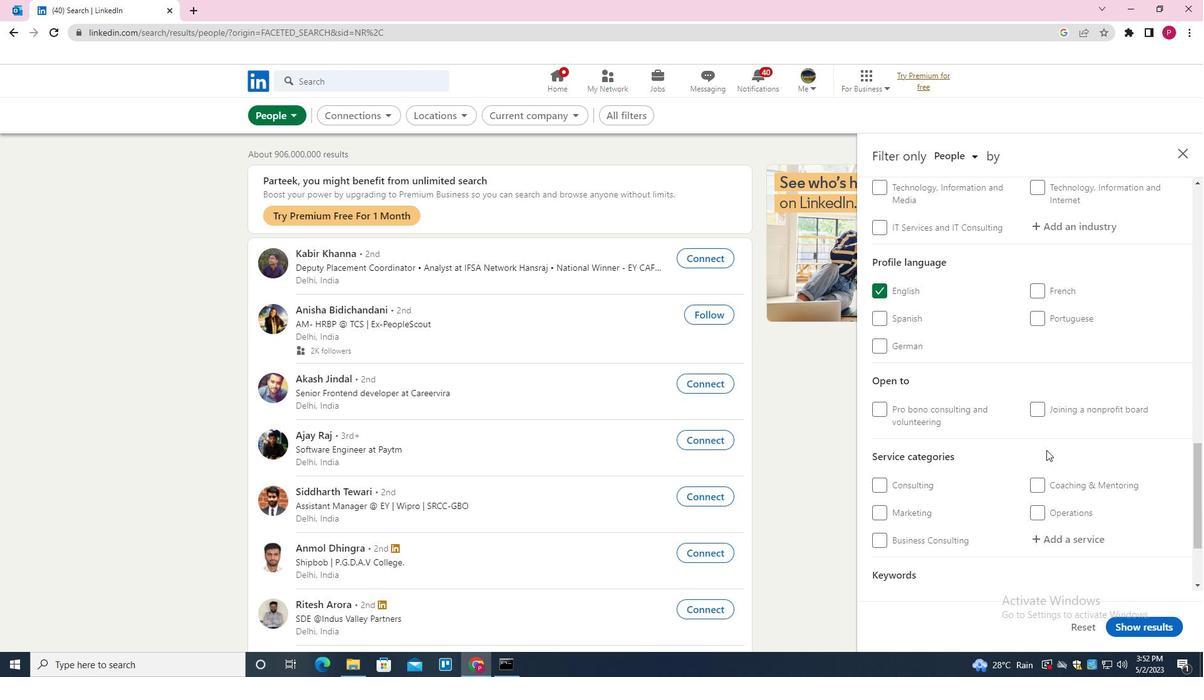 
Action: Mouse moved to (1078, 302)
Screenshot: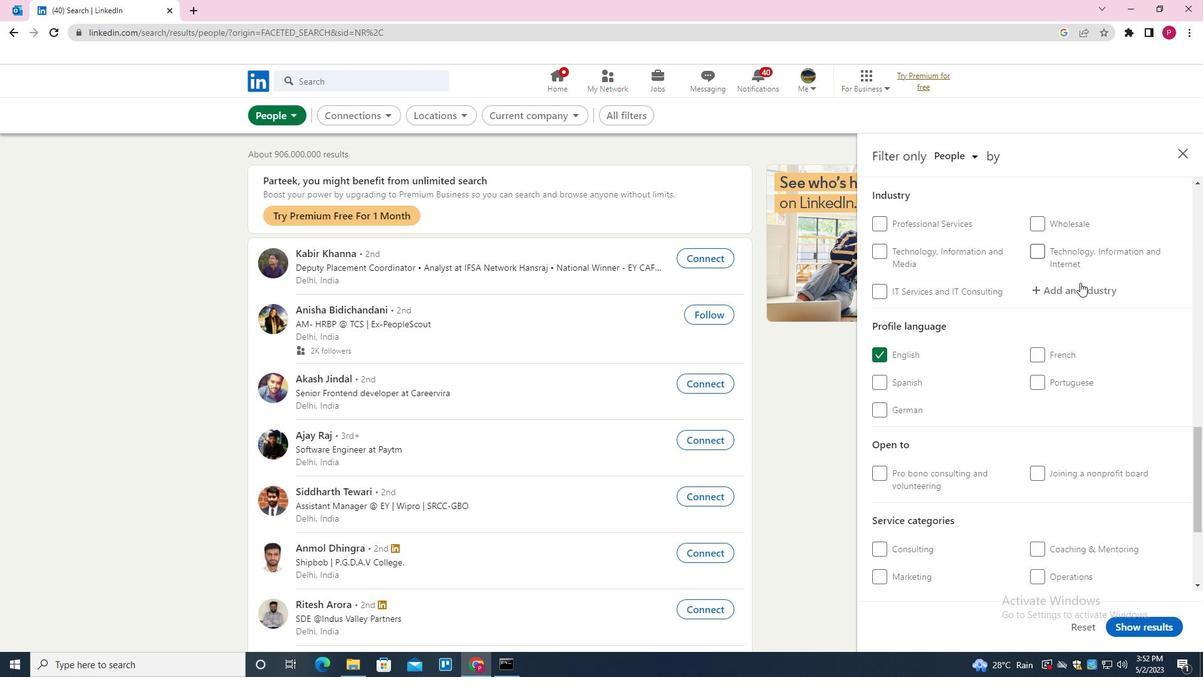 
Action: Mouse pressed left at (1078, 302)
Screenshot: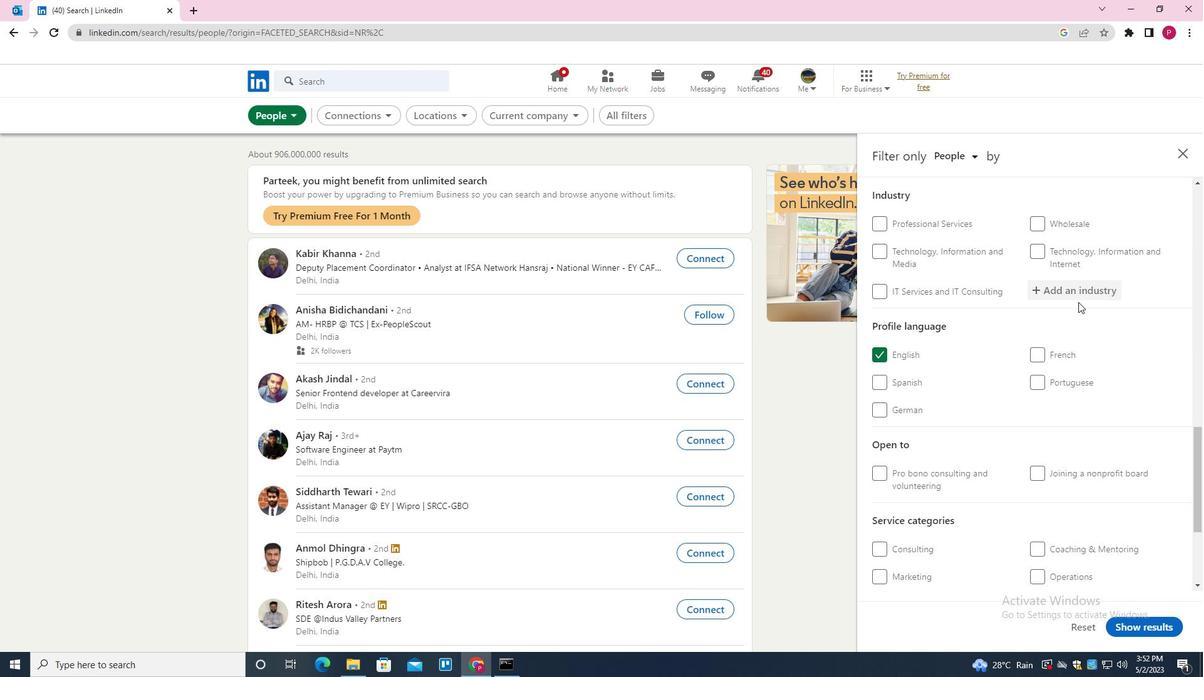 
Action: Mouse moved to (1083, 295)
Screenshot: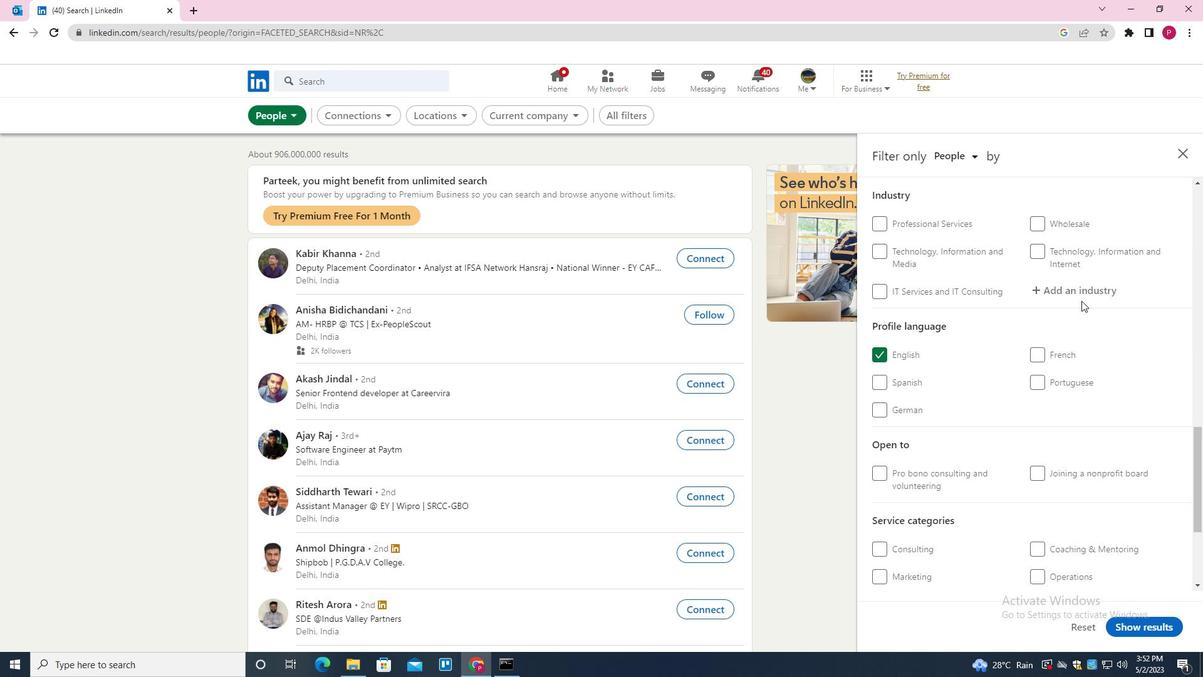 
Action: Mouse pressed left at (1083, 295)
Screenshot: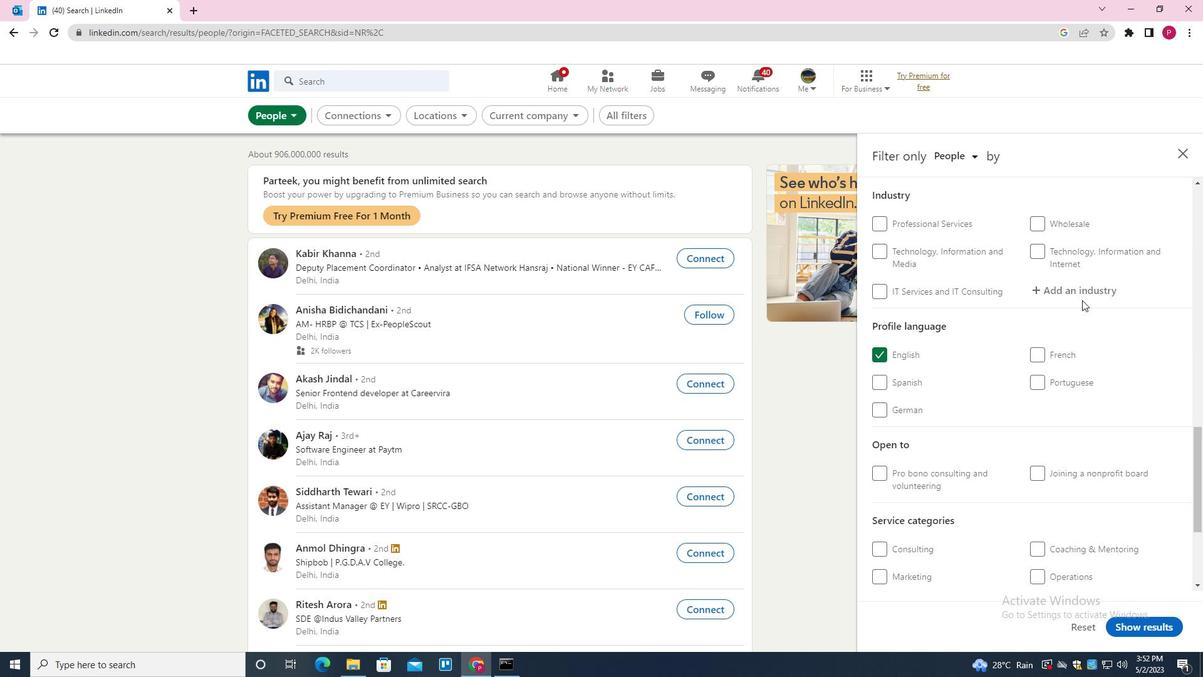 
Action: Mouse moved to (1083, 295)
Screenshot: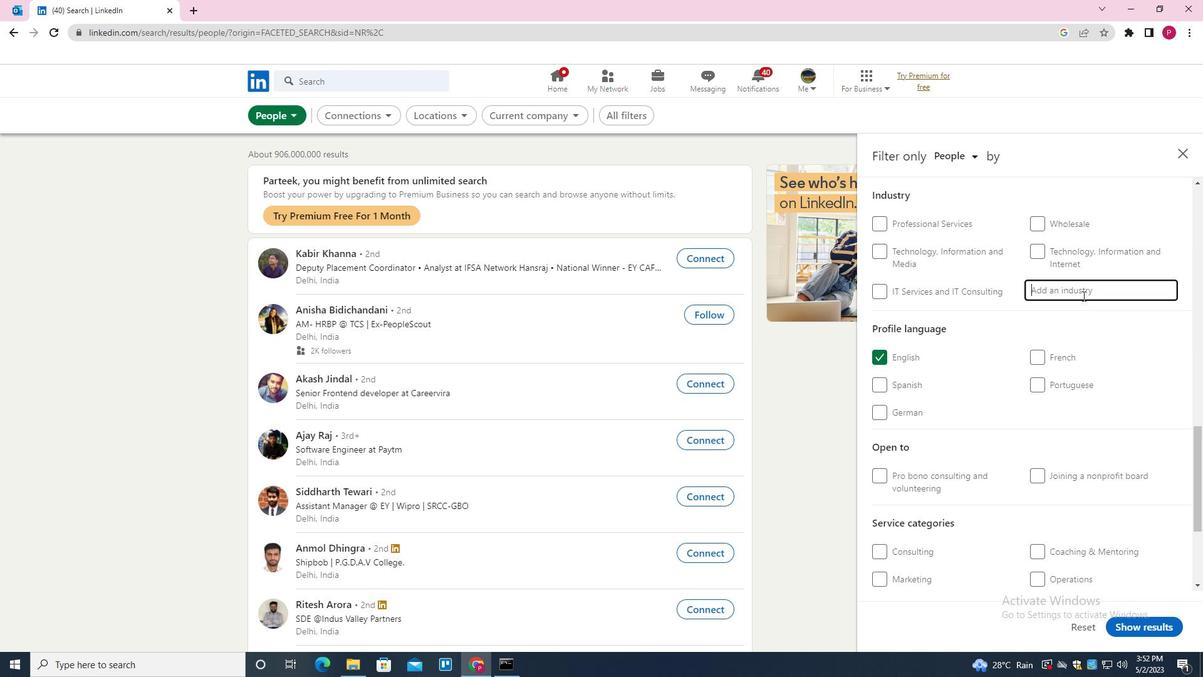 
Action: Key pressed <Key.shift><Key.shift><Key.shift><Key.shift><Key.shift><Key.shift><Key.shift><Key.shift><Key.shift><Key.shift><Key.shift><Key.shift><Key.shift><Key.shift><Key.shift><Key.shift><Key.shift><Key.shift><Key.shift><Key.shift><Key.shift><Key.shift><Key.shift><Key.shift><Key.shift><Key.shift><Key.shift><Key.shift><Key.shift>FINE<Key.space><Key.shift><Key.shift>ARTS<Key.space><Key.shift>SCHOOL<Key.down><Key.enter>
Screenshot: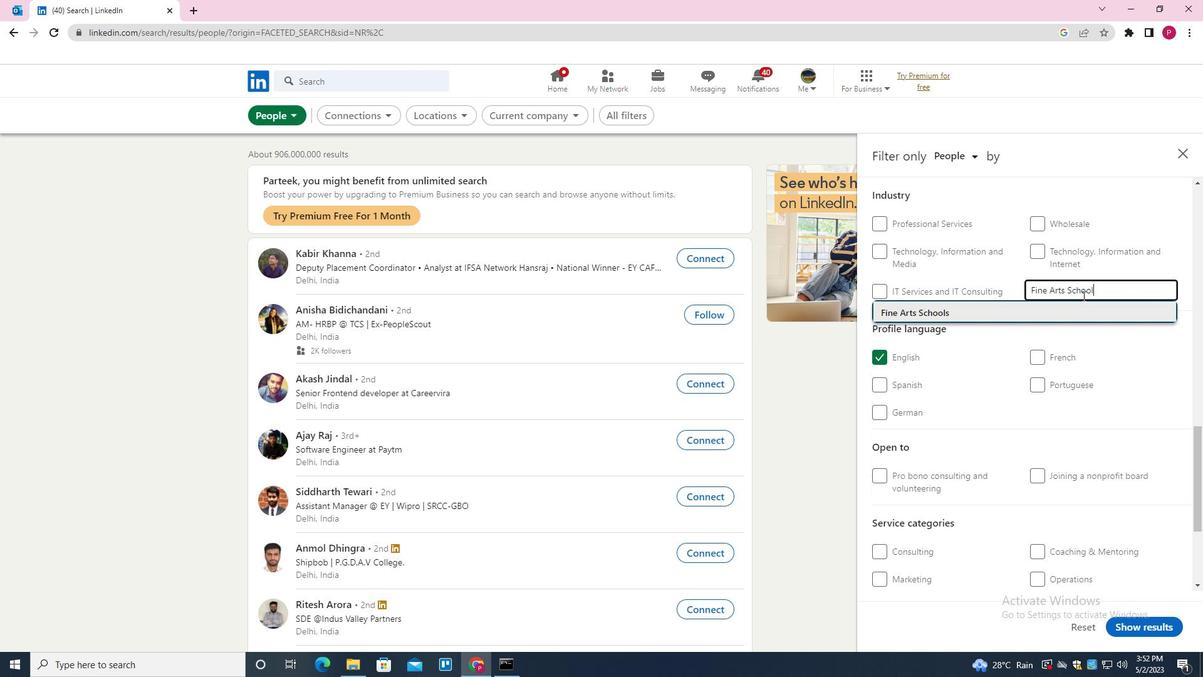 
Action: Mouse moved to (1075, 337)
Screenshot: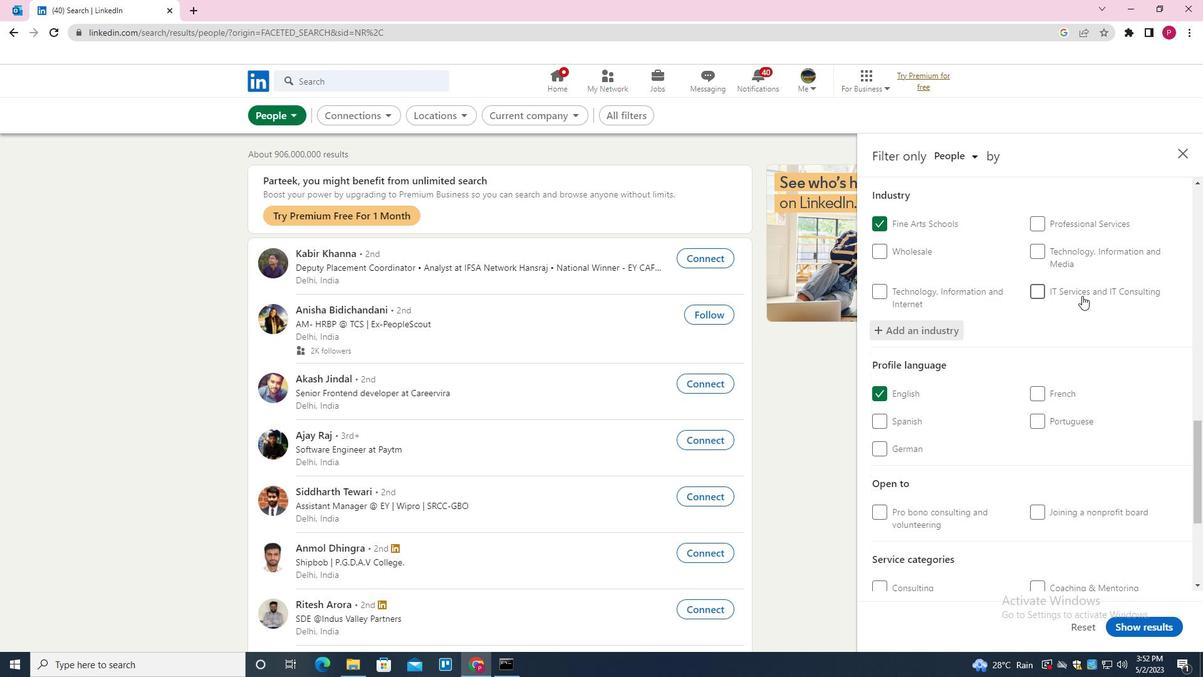 
Action: Mouse scrolled (1075, 337) with delta (0, 0)
Screenshot: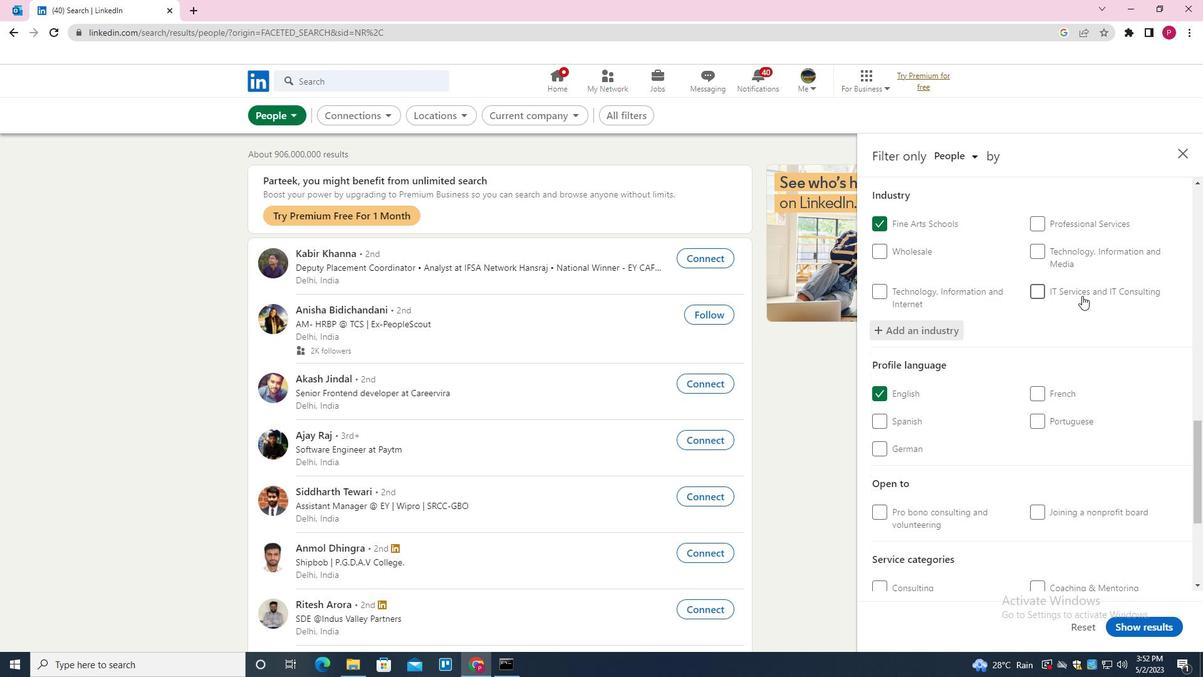 
Action: Mouse moved to (1078, 347)
Screenshot: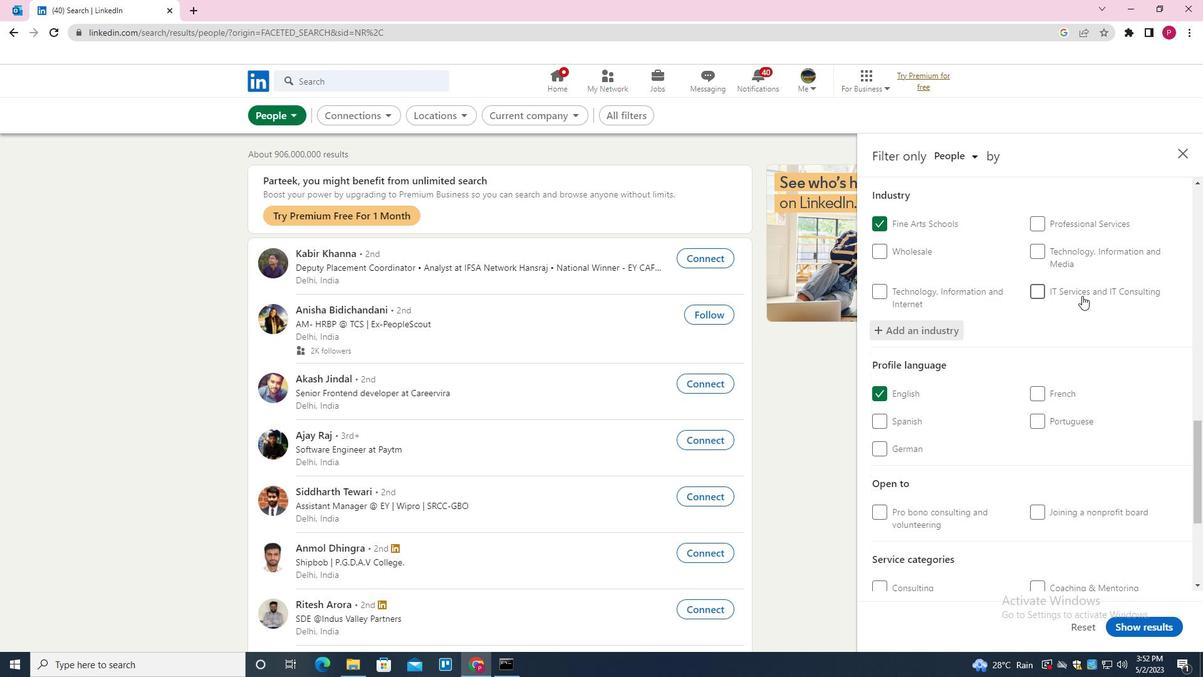 
Action: Mouse scrolled (1078, 347) with delta (0, 0)
Screenshot: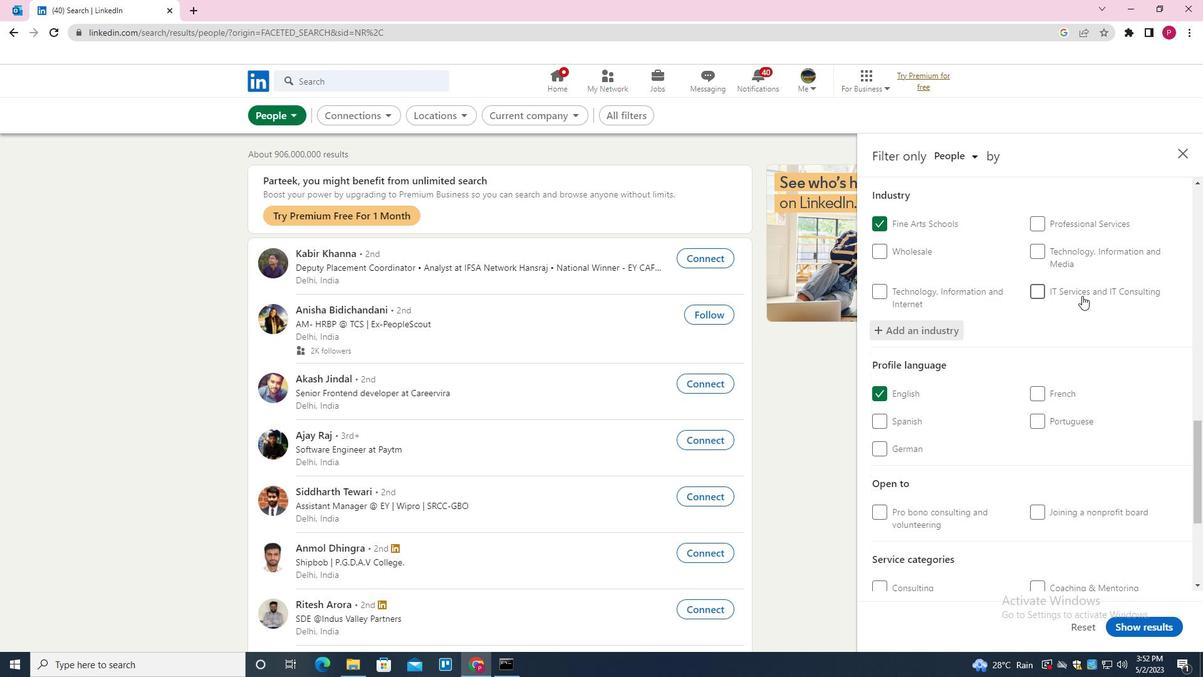 
Action: Mouse moved to (1079, 356)
Screenshot: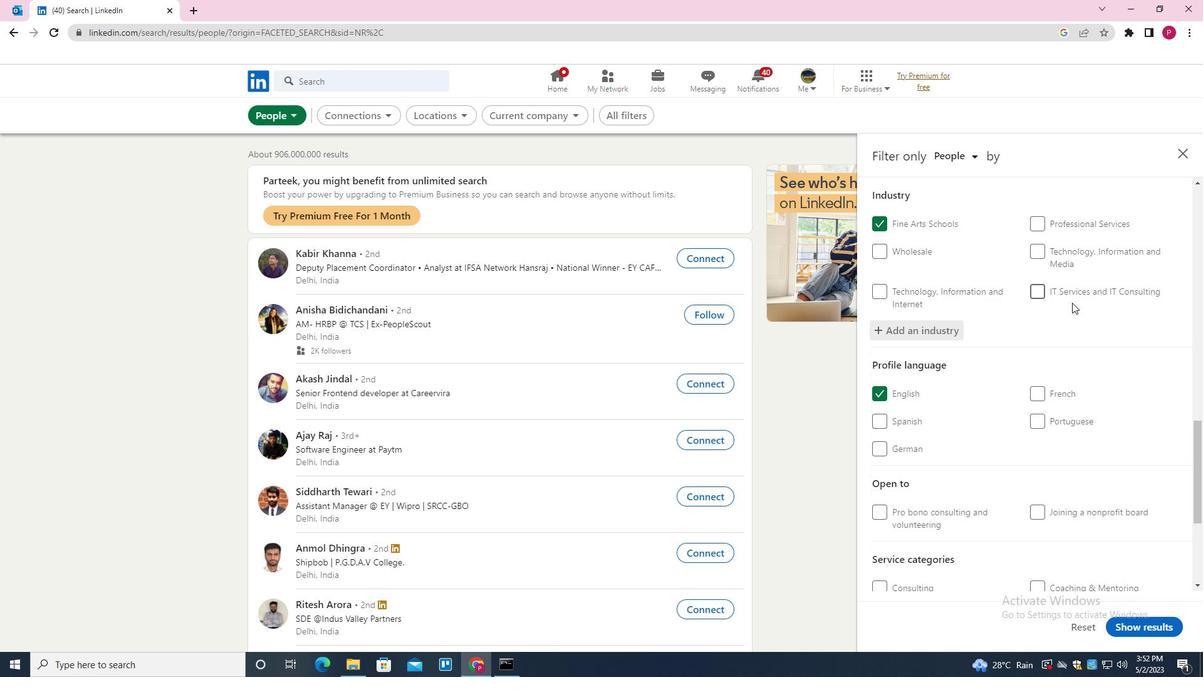 
Action: Mouse scrolled (1079, 356) with delta (0, 0)
Screenshot: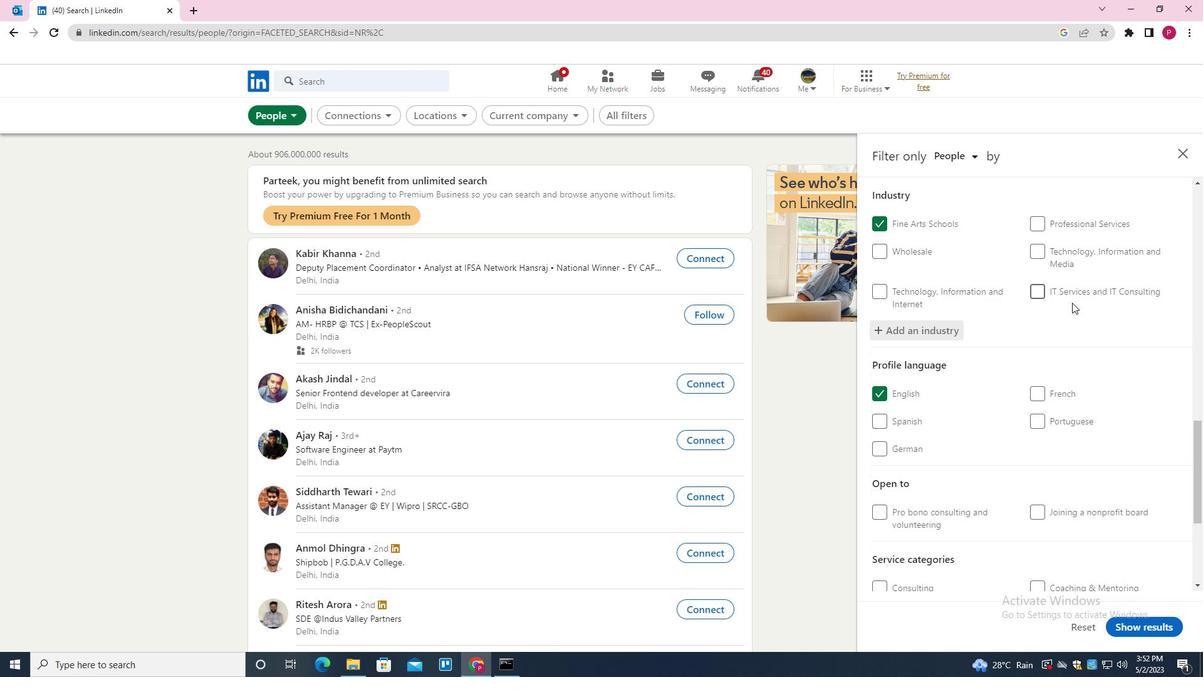 
Action: Mouse moved to (1069, 453)
Screenshot: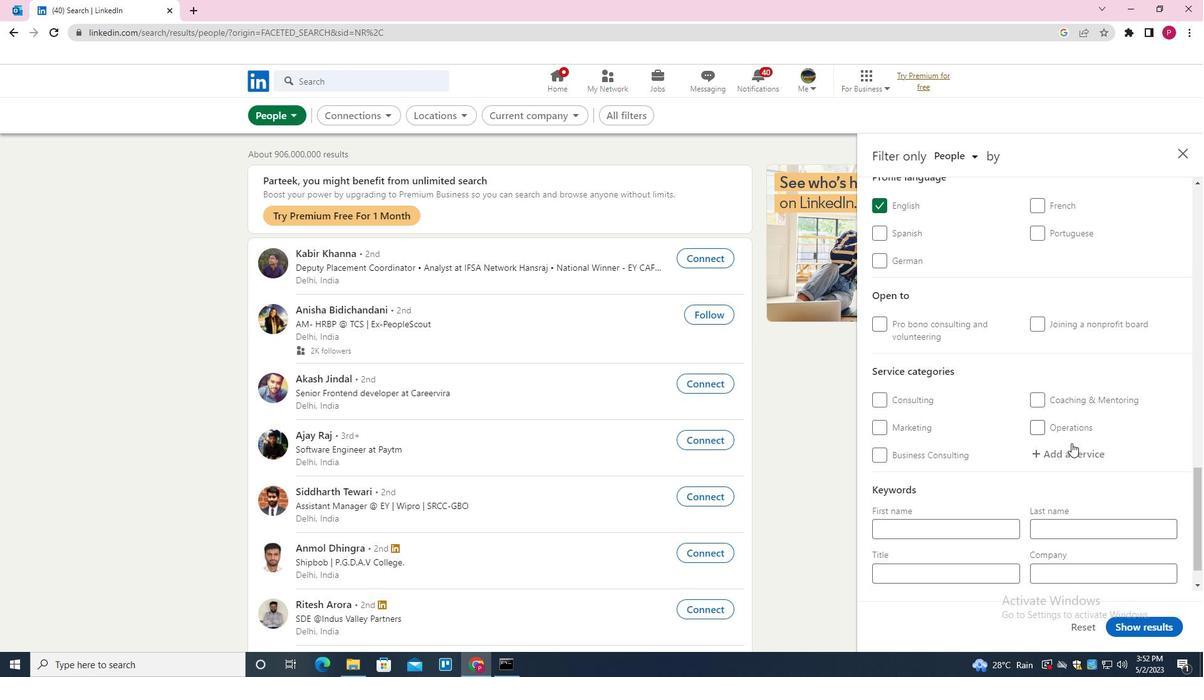 
Action: Mouse pressed left at (1069, 453)
Screenshot: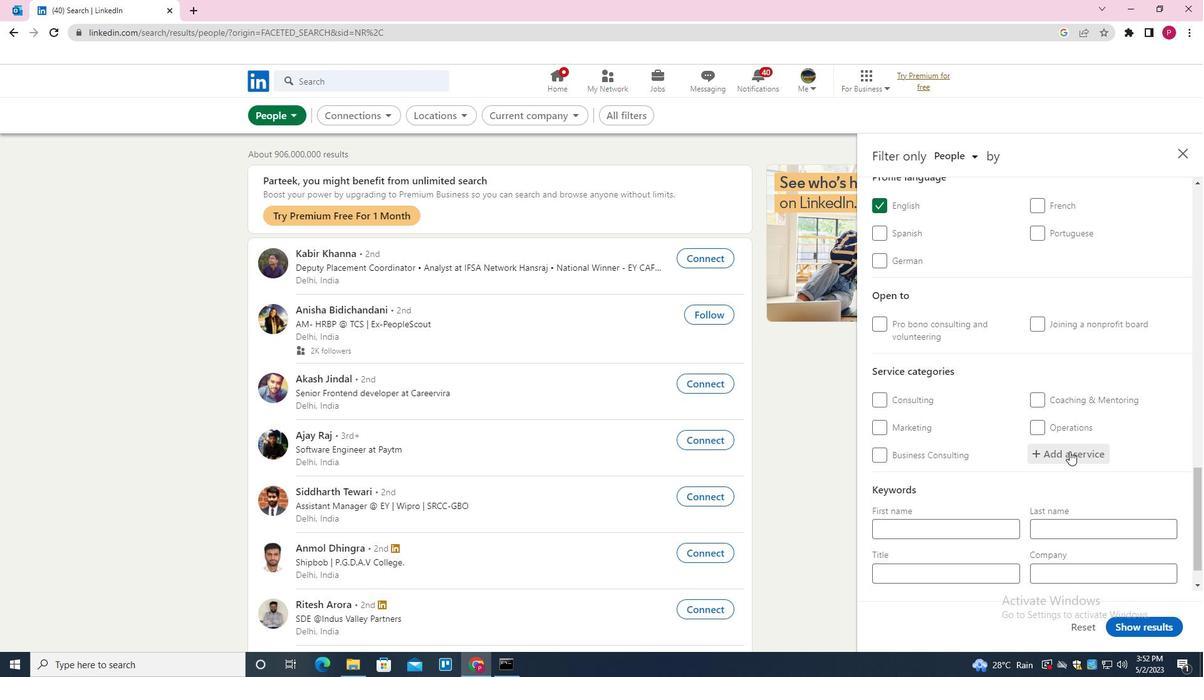 
Action: Key pressed <Key.shift><Key.shift><Key.shift>BANKRU<Key.down><Key.enter>
Screenshot: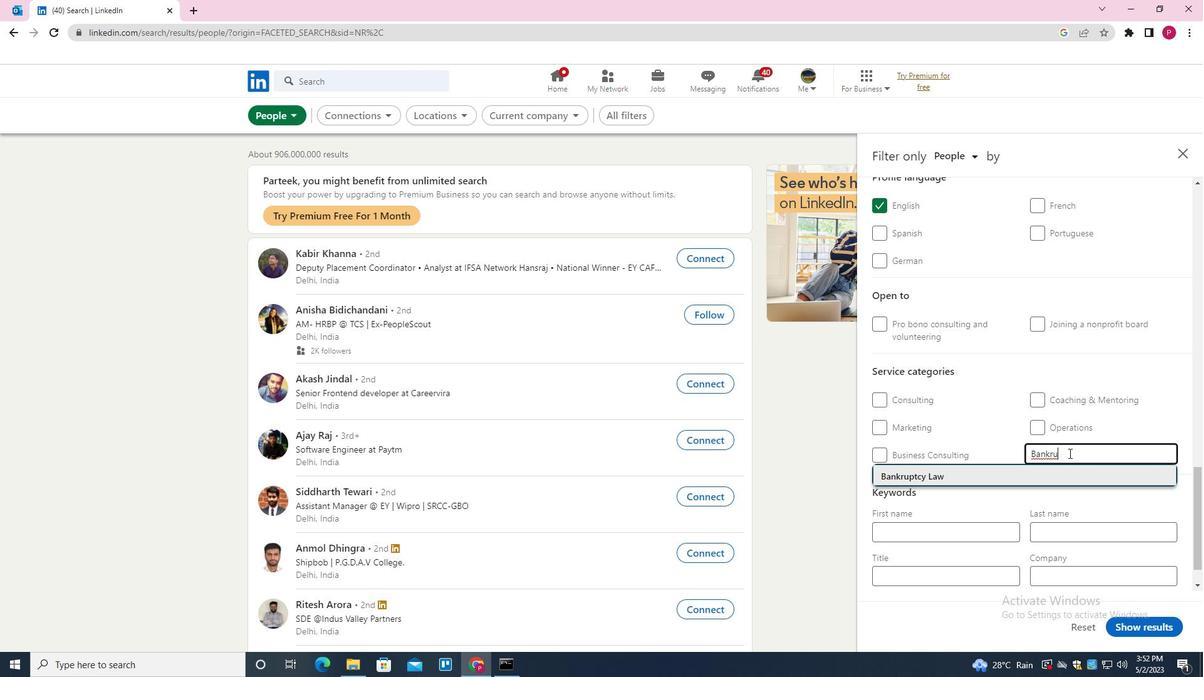 
Action: Mouse moved to (1068, 455)
Screenshot: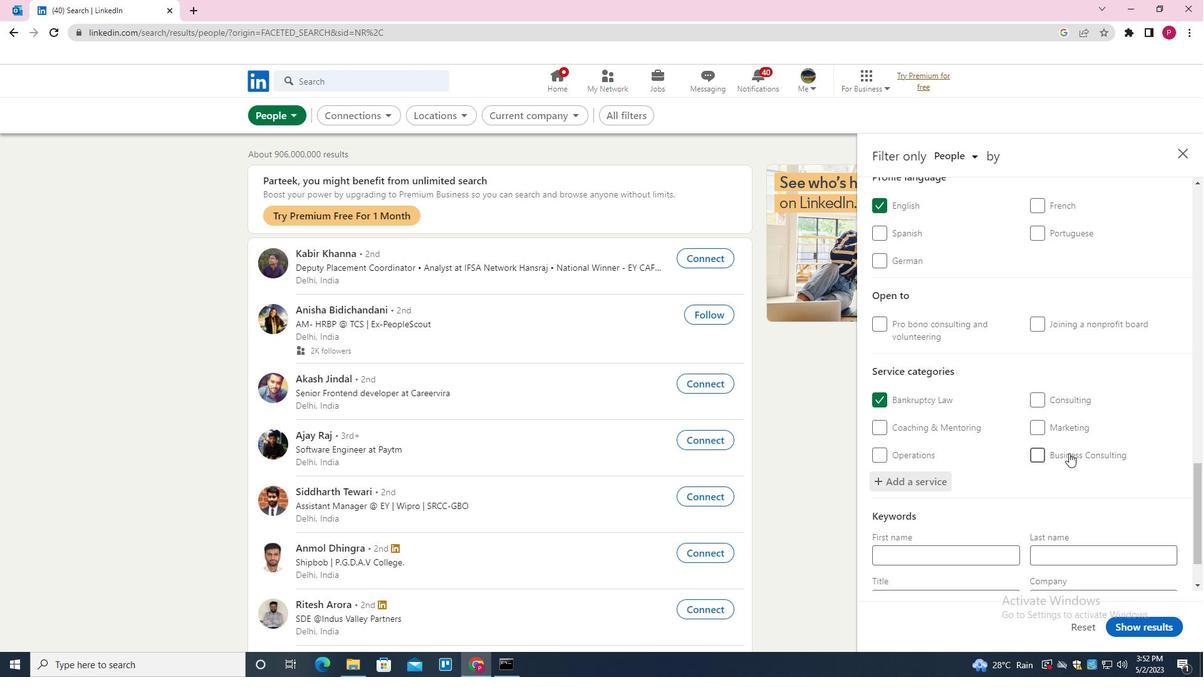 
Action: Mouse scrolled (1068, 454) with delta (0, 0)
Screenshot: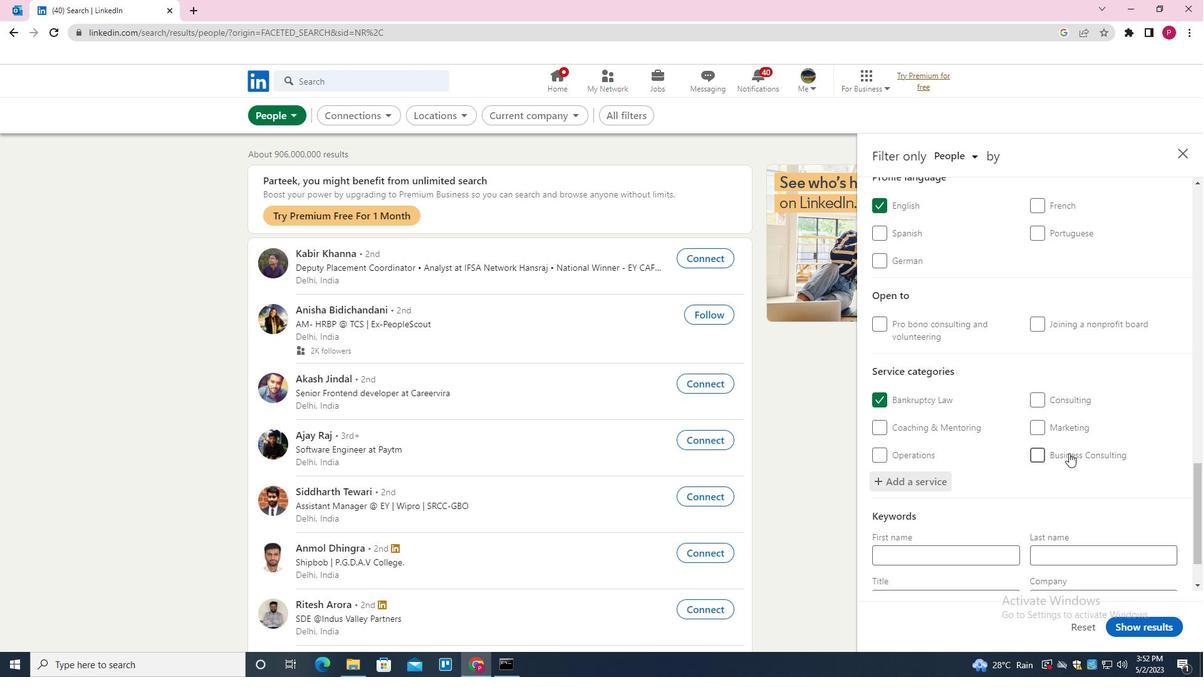 
Action: Mouse scrolled (1068, 454) with delta (0, 0)
Screenshot: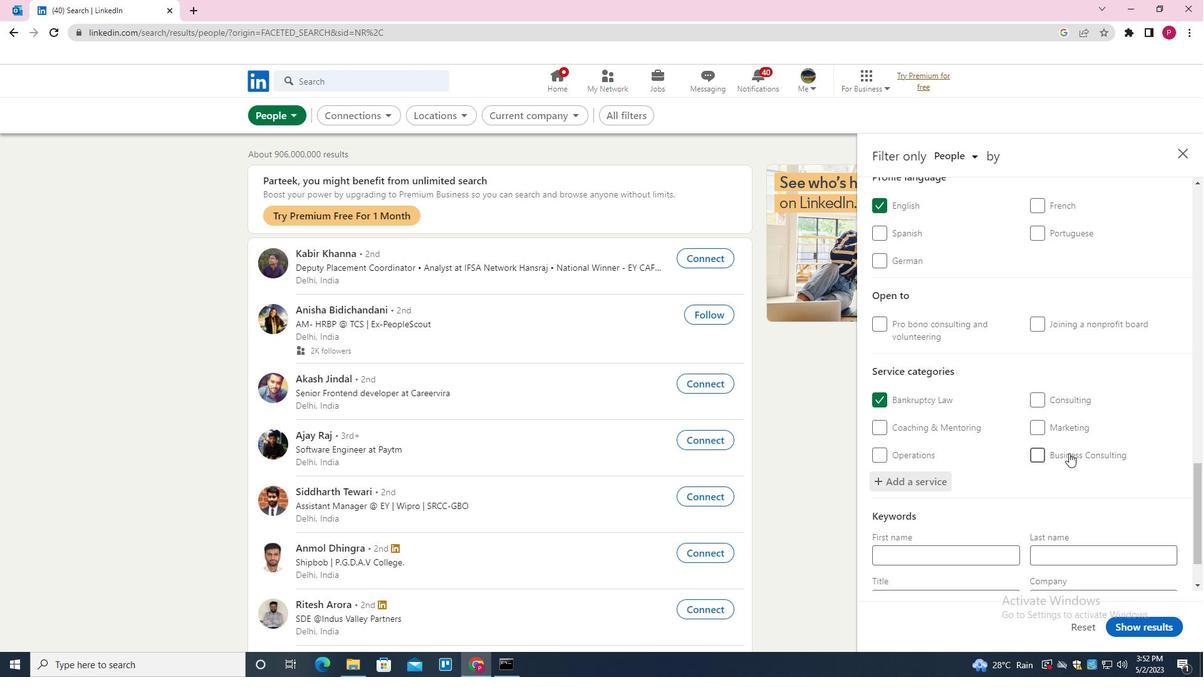 
Action: Mouse scrolled (1068, 454) with delta (0, 0)
Screenshot: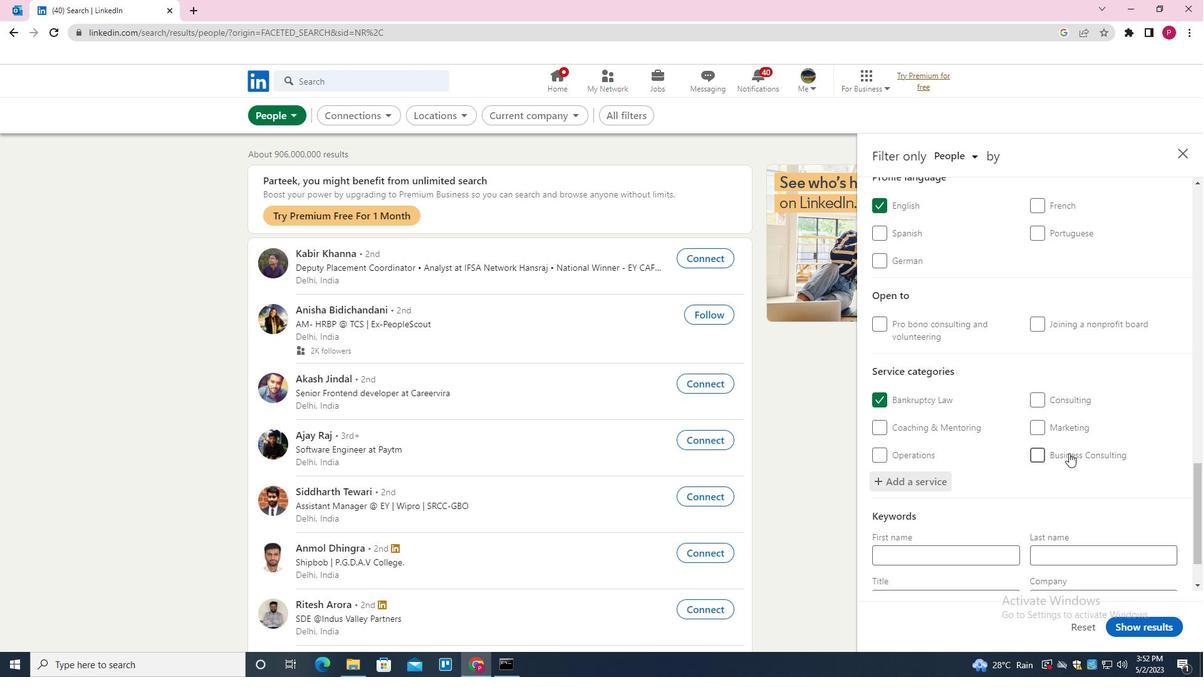 
Action: Mouse moved to (1068, 455)
Screenshot: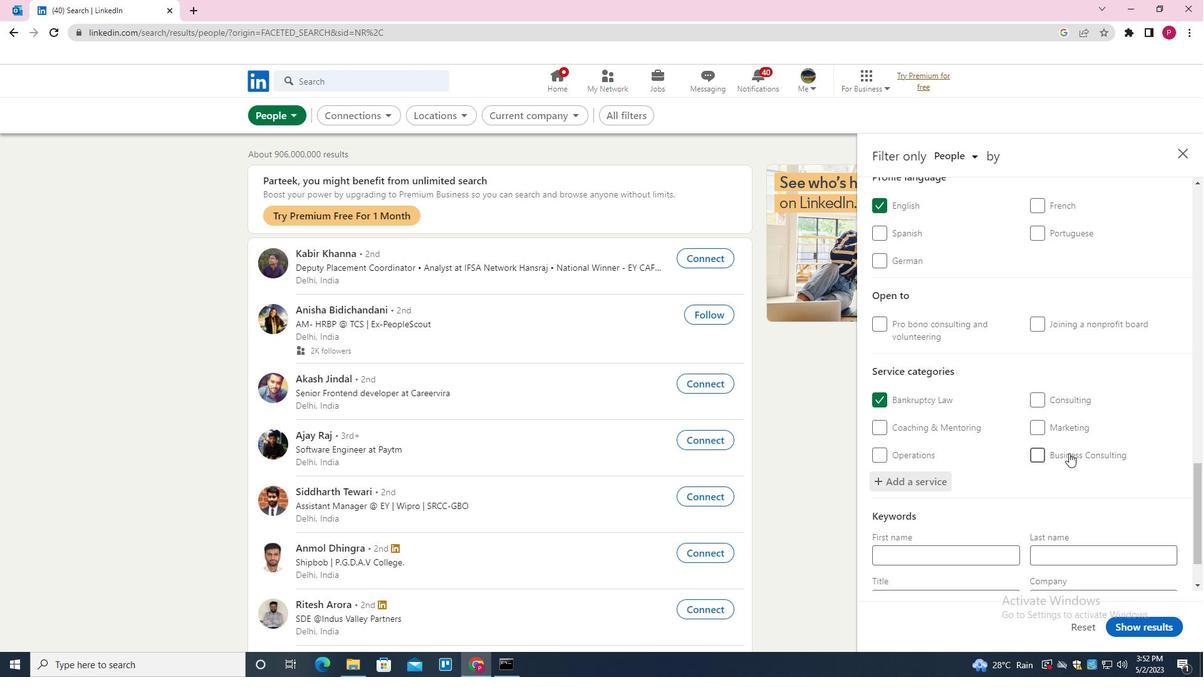 
Action: Mouse scrolled (1068, 454) with delta (0, 0)
Screenshot: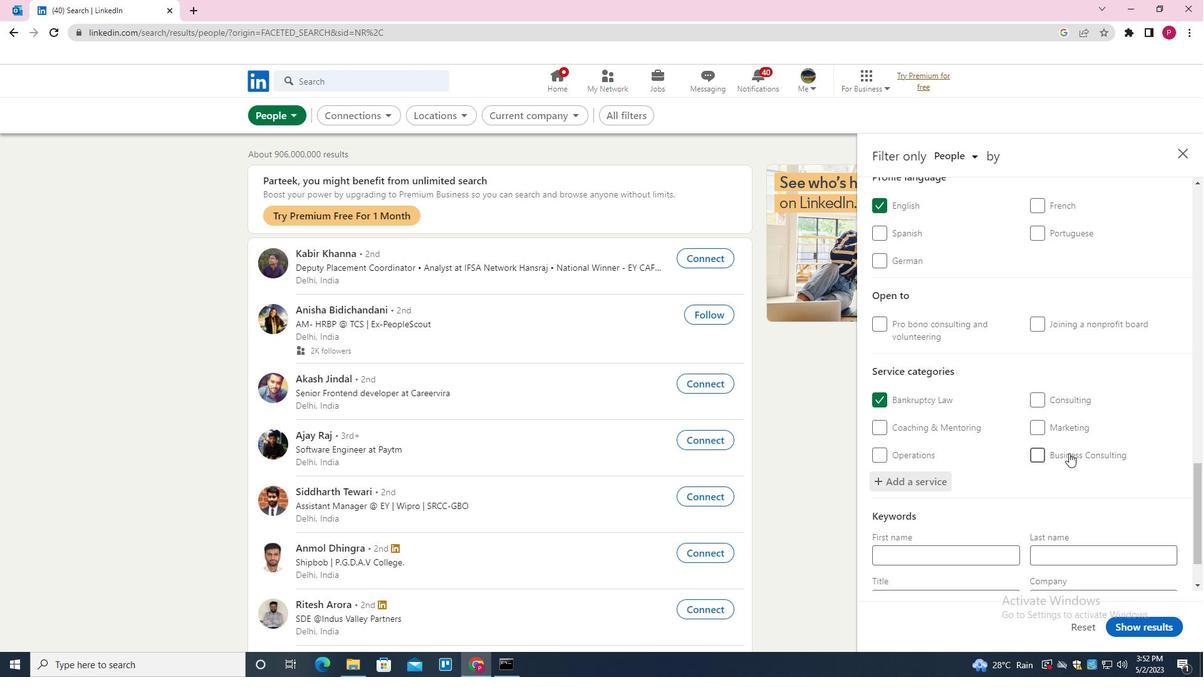 
Action: Mouse moved to (965, 541)
Screenshot: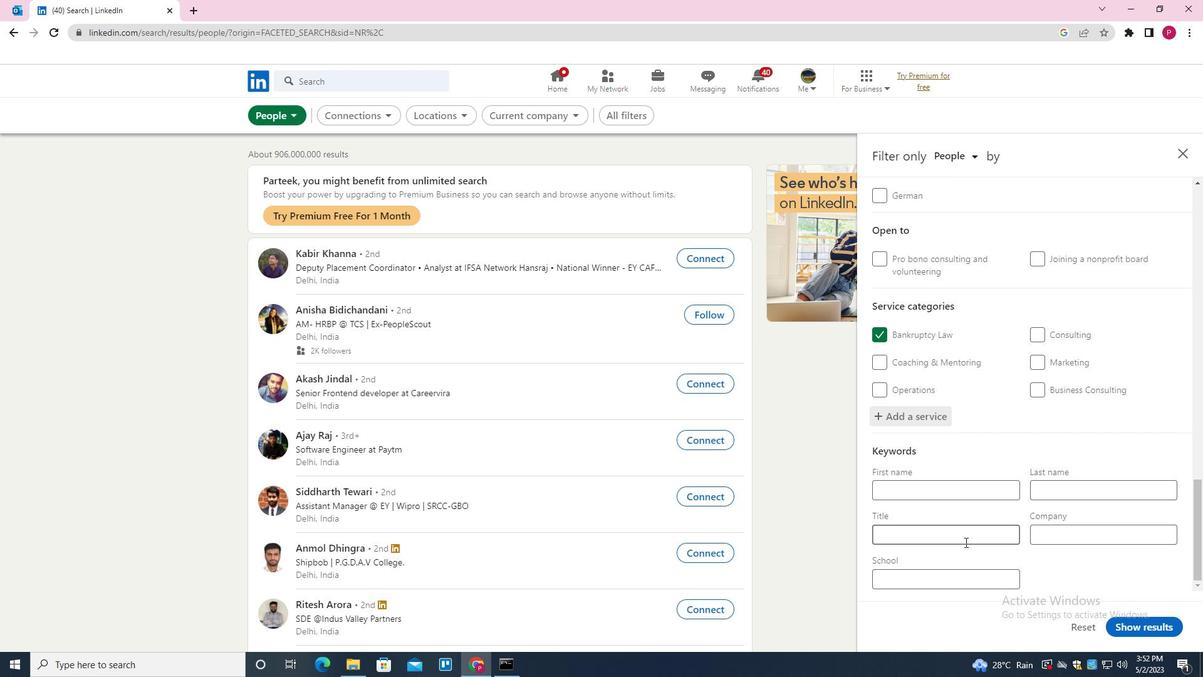 
Action: Mouse pressed left at (965, 541)
Screenshot: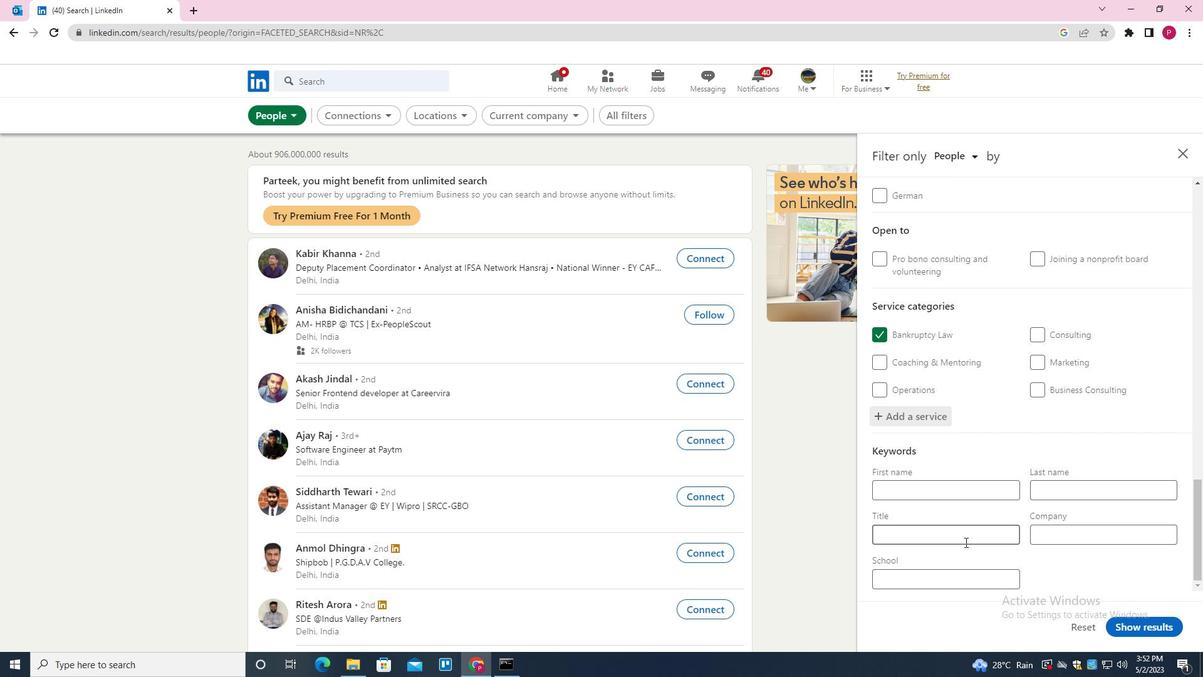 
Action: Mouse moved to (962, 541)
Screenshot: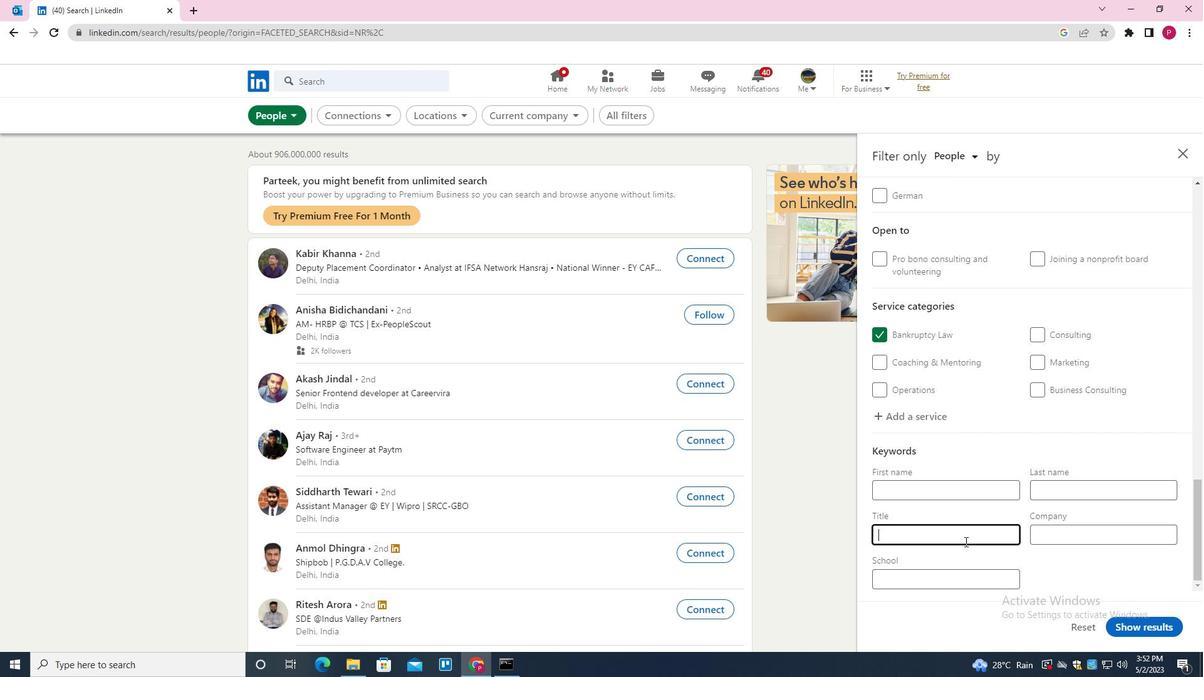 
Action: Key pressed <Key.shift><Key.shift><Key.shift><Key.shift><Key.shift>ENTERTAINMENT<Key.space><Key.shift>SPECIALIST
Screenshot: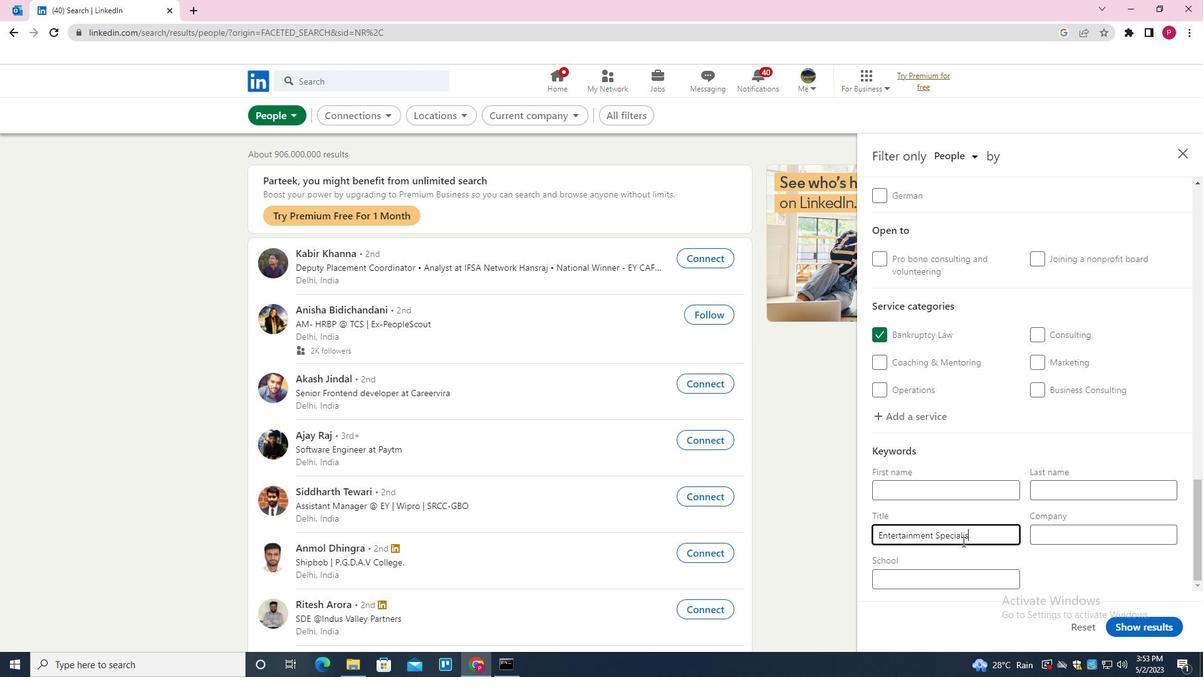 
Action: Mouse moved to (1137, 618)
Screenshot: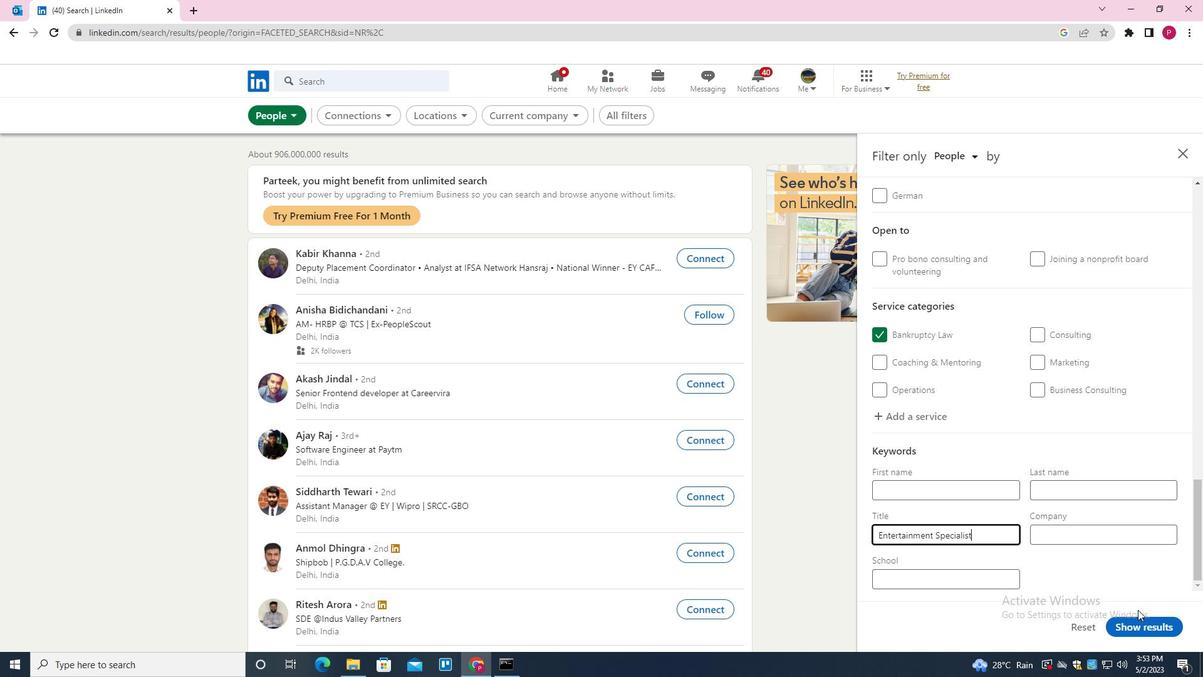 
Action: Mouse pressed left at (1137, 618)
Screenshot: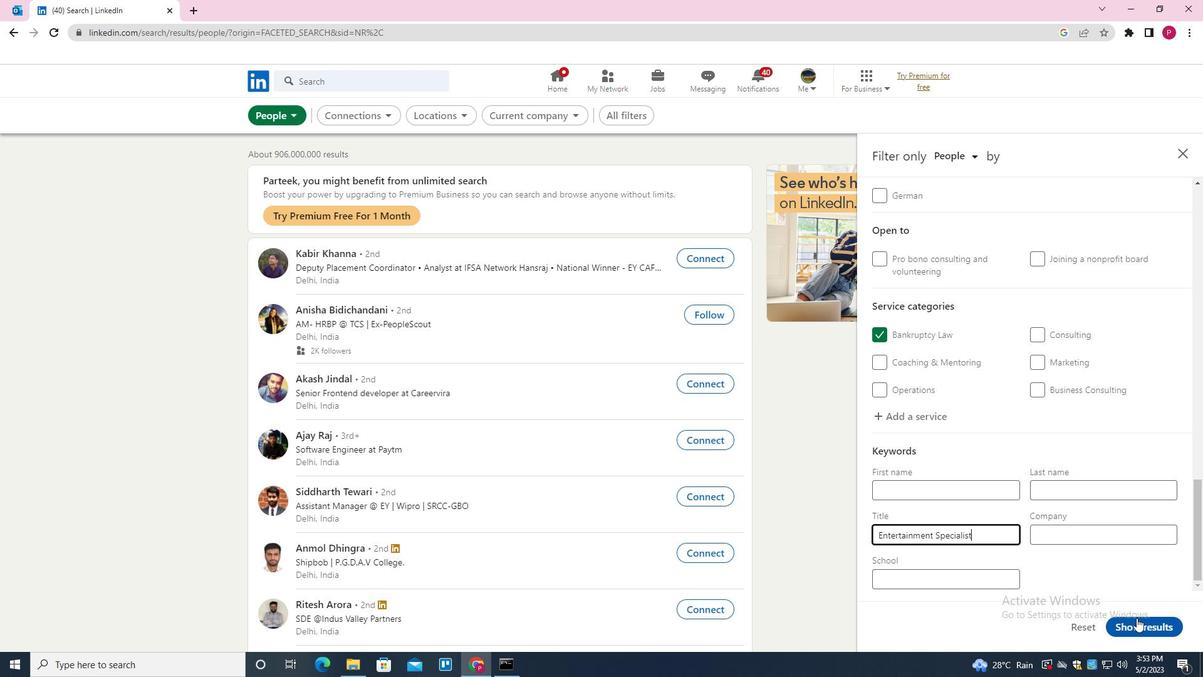 
Action: Mouse moved to (587, 265)
Screenshot: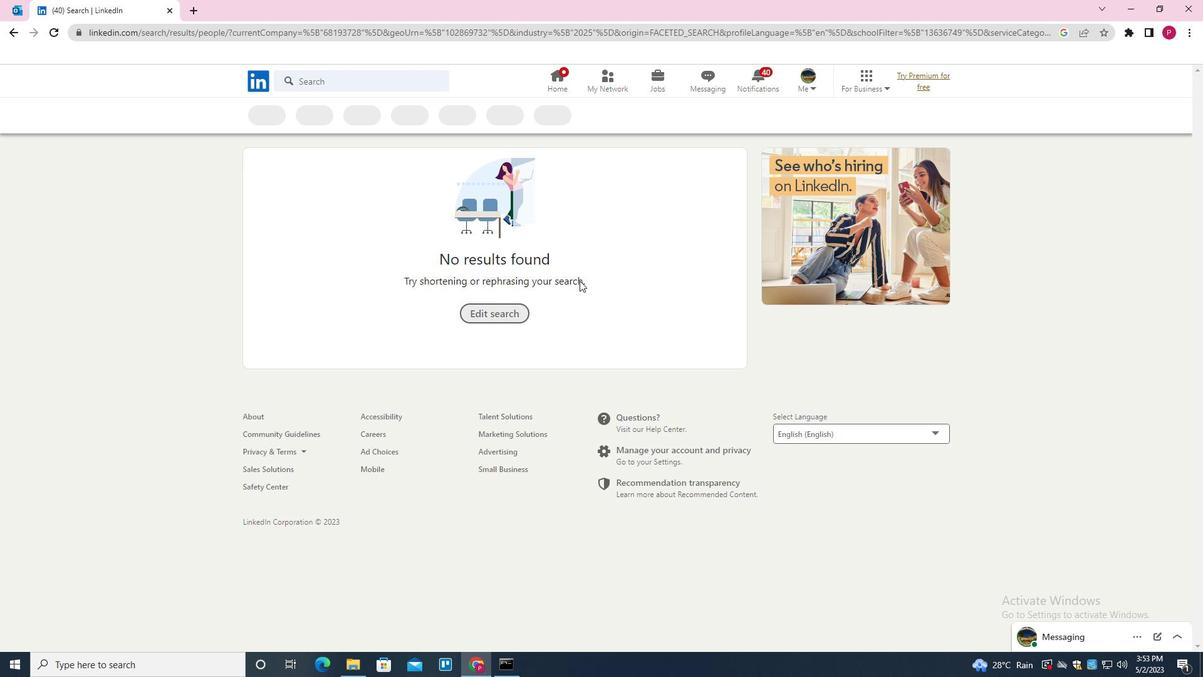 
